 Task: Find connections with filter location Touggourt with filter topic #construction with filter profile language German with filter current company Wonder Cement Ltd. with filter school Pt. Ravishankar Shukla University, Raipur with filter industry Veterinary Services with filter service category Budgeting with filter keywords title Controller
Action: Mouse moved to (716, 91)
Screenshot: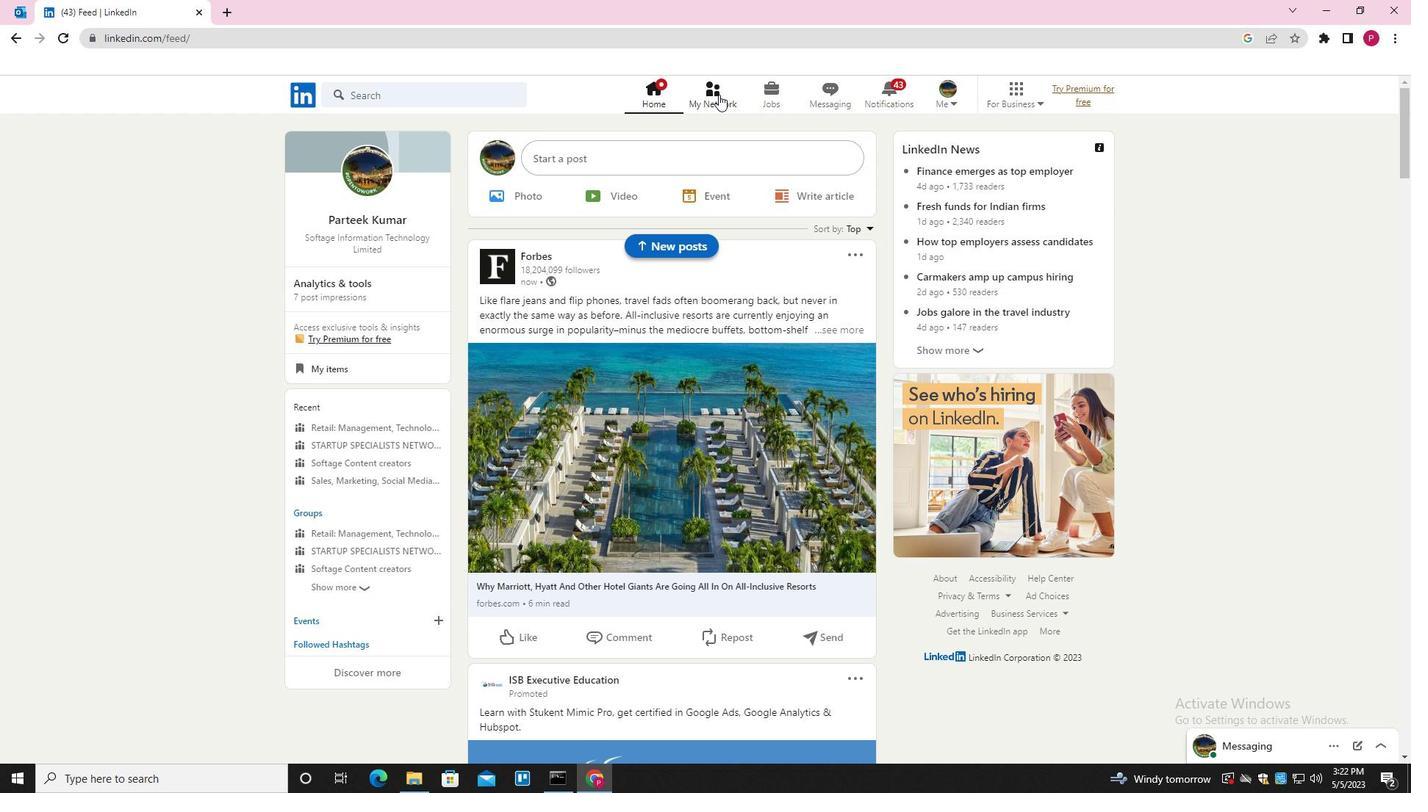 
Action: Mouse pressed left at (716, 91)
Screenshot: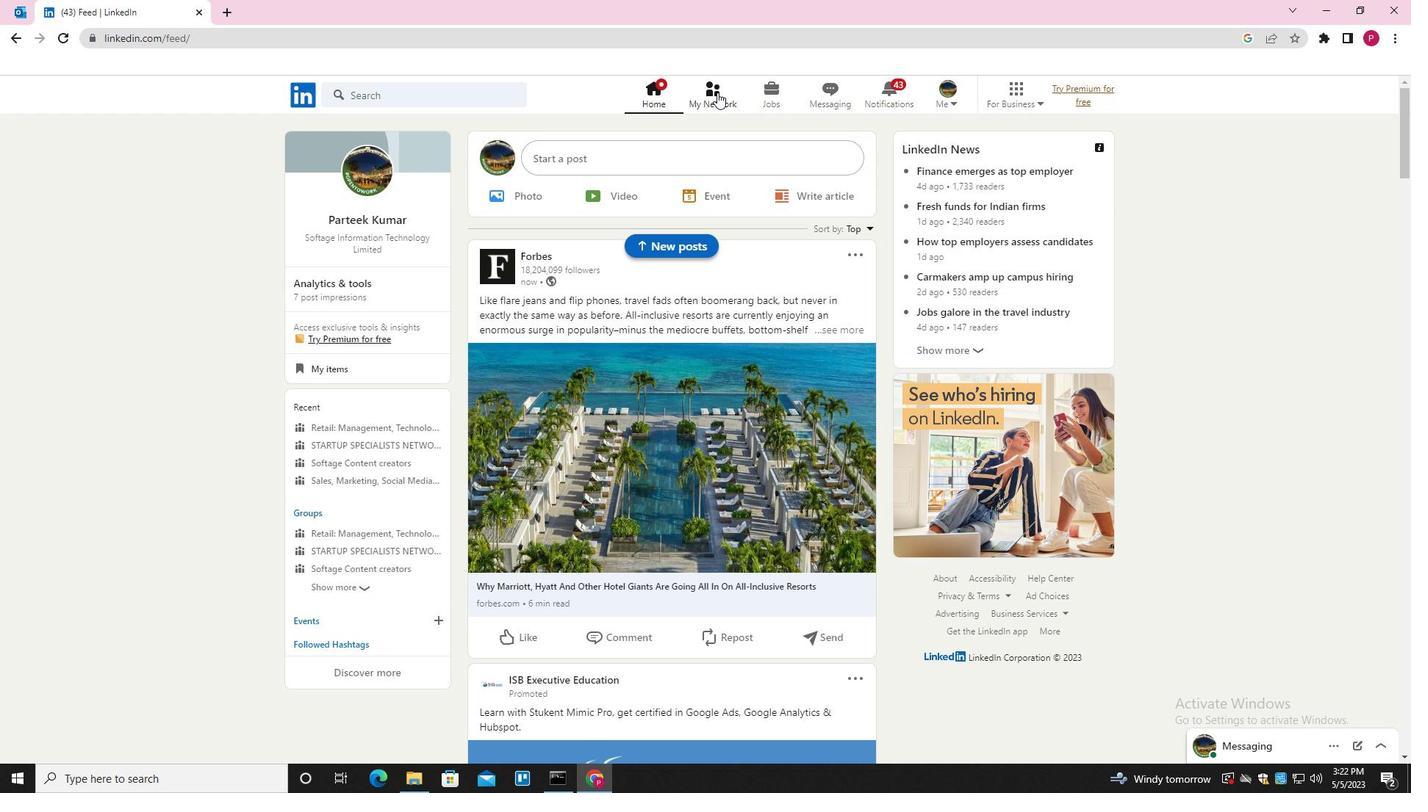 
Action: Mouse moved to (433, 171)
Screenshot: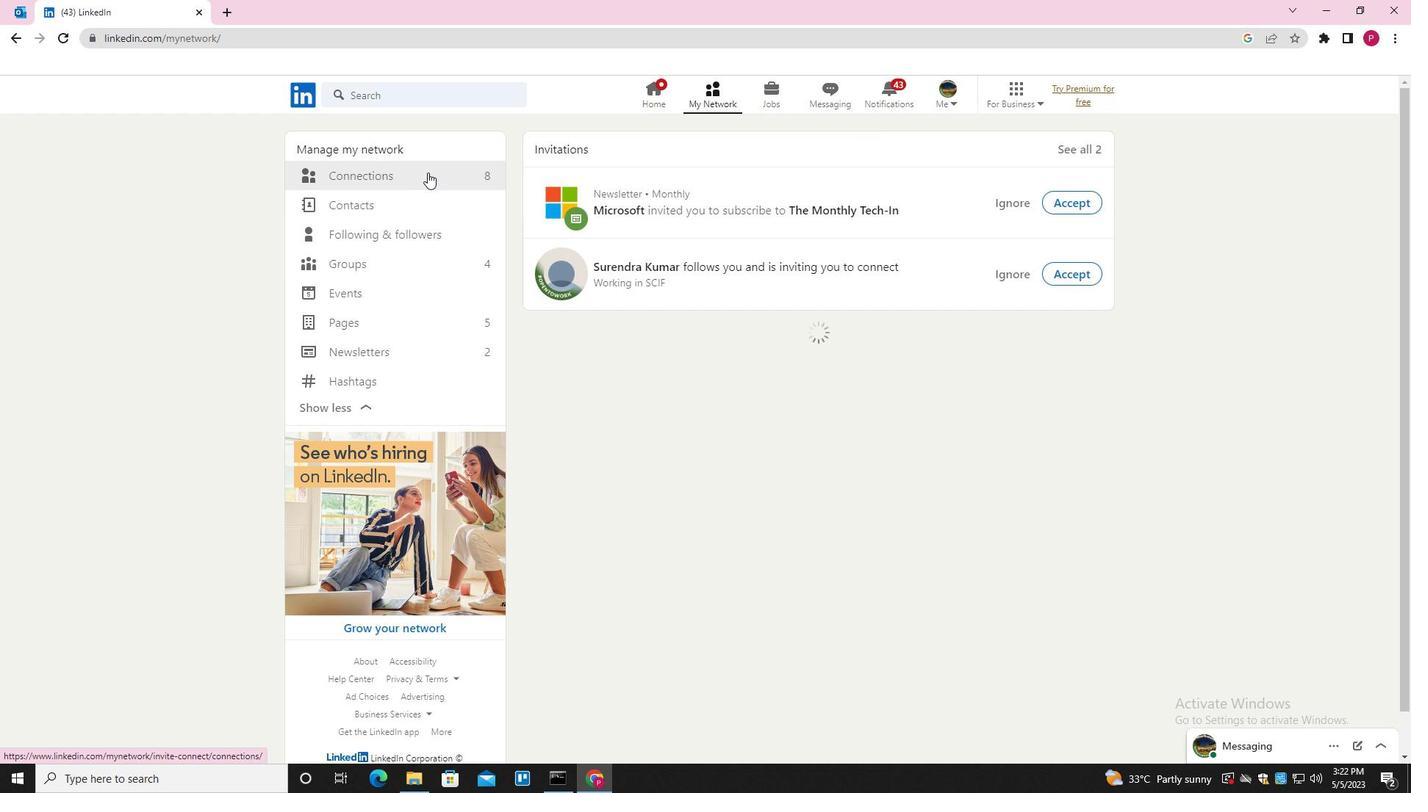 
Action: Mouse pressed left at (433, 171)
Screenshot: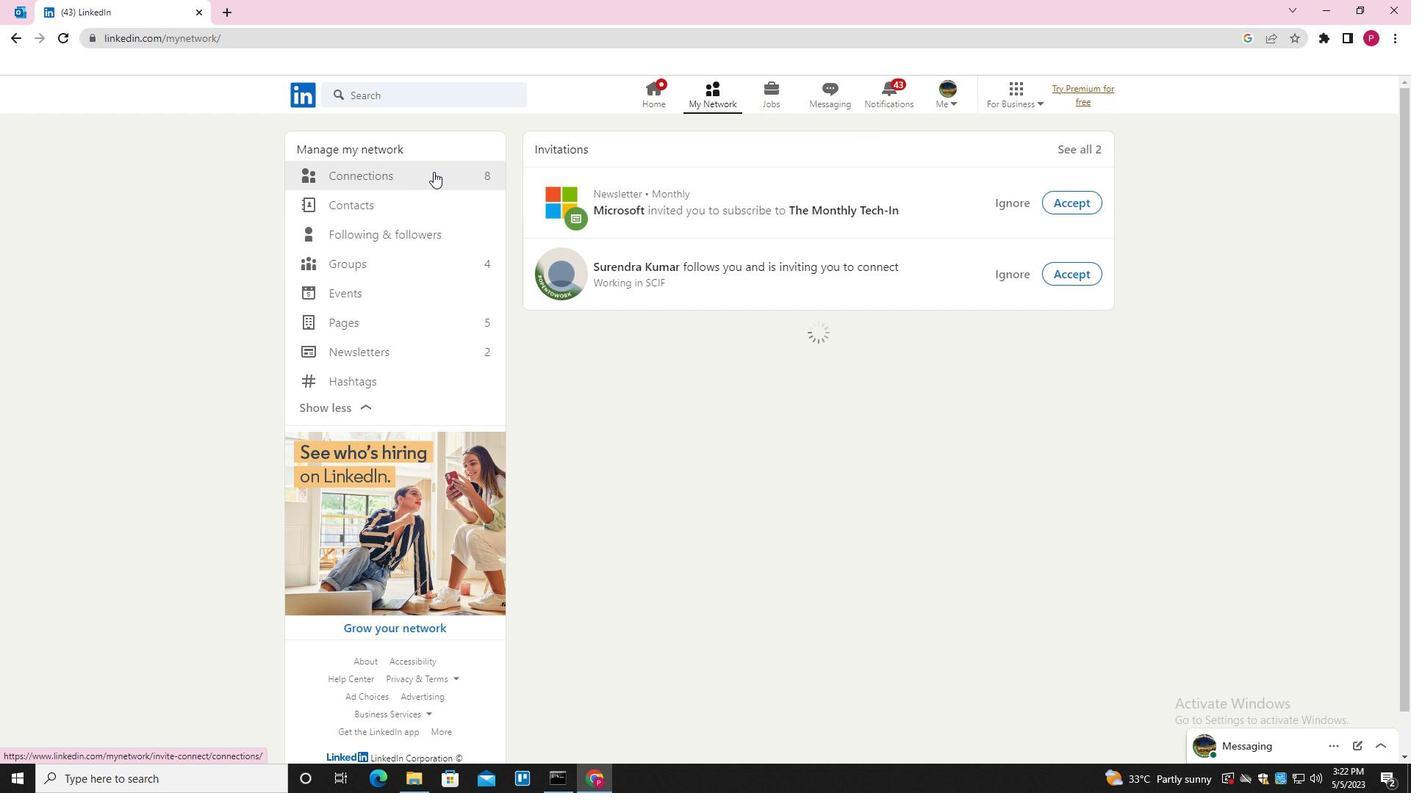 
Action: Mouse moved to (830, 178)
Screenshot: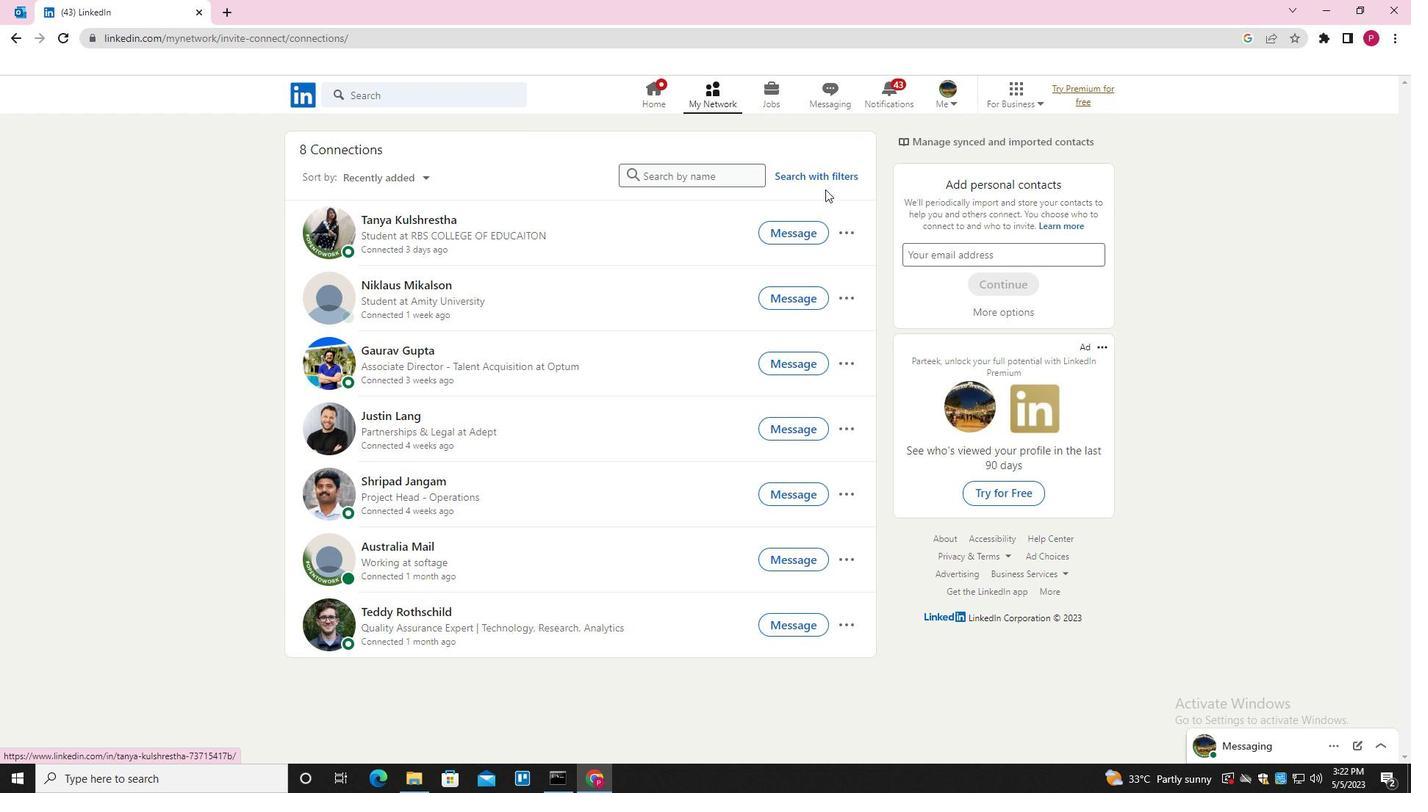 
Action: Mouse pressed left at (830, 178)
Screenshot: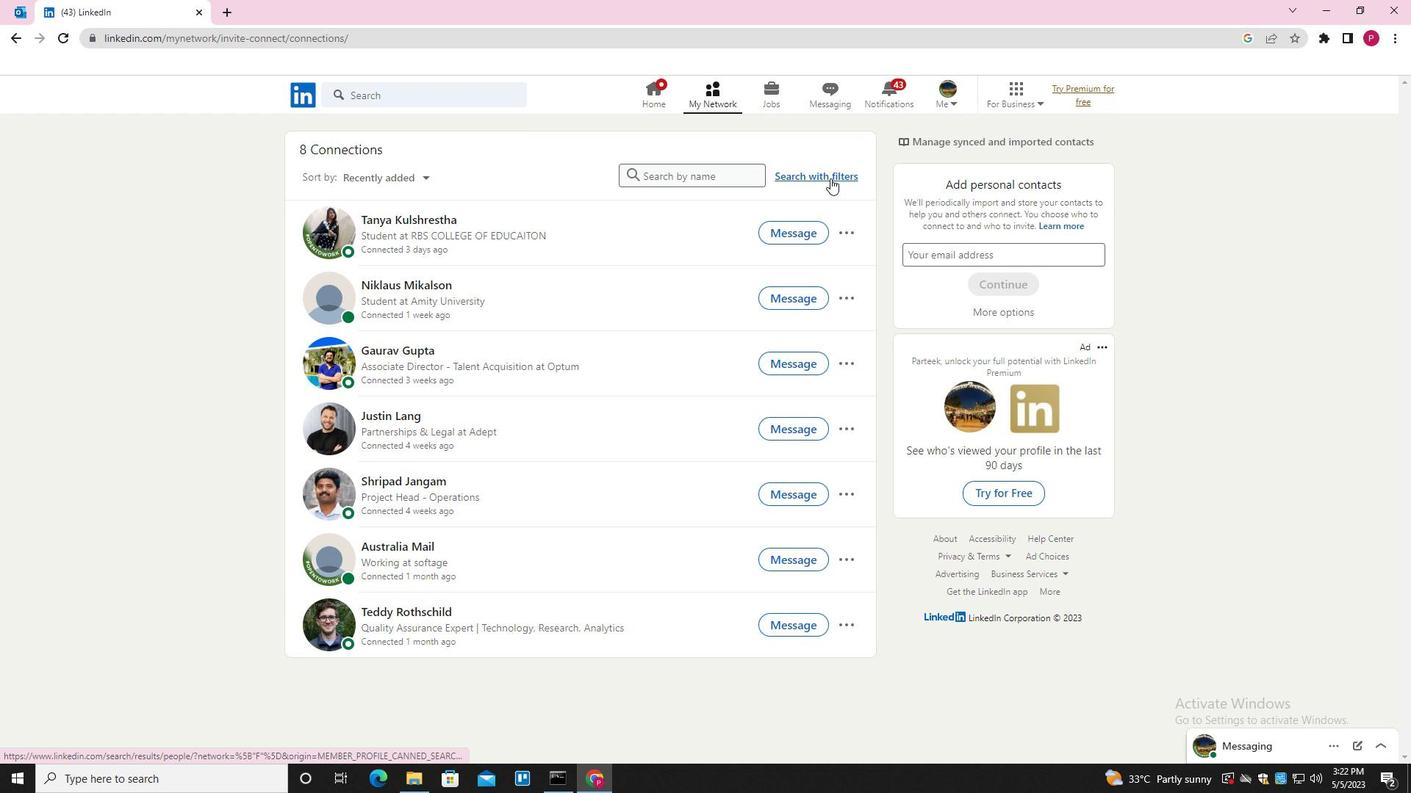 
Action: Mouse moved to (754, 138)
Screenshot: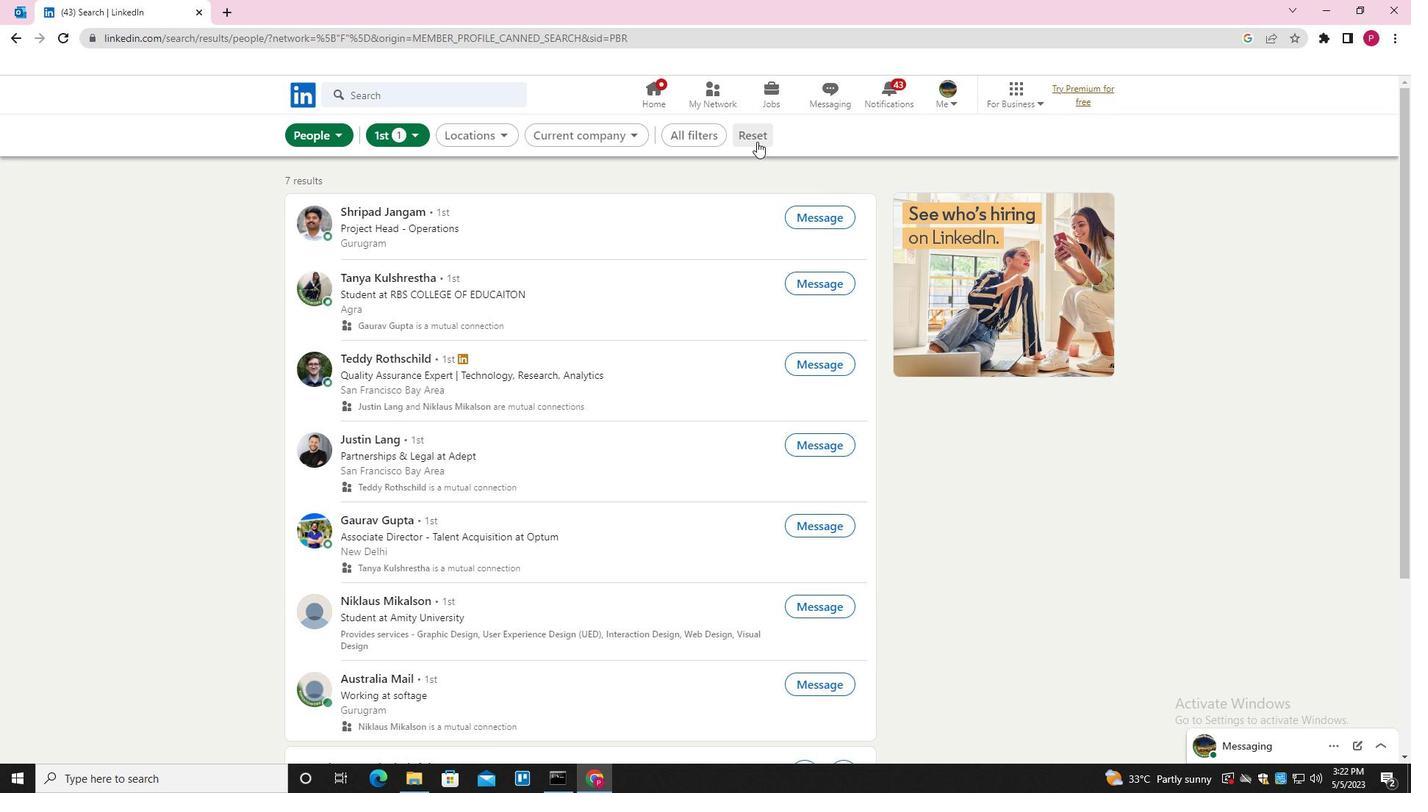 
Action: Mouse pressed left at (754, 138)
Screenshot: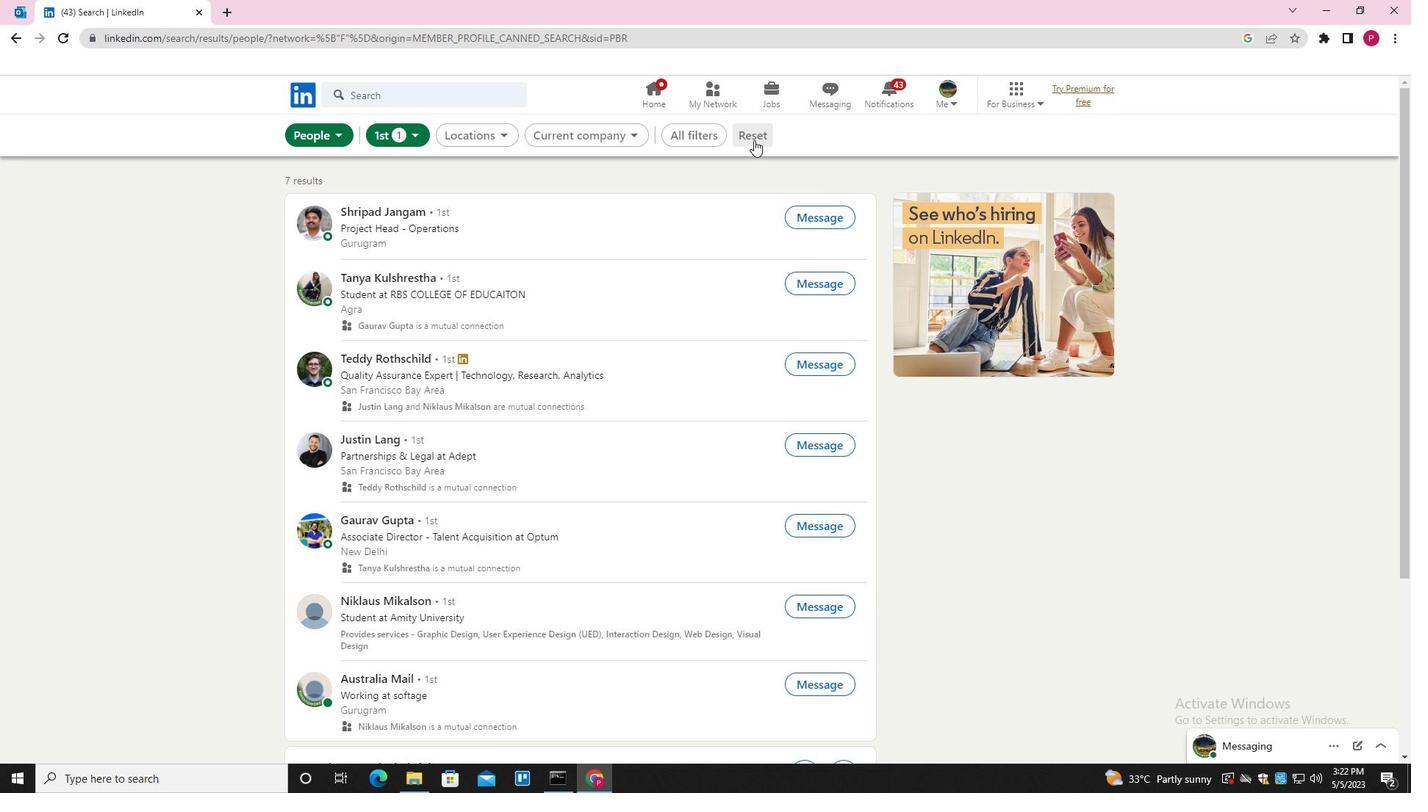 
Action: Mouse moved to (716, 134)
Screenshot: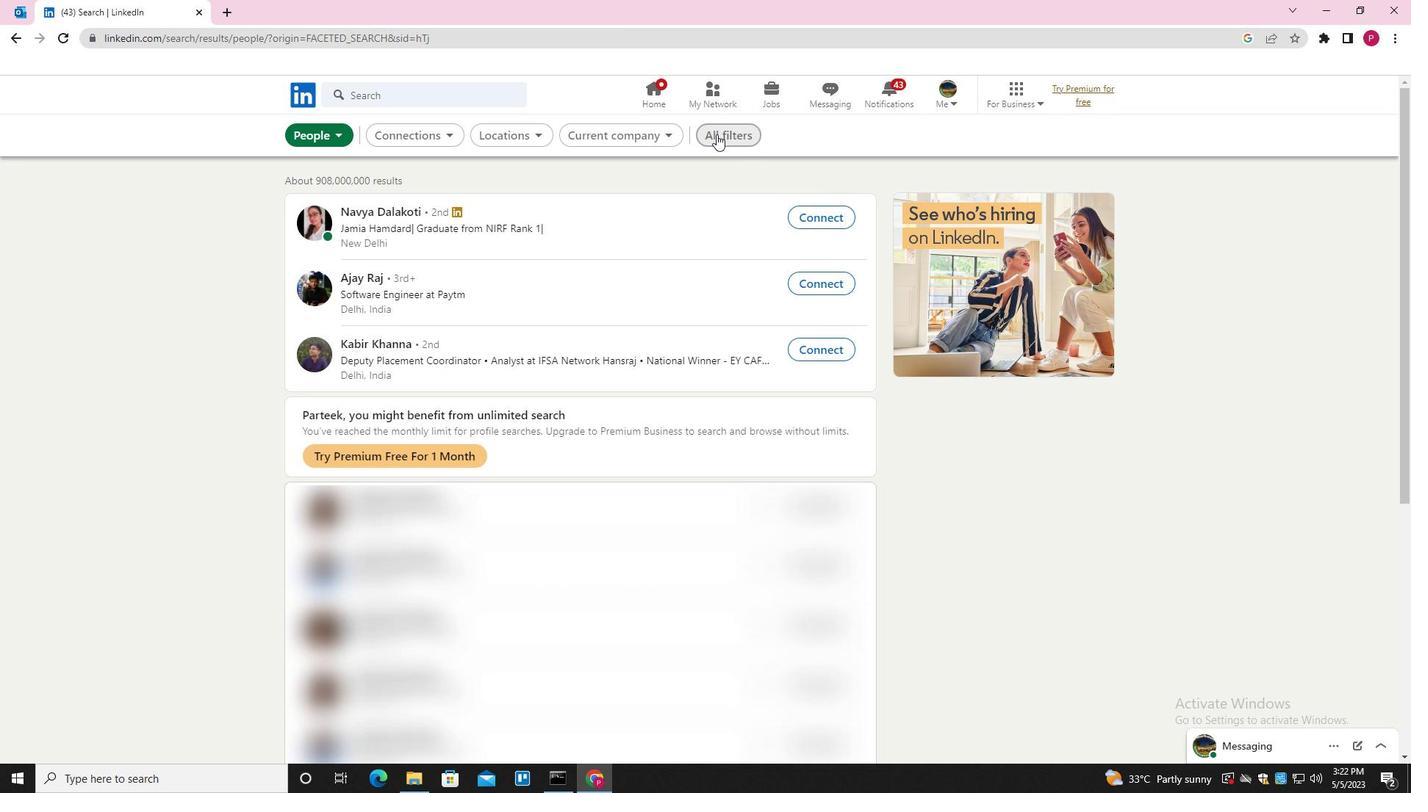 
Action: Mouse pressed left at (716, 134)
Screenshot: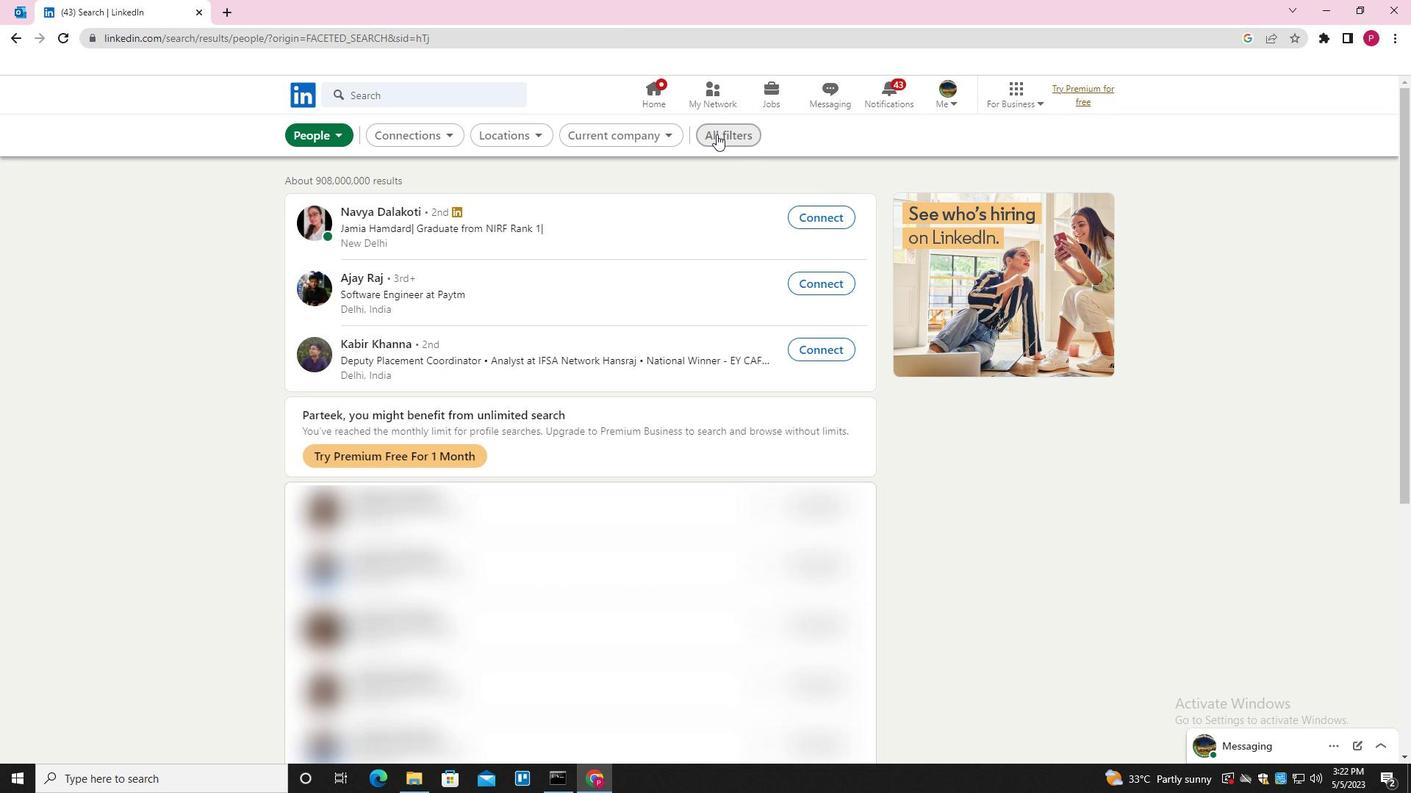
Action: Mouse moved to (1109, 384)
Screenshot: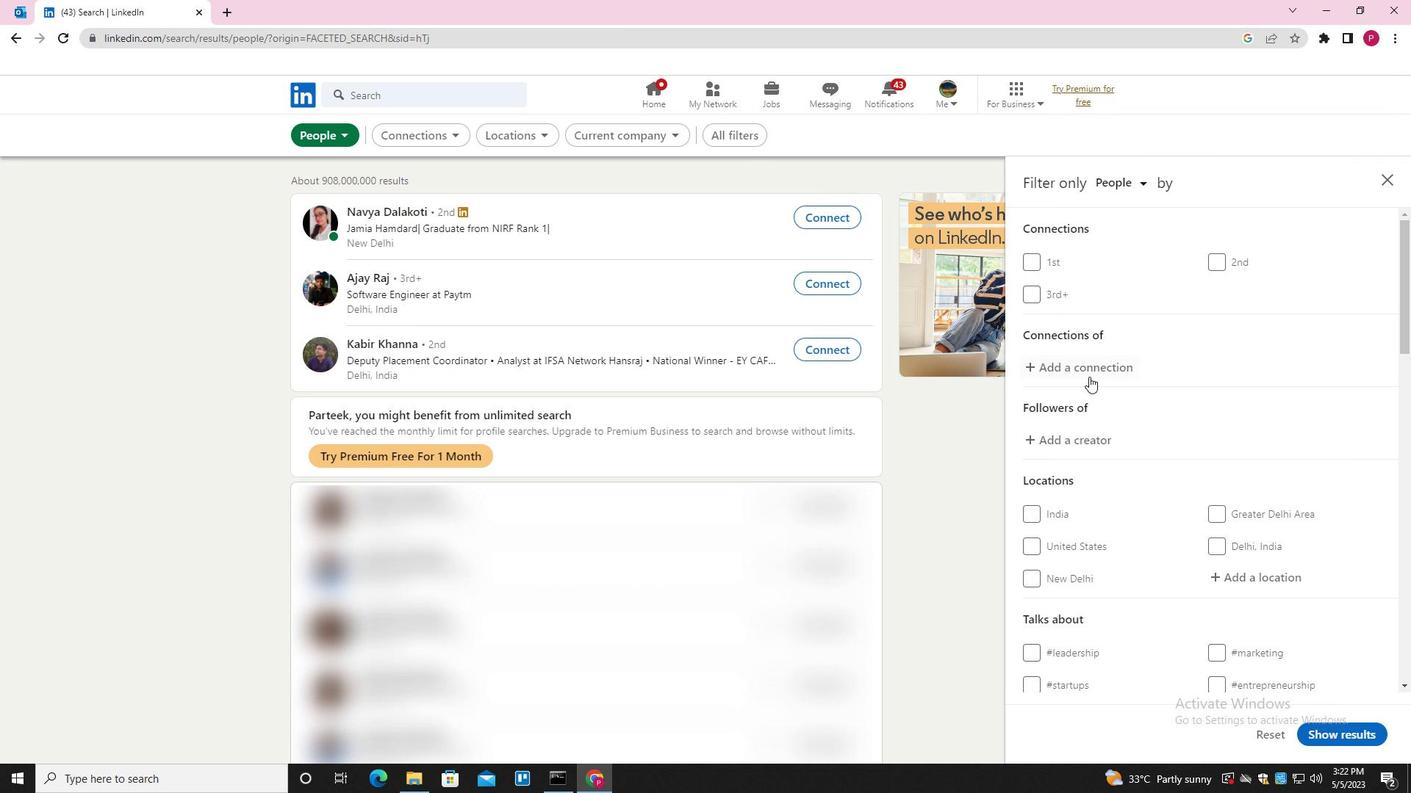 
Action: Mouse scrolled (1109, 383) with delta (0, 0)
Screenshot: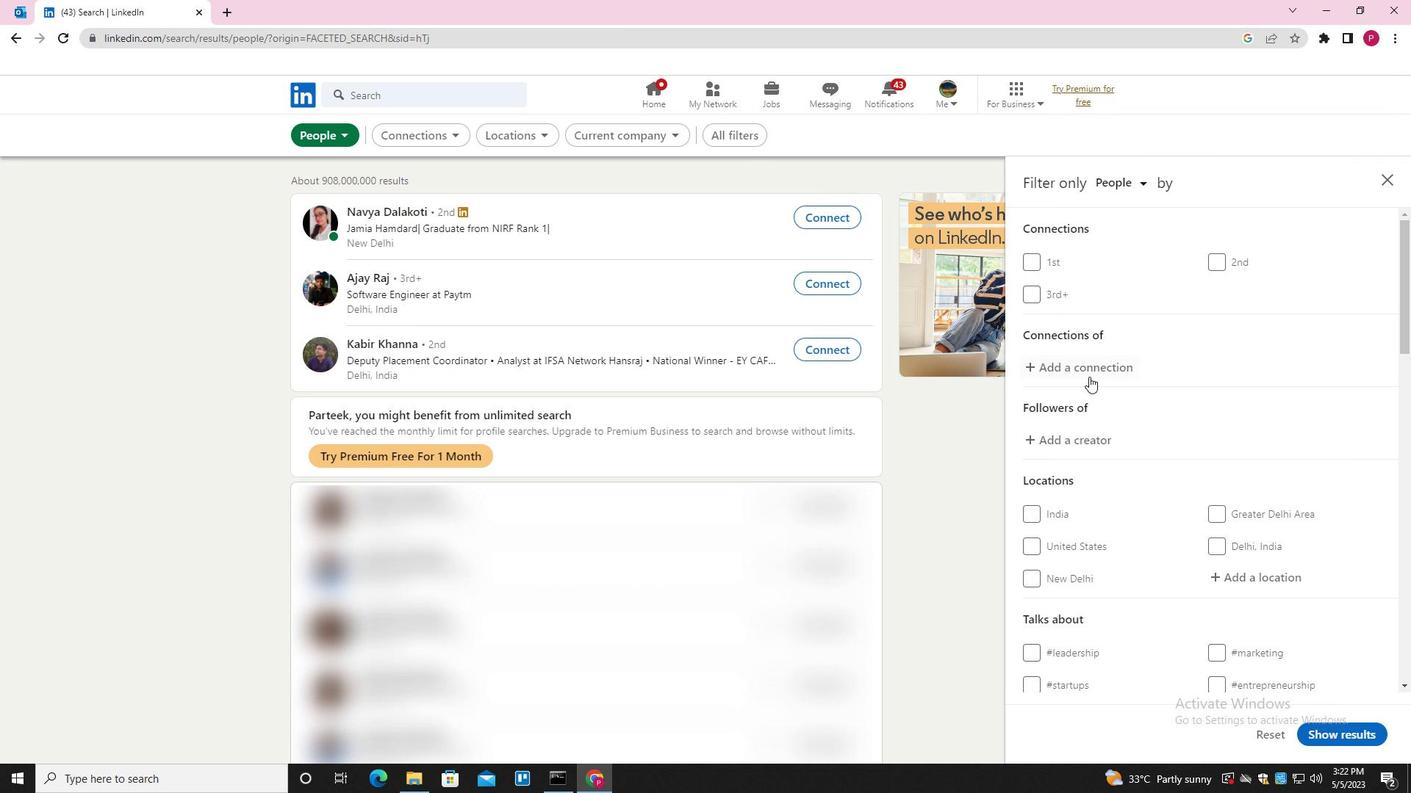 
Action: Mouse moved to (1112, 387)
Screenshot: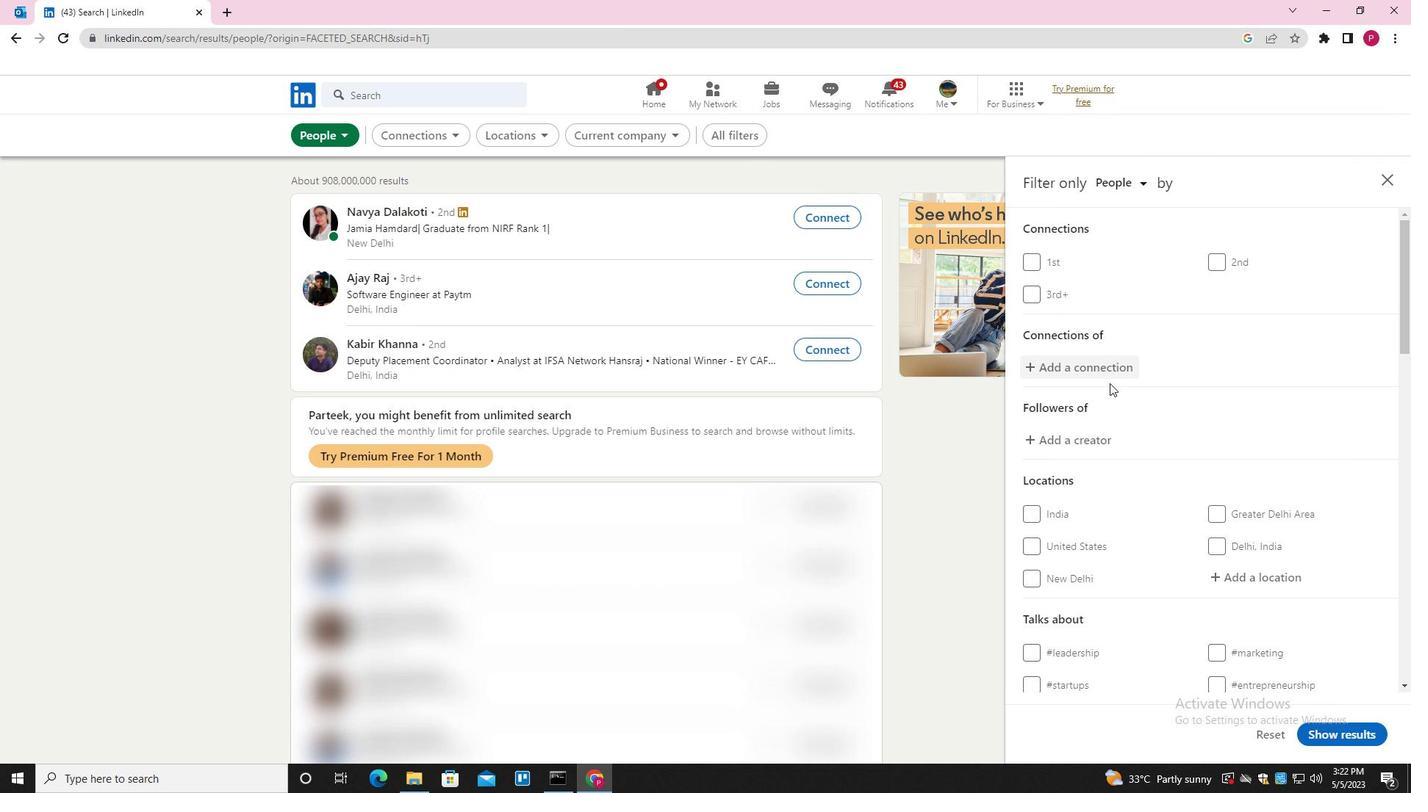 
Action: Mouse scrolled (1112, 386) with delta (0, 0)
Screenshot: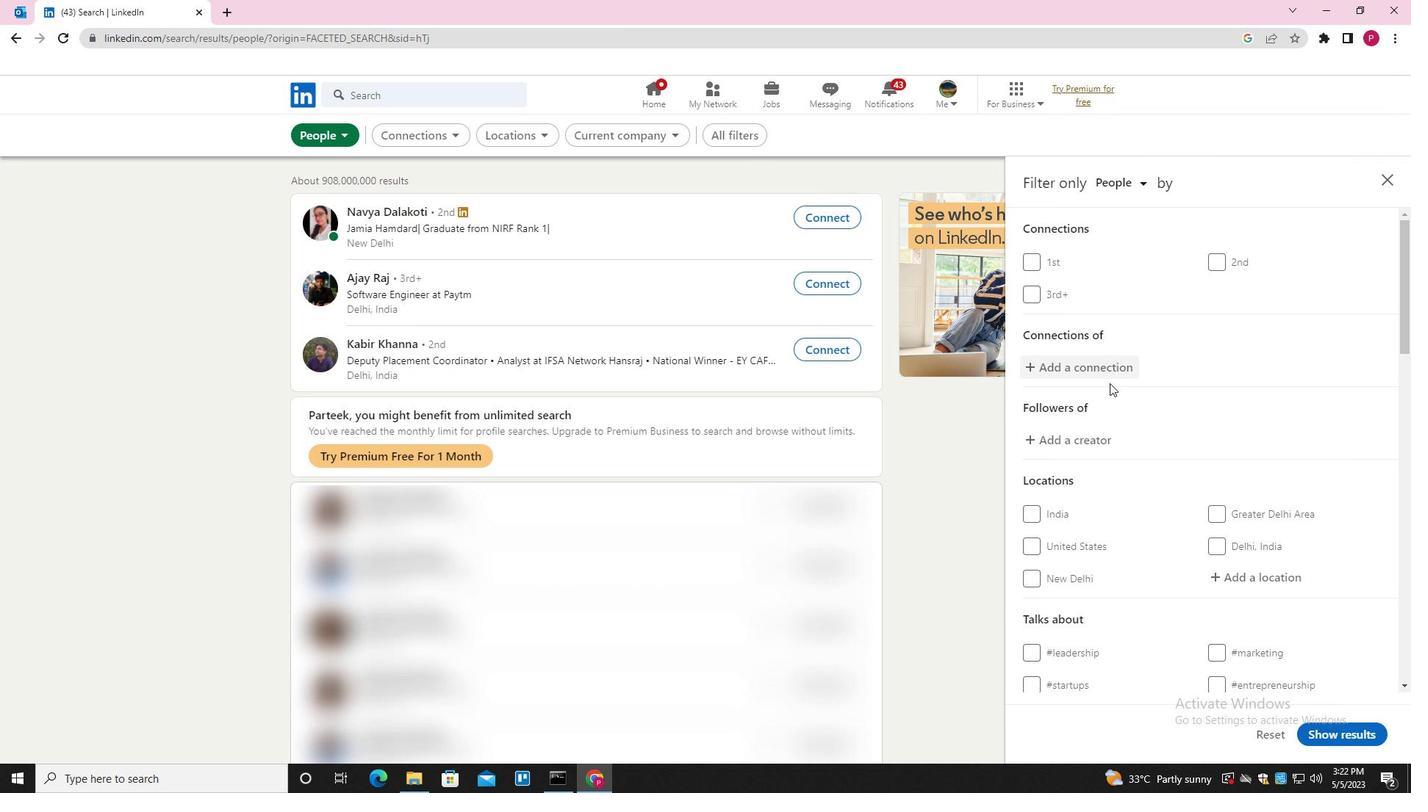 
Action: Mouse moved to (1261, 431)
Screenshot: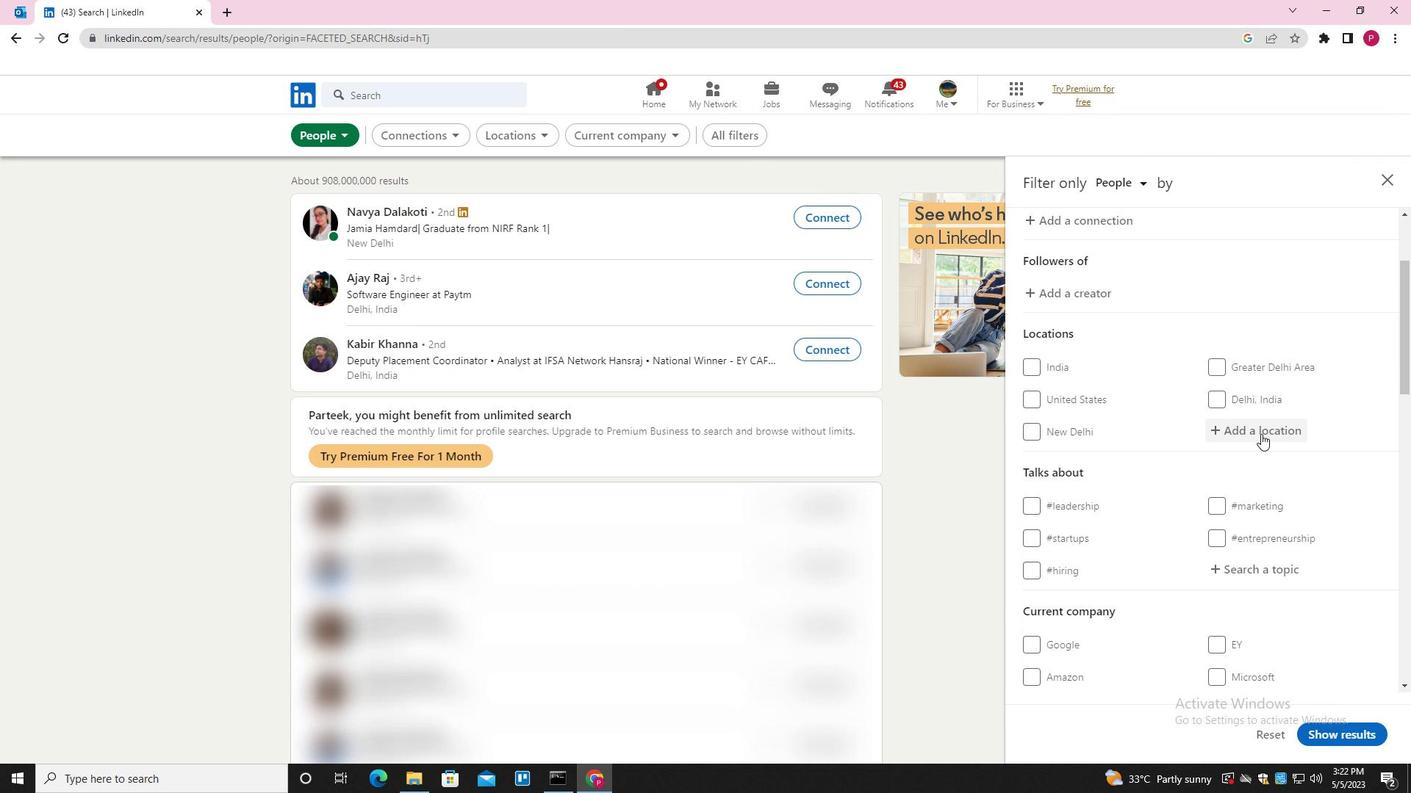 
Action: Mouse pressed left at (1261, 431)
Screenshot: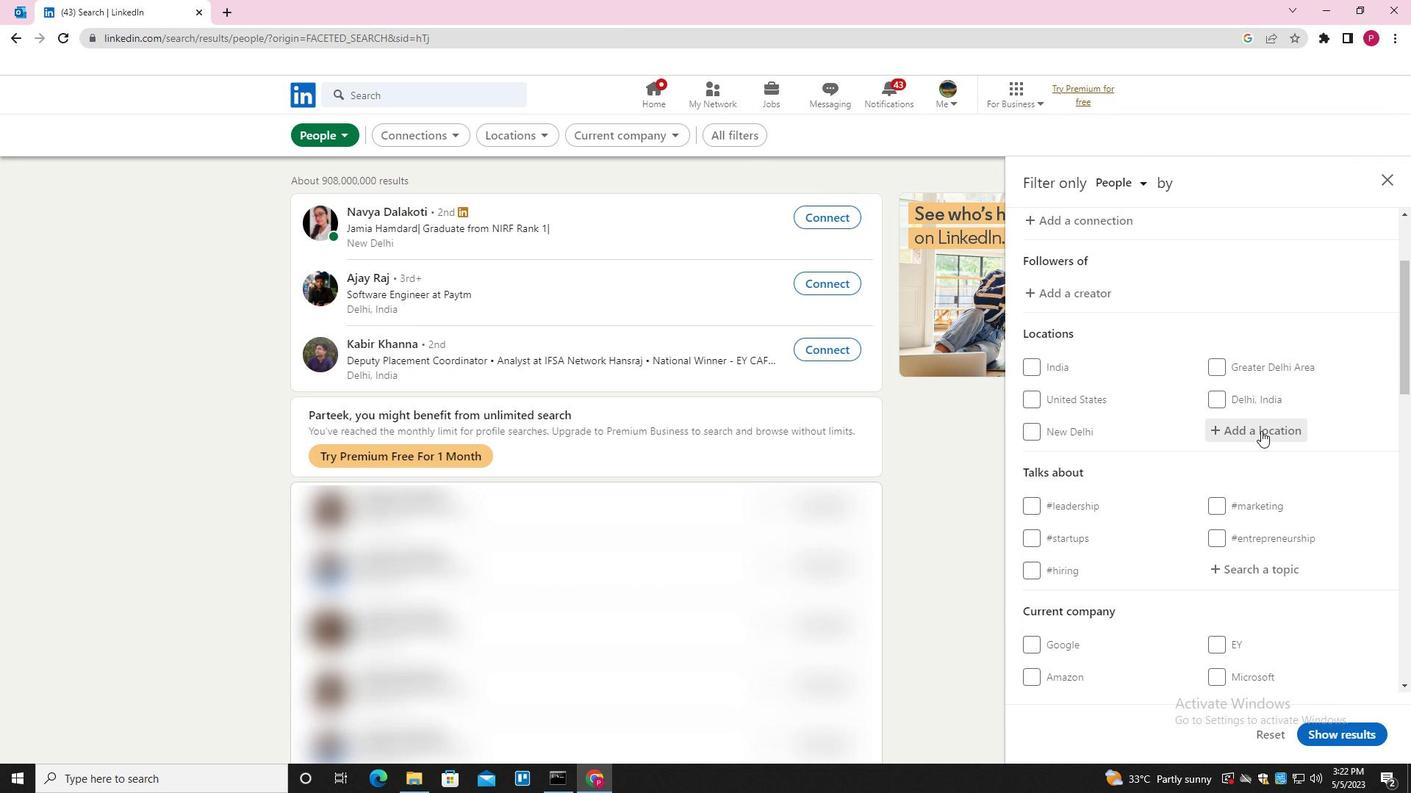 
Action: Key pressed <Key.shift>TOUGGORT
Screenshot: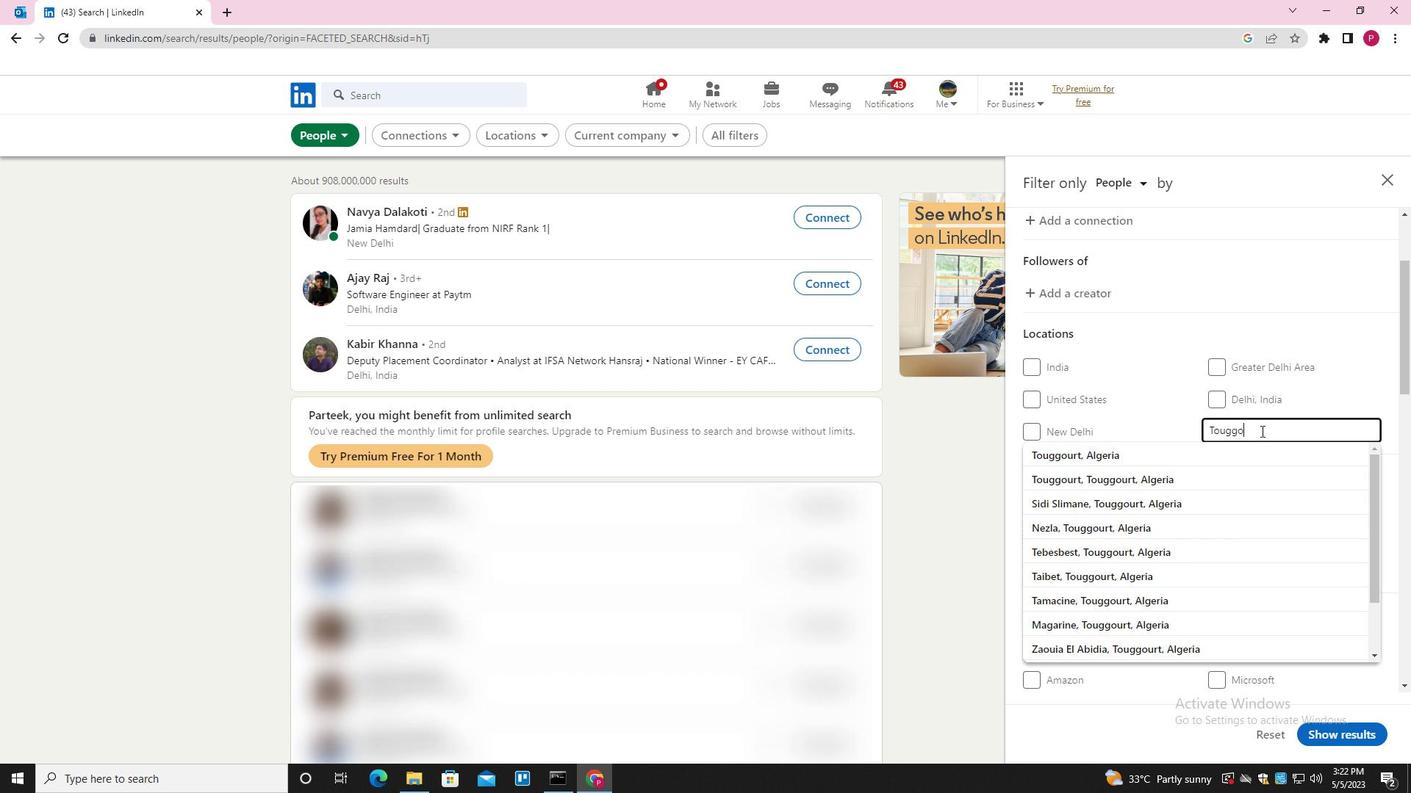 
Action: Mouse moved to (1231, 366)
Screenshot: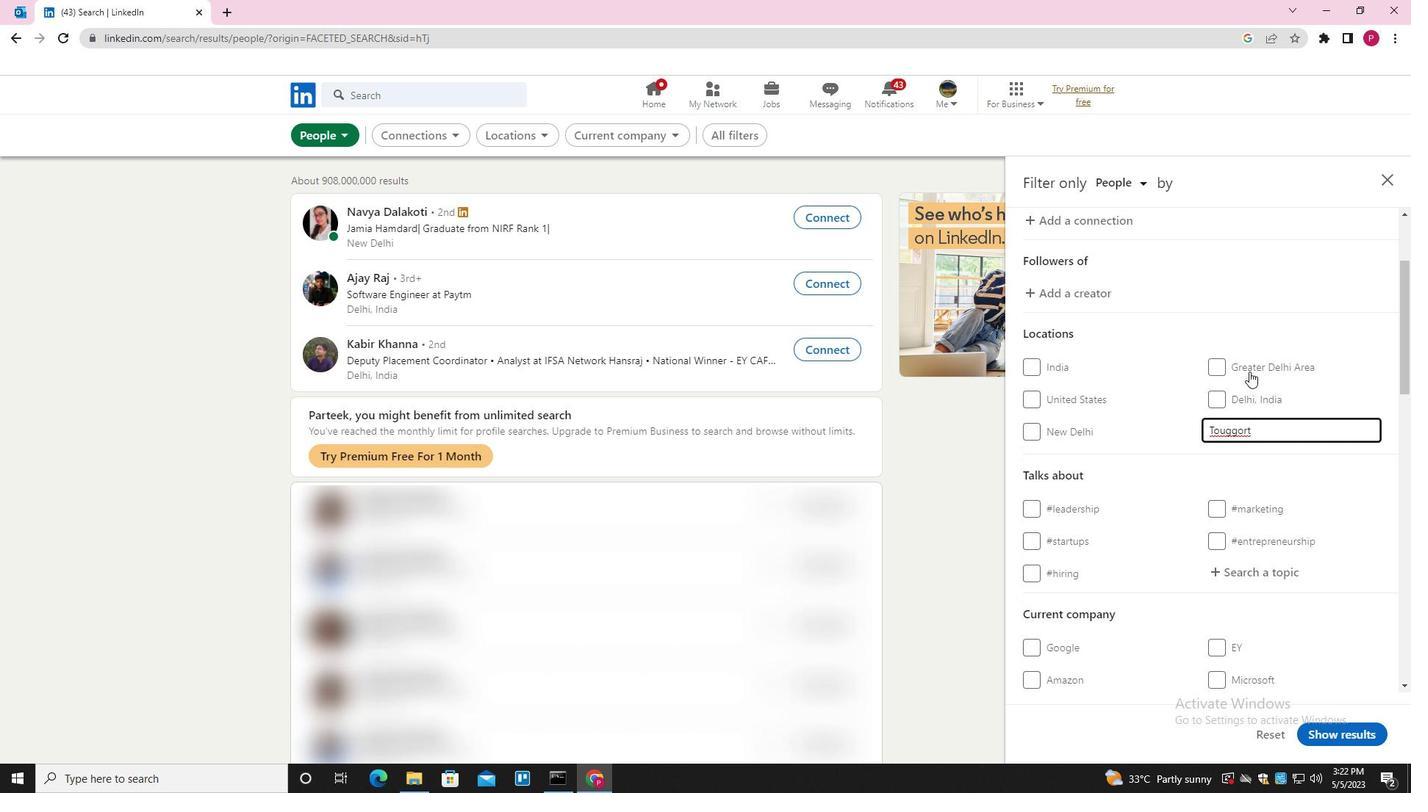 
Action: Mouse scrolled (1231, 366) with delta (0, 0)
Screenshot: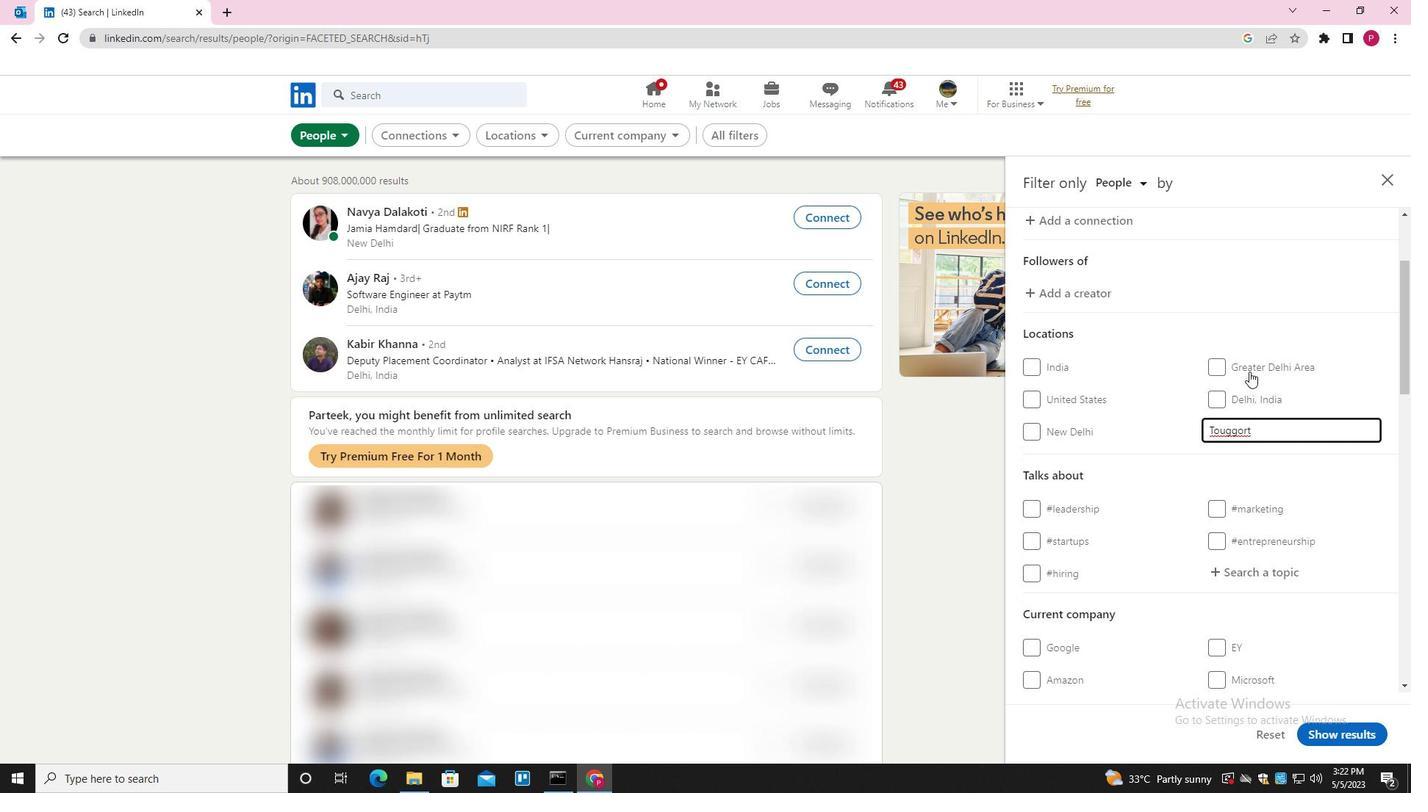 
Action: Mouse scrolled (1231, 366) with delta (0, 0)
Screenshot: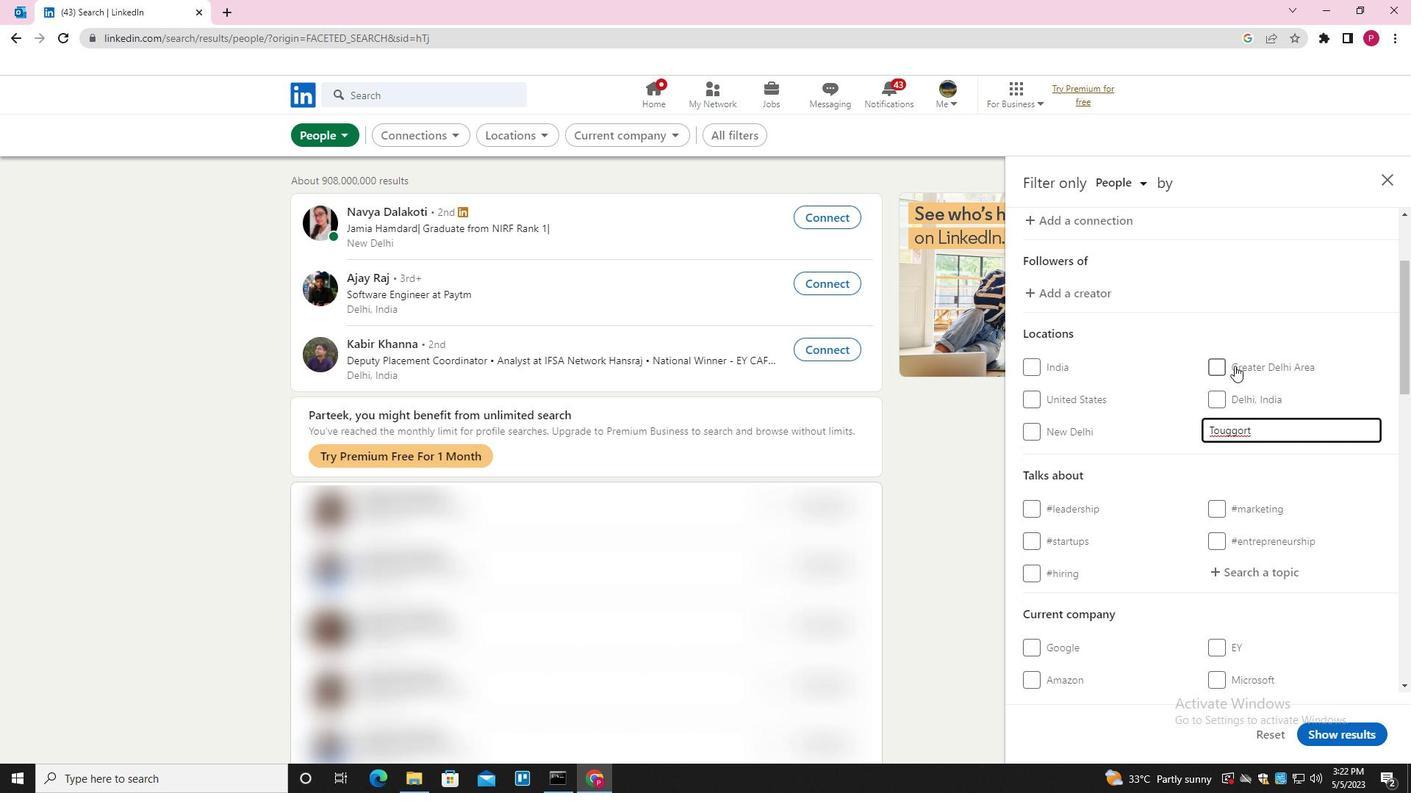 
Action: Mouse scrolled (1231, 366) with delta (0, 0)
Screenshot: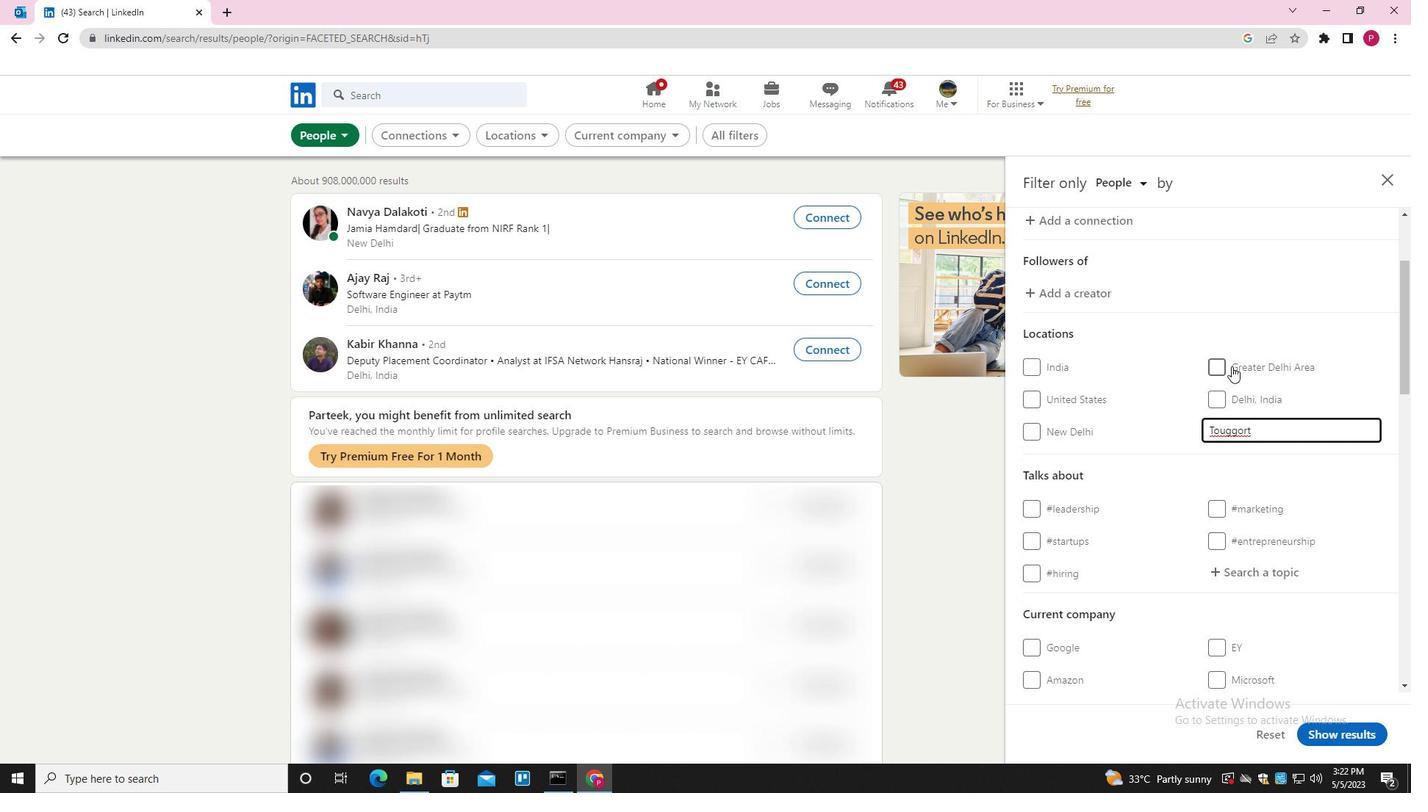 
Action: Mouse moved to (1233, 351)
Screenshot: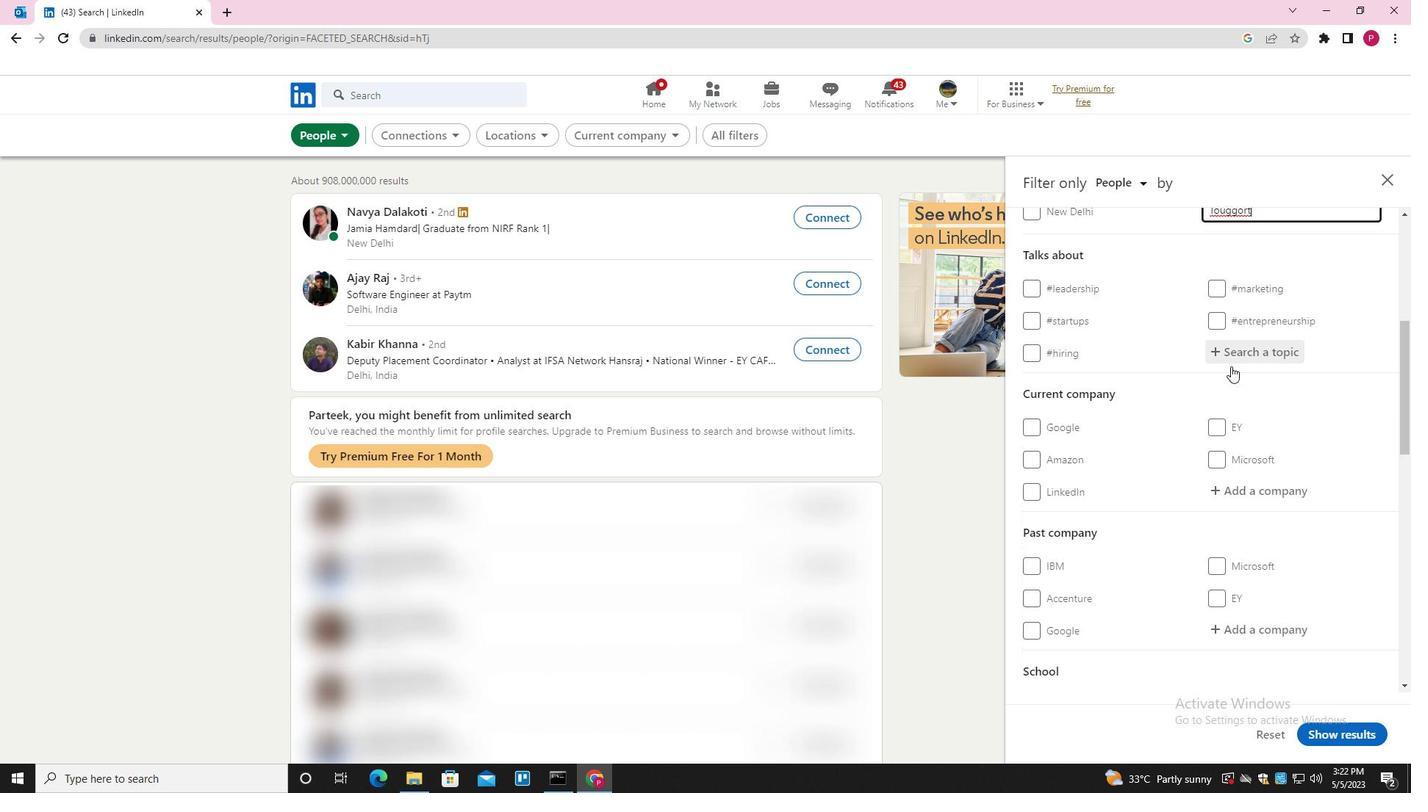
Action: Mouse pressed left at (1233, 351)
Screenshot: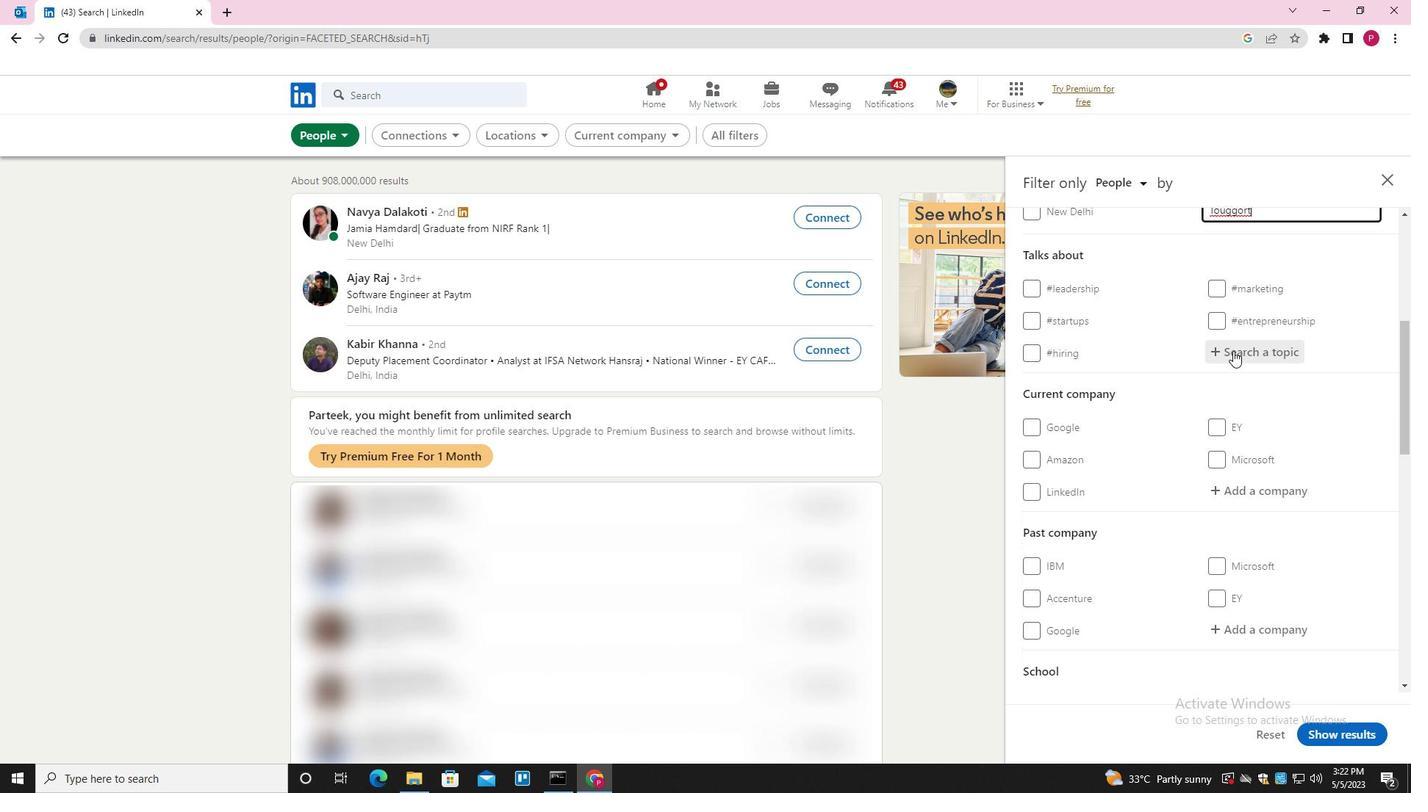 
Action: Key pressed CONSTRUCTION<Key.down><Key.enter>
Screenshot: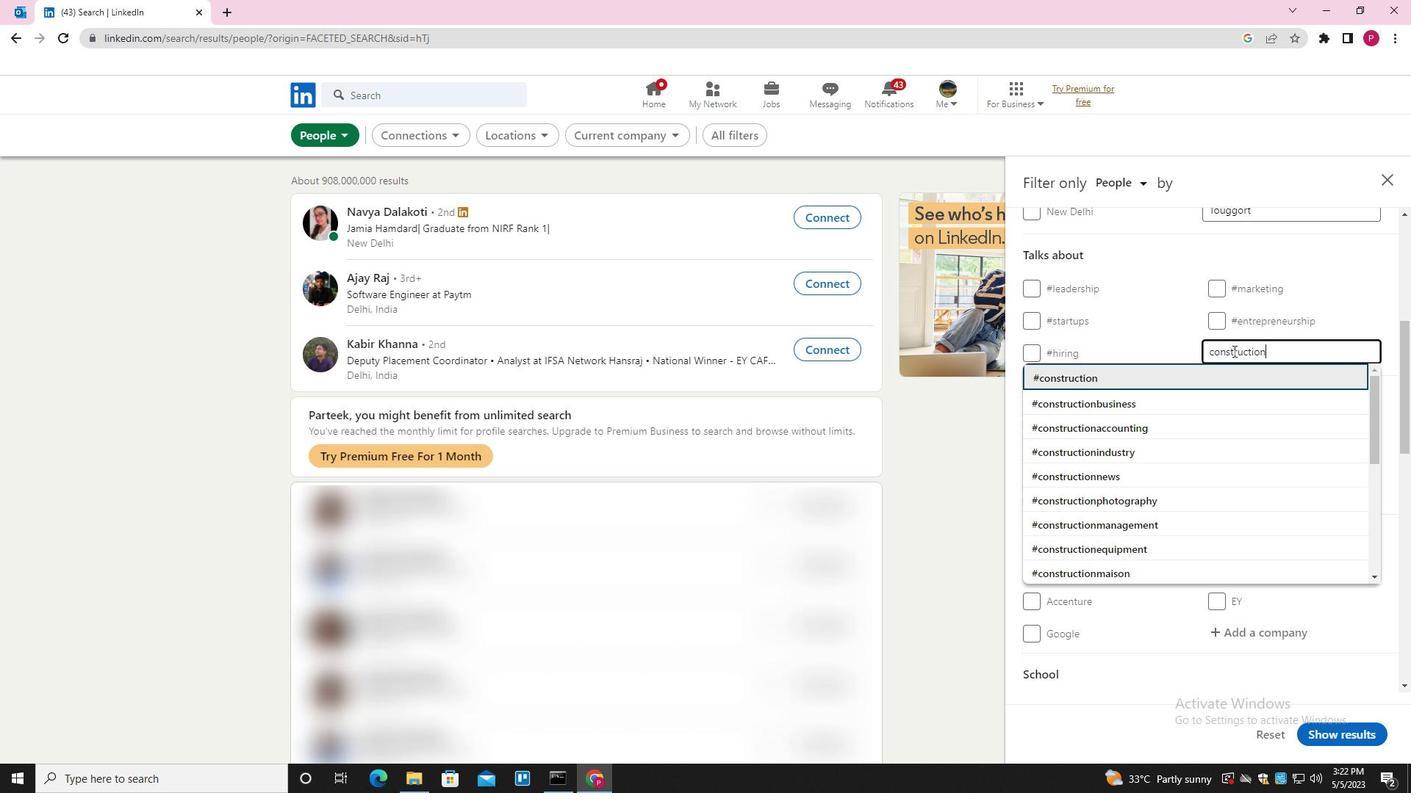 
Action: Mouse moved to (1169, 430)
Screenshot: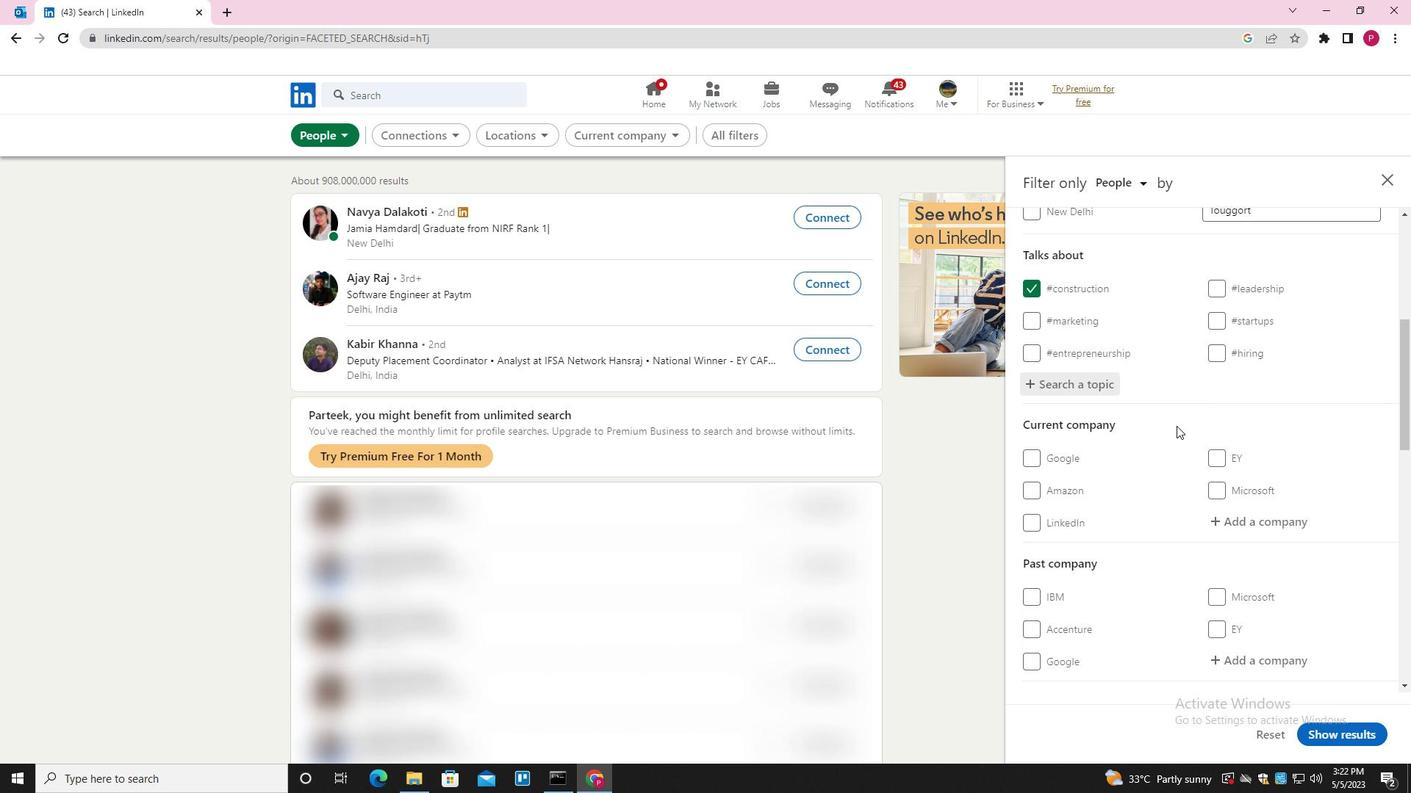 
Action: Mouse scrolled (1169, 429) with delta (0, 0)
Screenshot: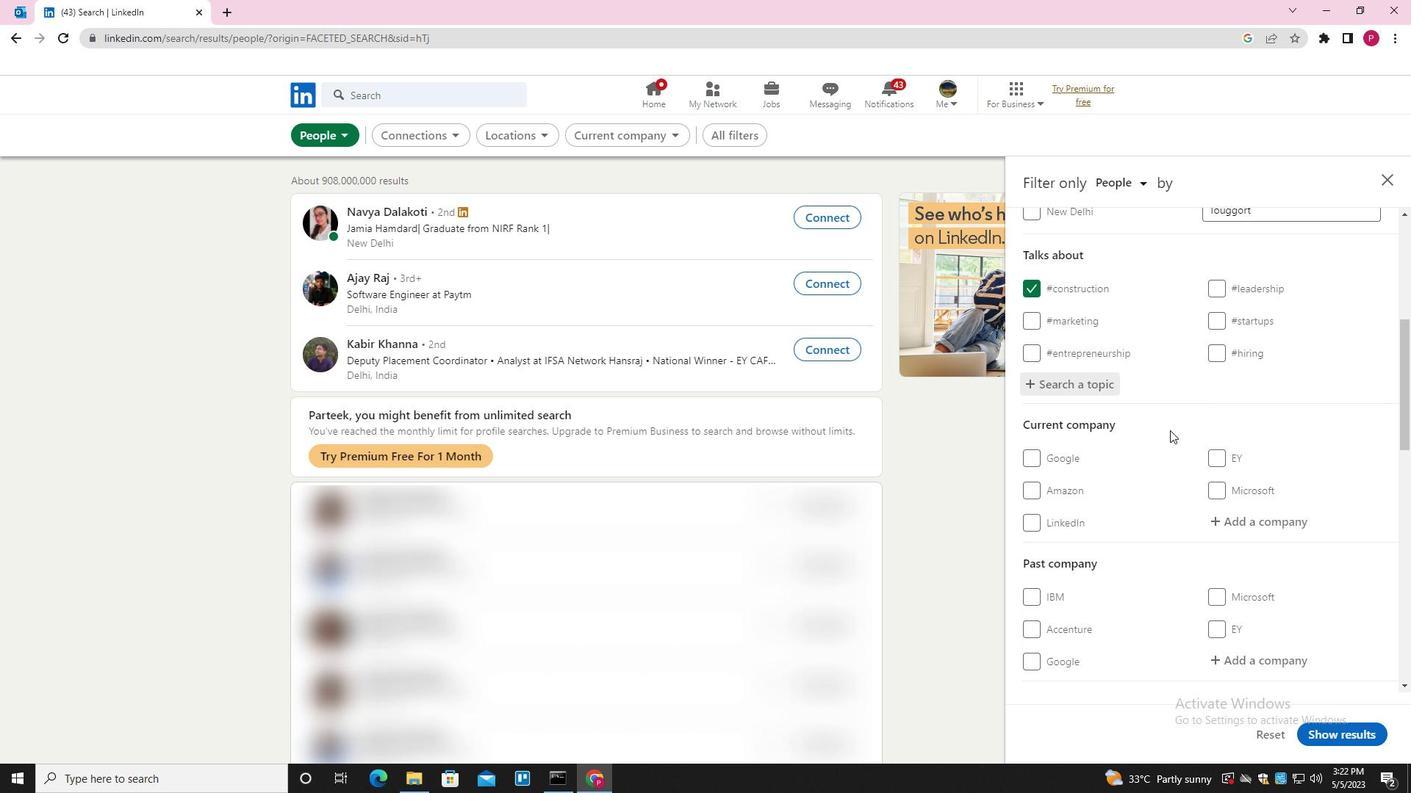 
Action: Mouse scrolled (1169, 429) with delta (0, 0)
Screenshot: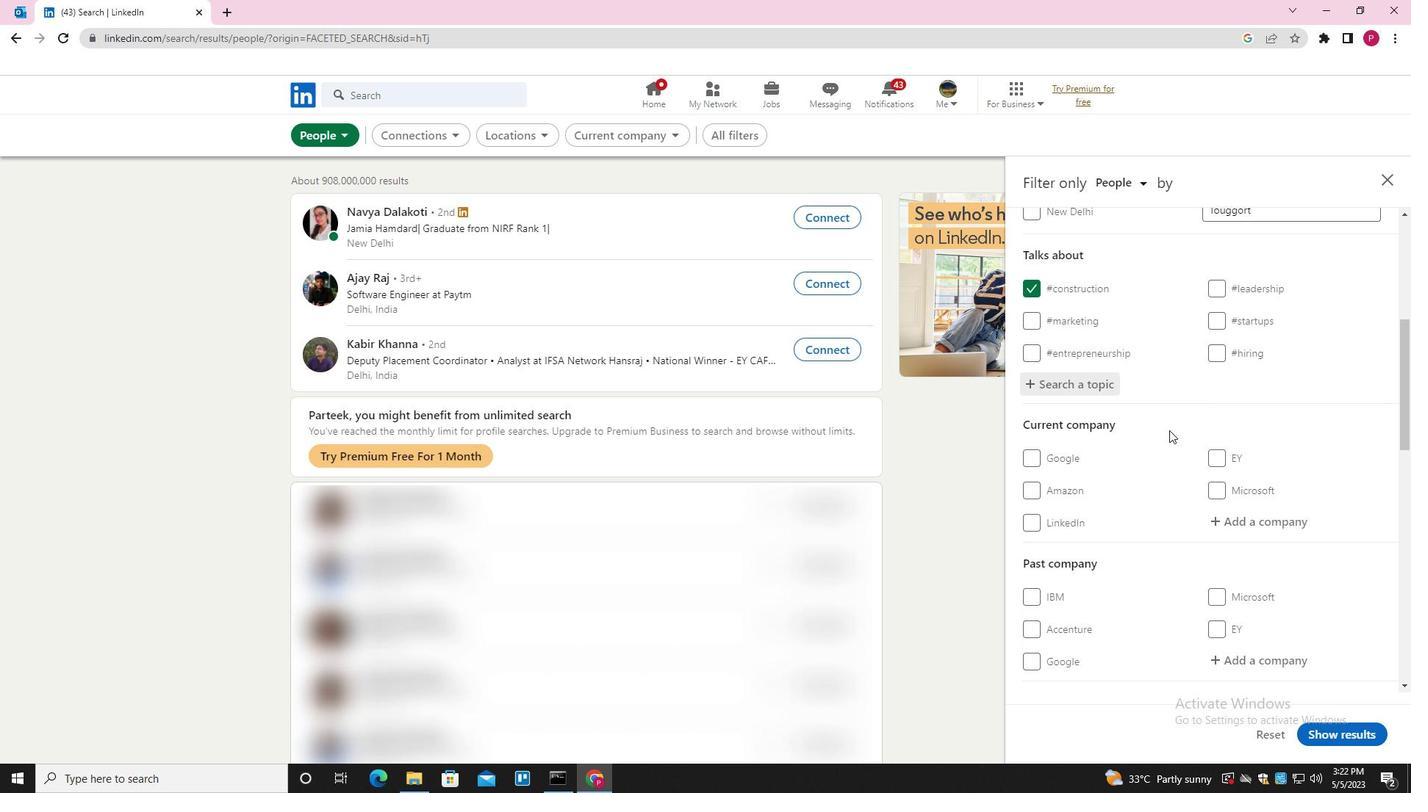 
Action: Mouse scrolled (1169, 429) with delta (0, 0)
Screenshot: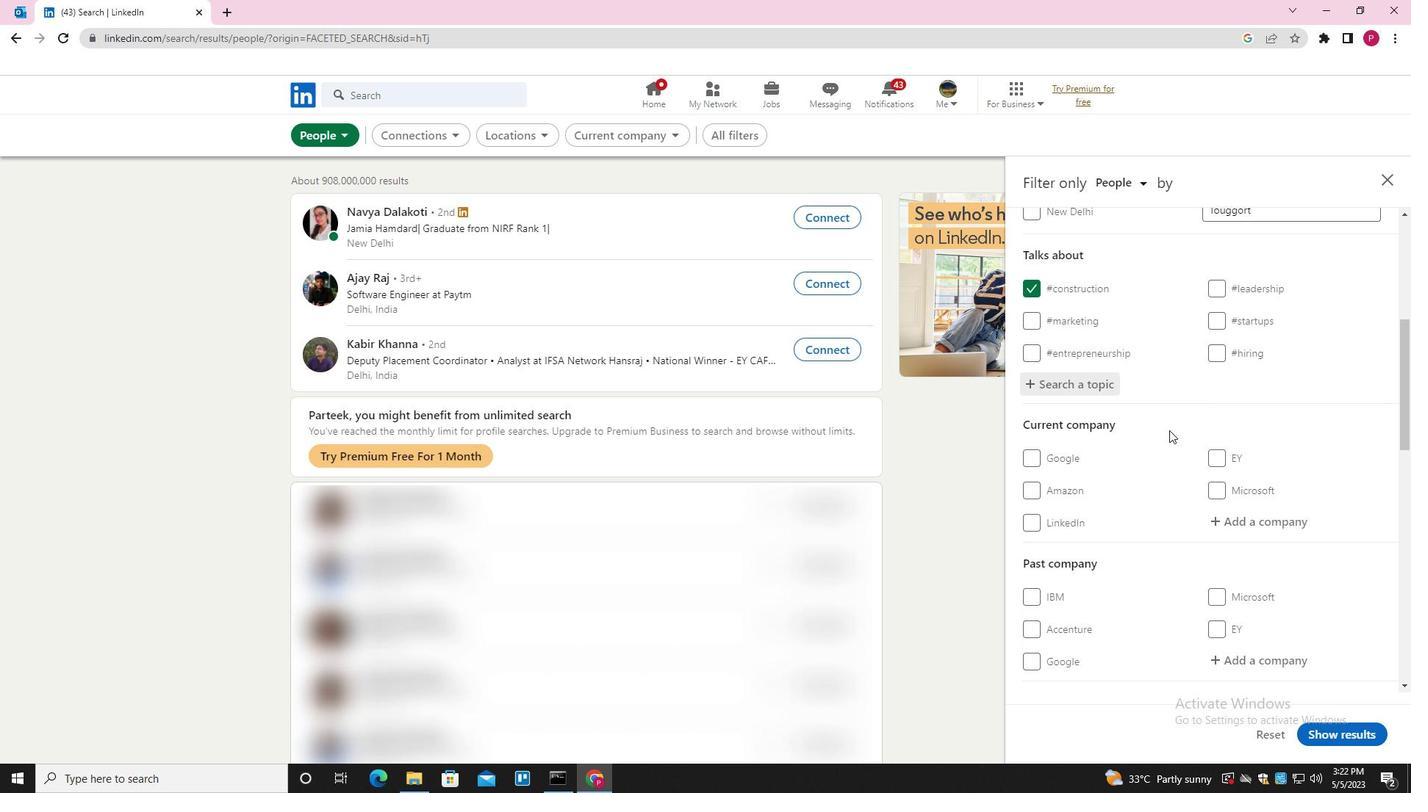 
Action: Mouse scrolled (1169, 429) with delta (0, 0)
Screenshot: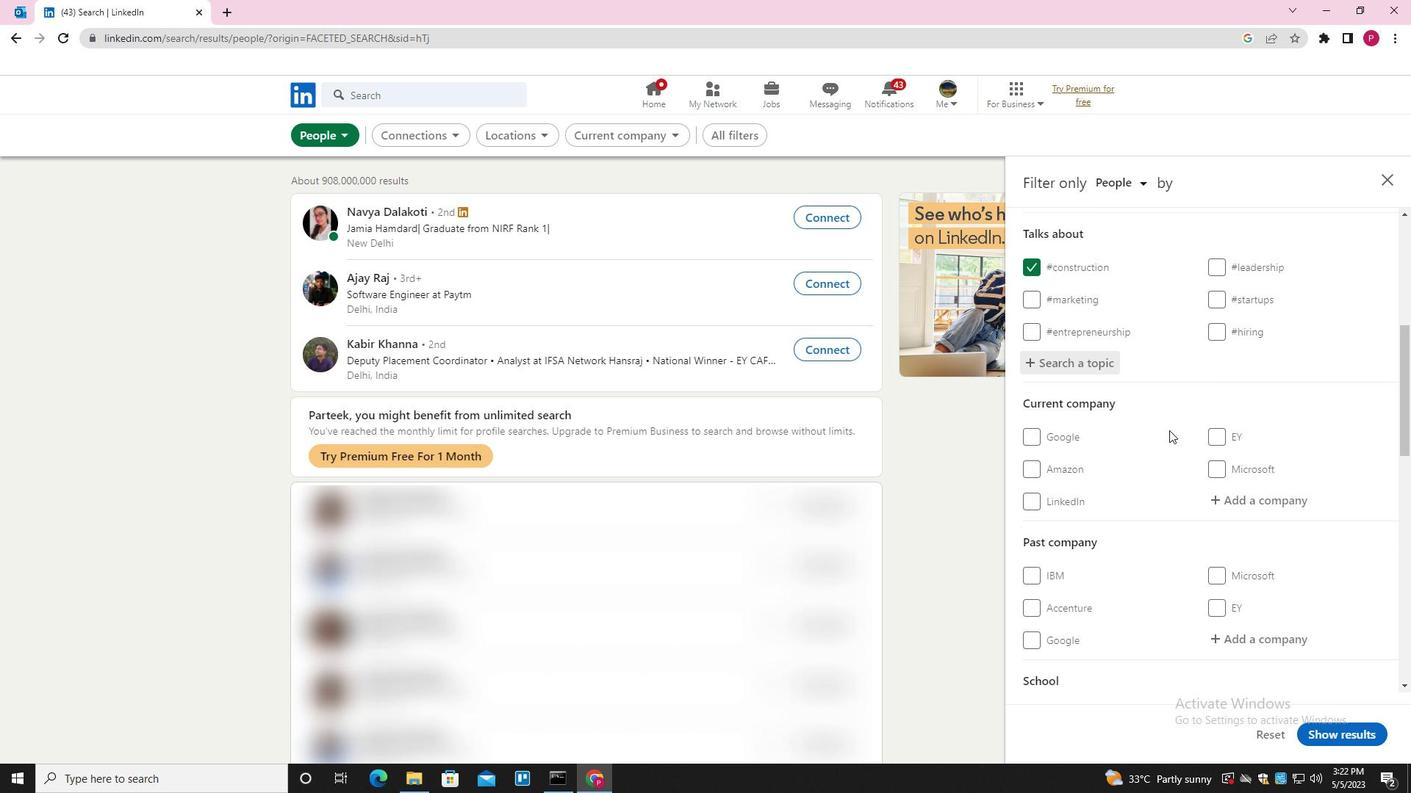 
Action: Mouse moved to (1167, 432)
Screenshot: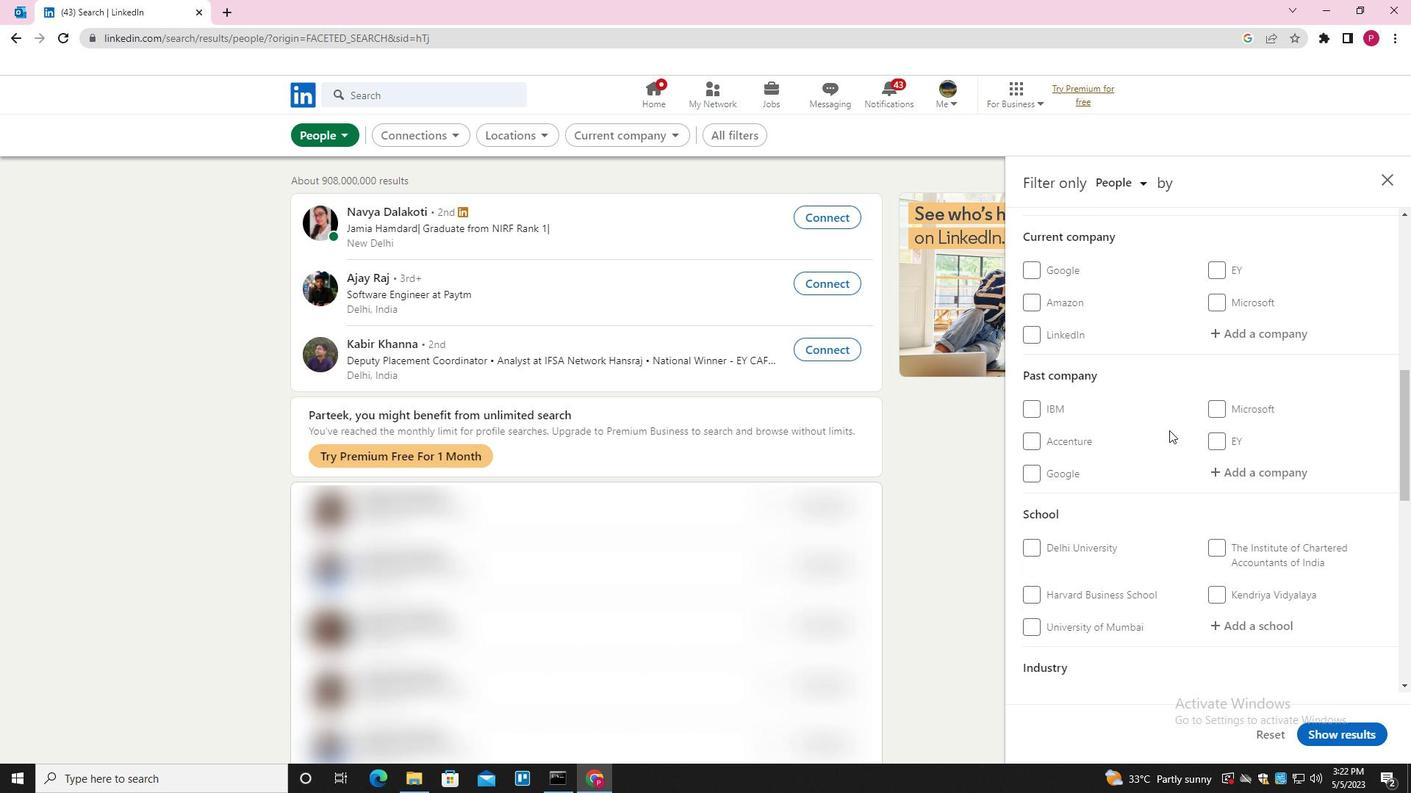 
Action: Mouse scrolled (1167, 432) with delta (0, 0)
Screenshot: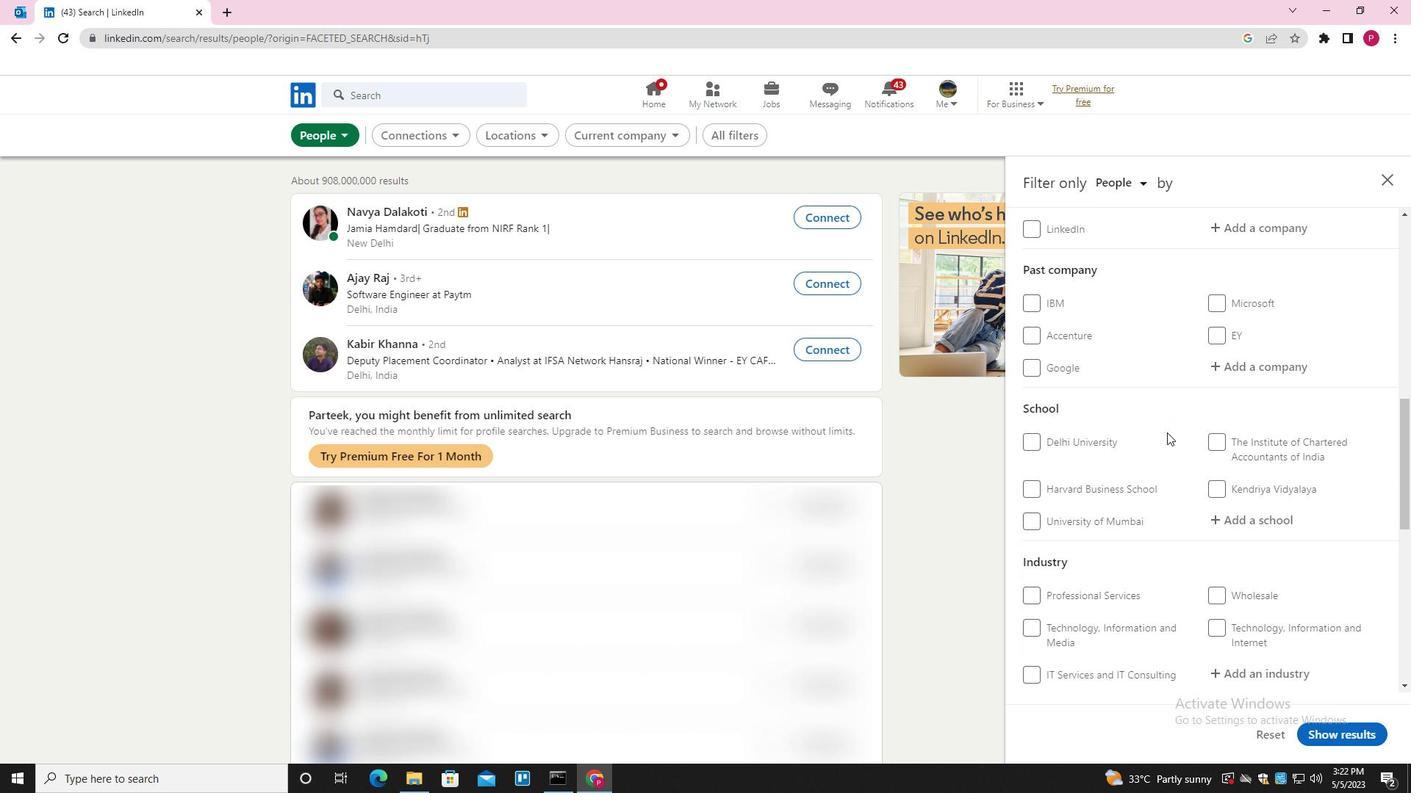 
Action: Mouse scrolled (1167, 432) with delta (0, 0)
Screenshot: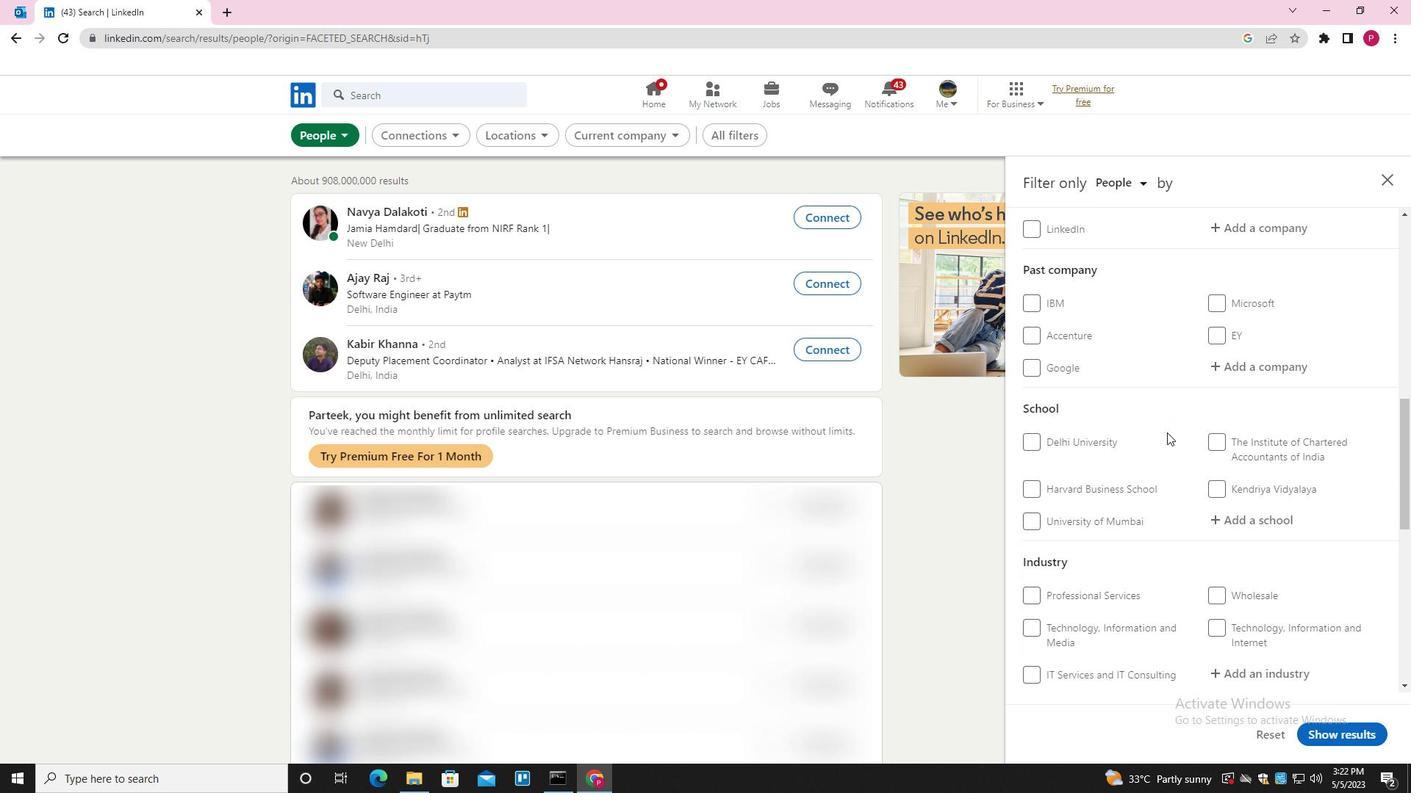
Action: Mouse scrolled (1167, 432) with delta (0, 0)
Screenshot: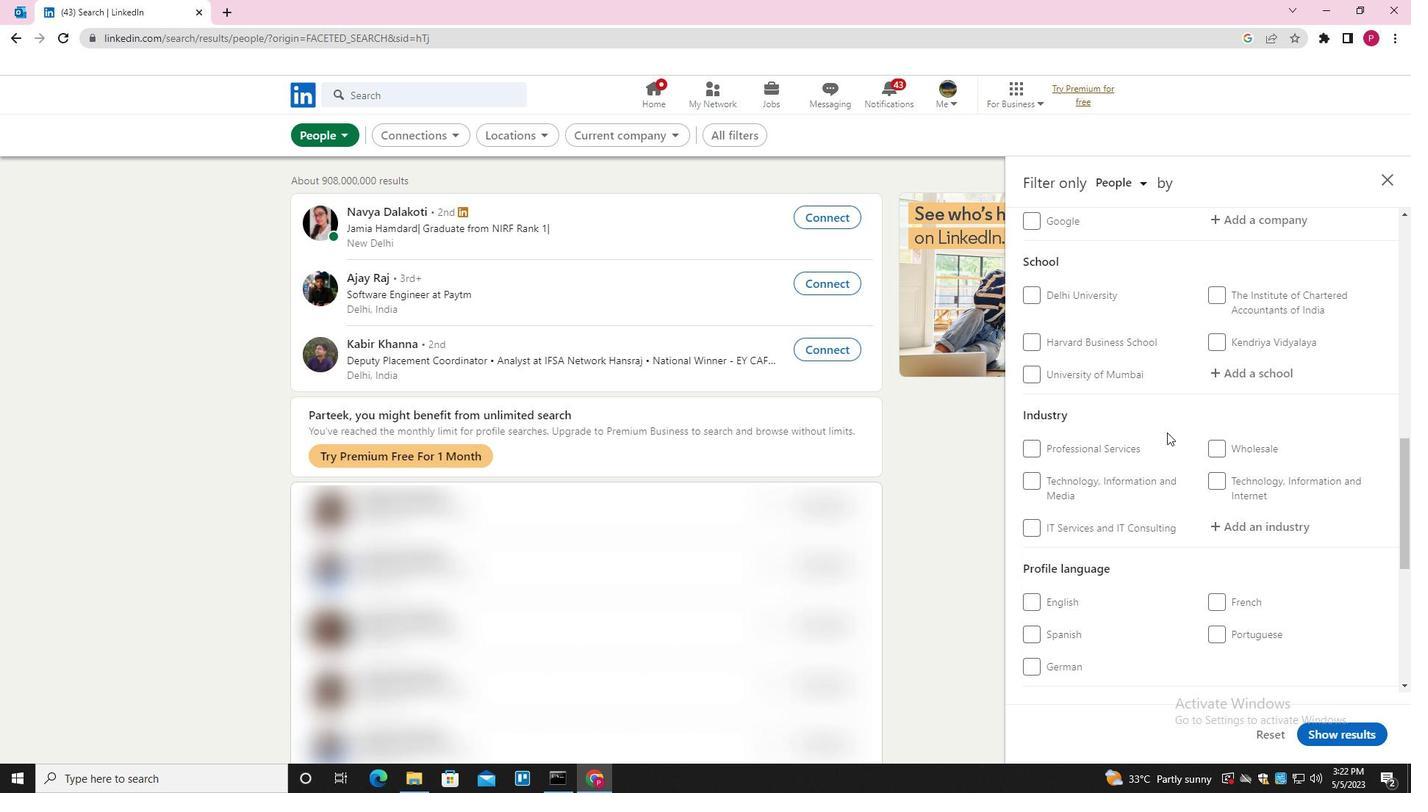 
Action: Mouse scrolled (1167, 432) with delta (0, 0)
Screenshot: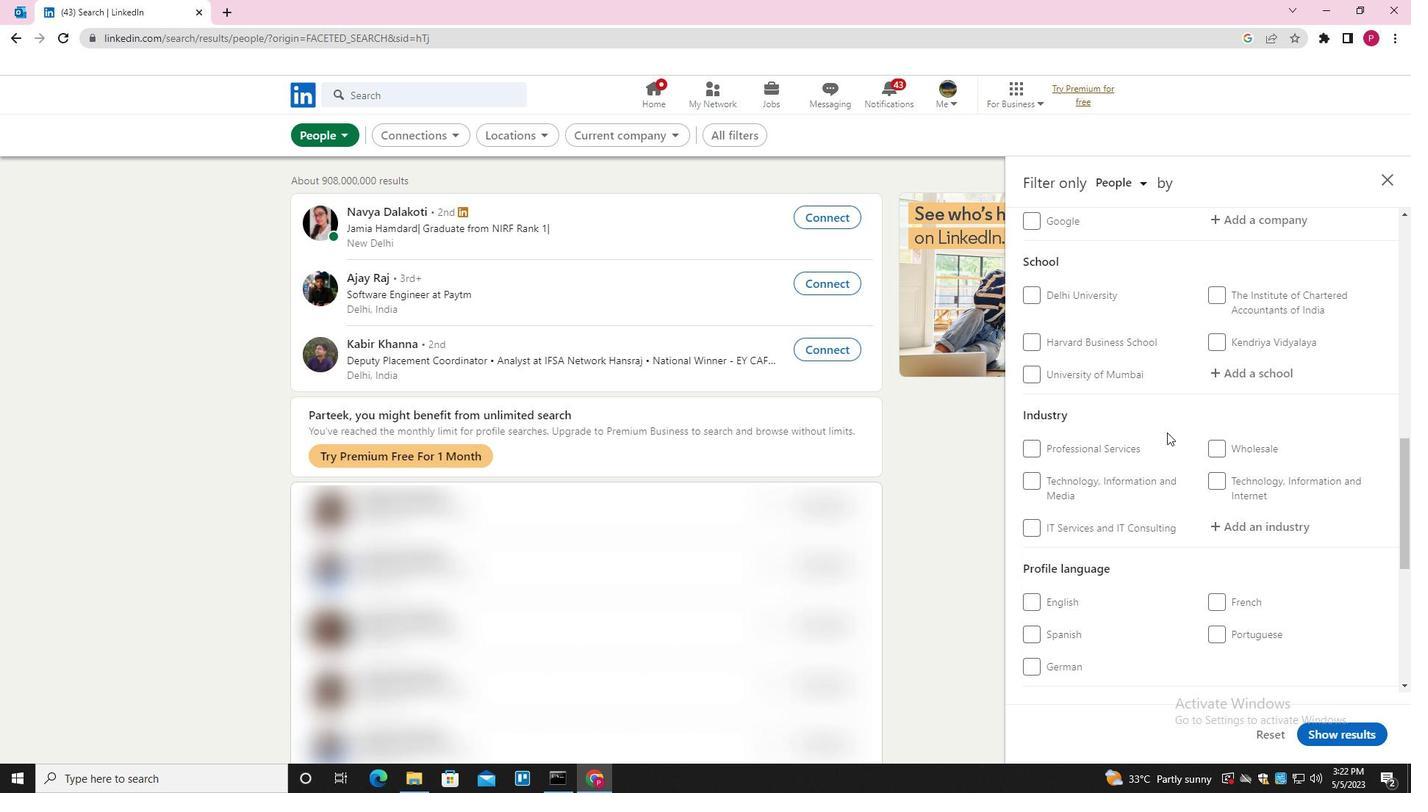 
Action: Mouse scrolled (1167, 432) with delta (0, 0)
Screenshot: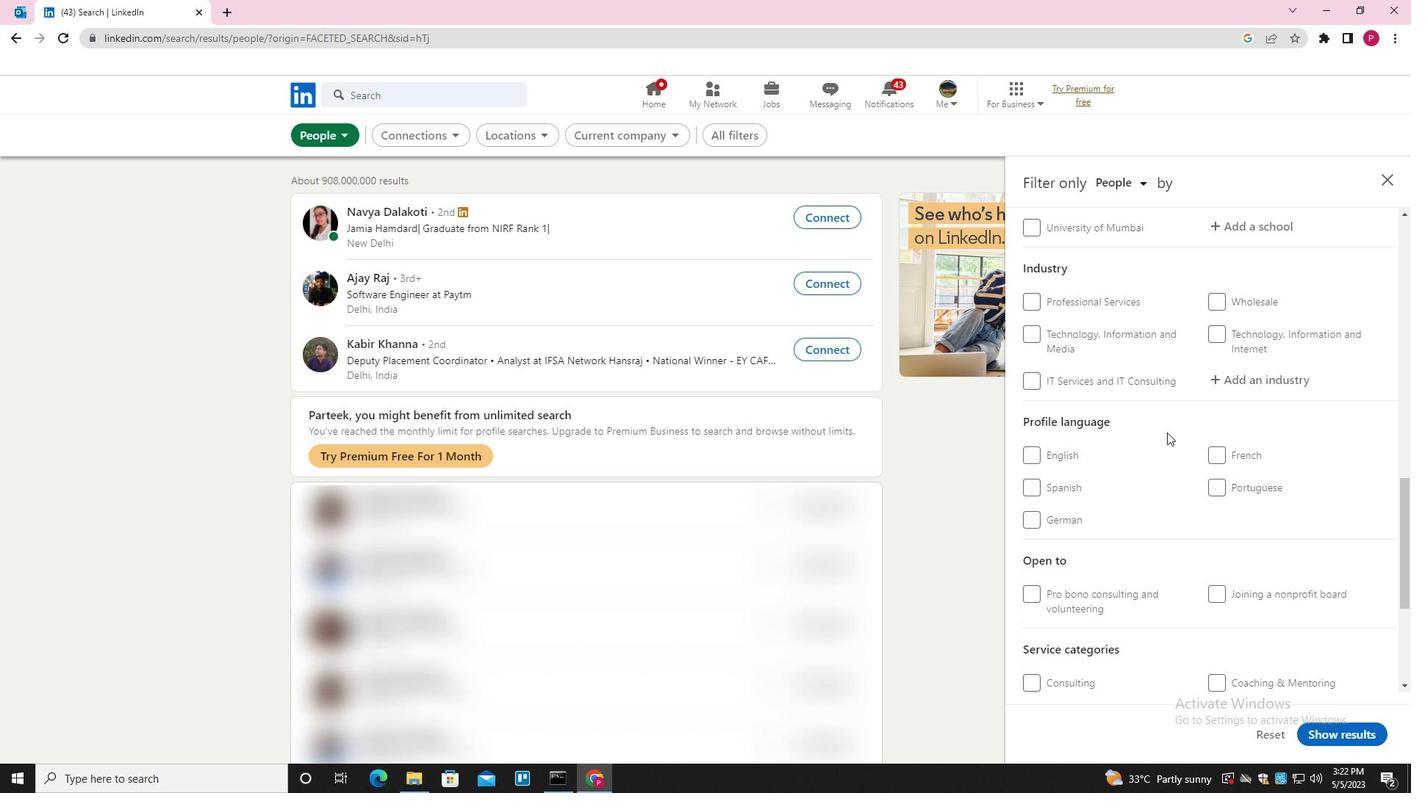 
Action: Mouse moved to (1061, 447)
Screenshot: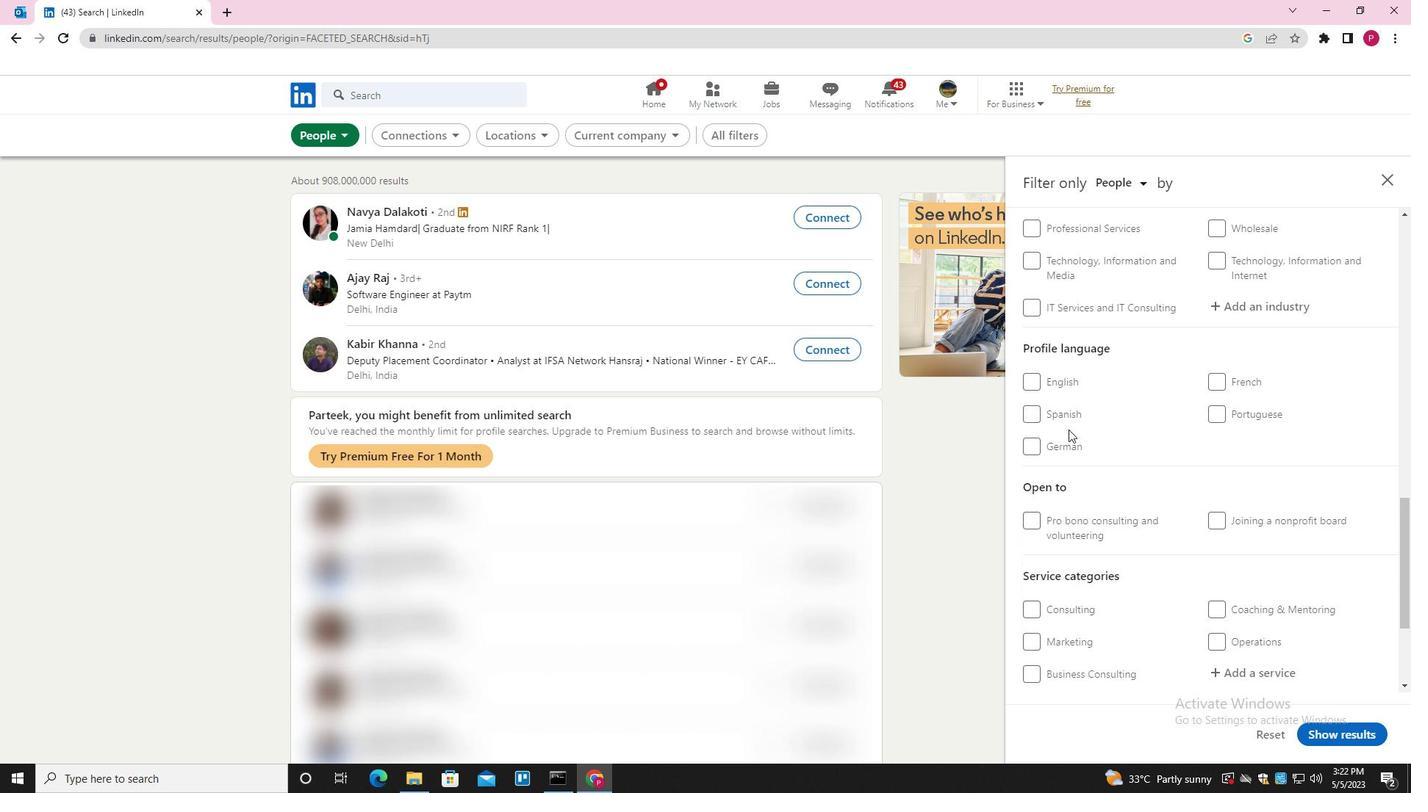 
Action: Mouse pressed left at (1061, 447)
Screenshot: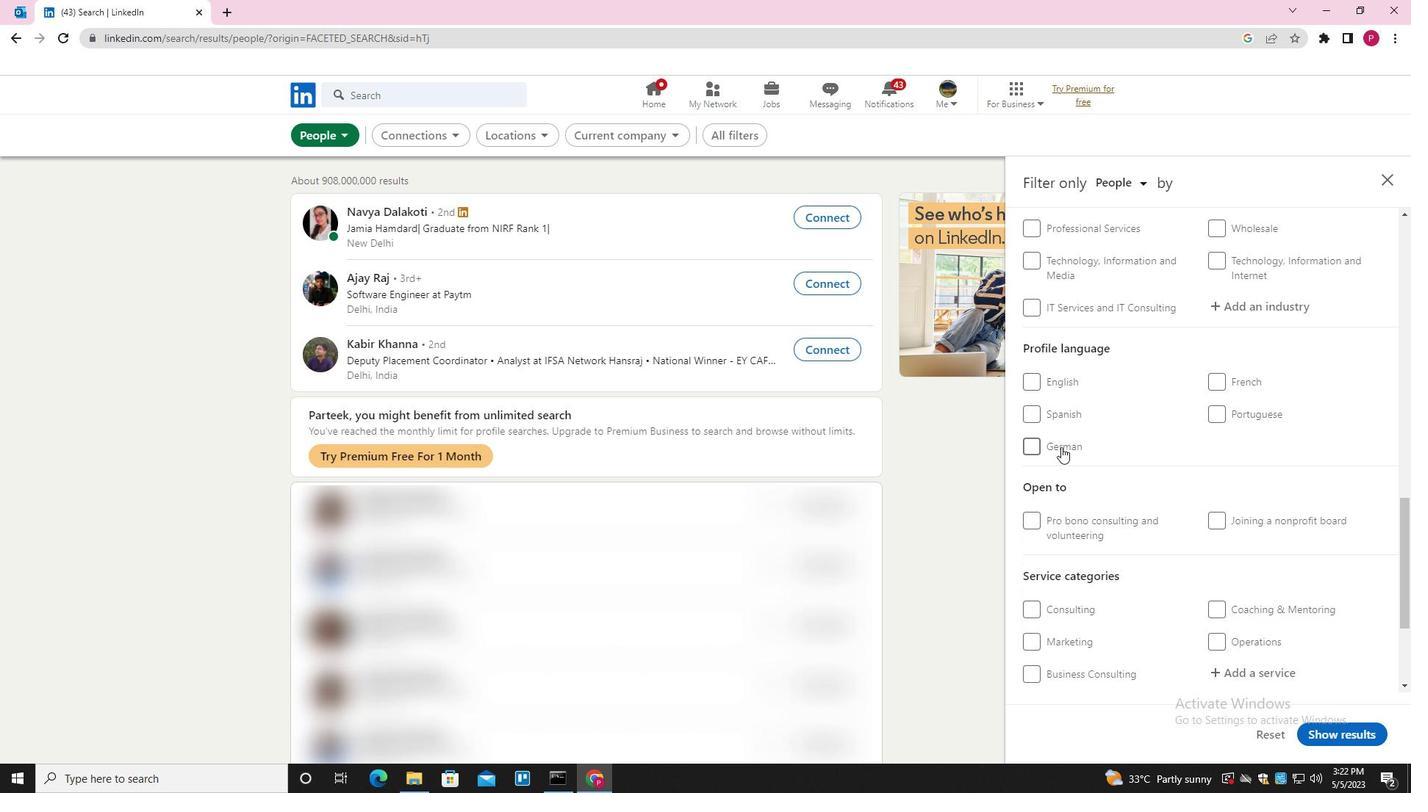 
Action: Mouse moved to (1126, 476)
Screenshot: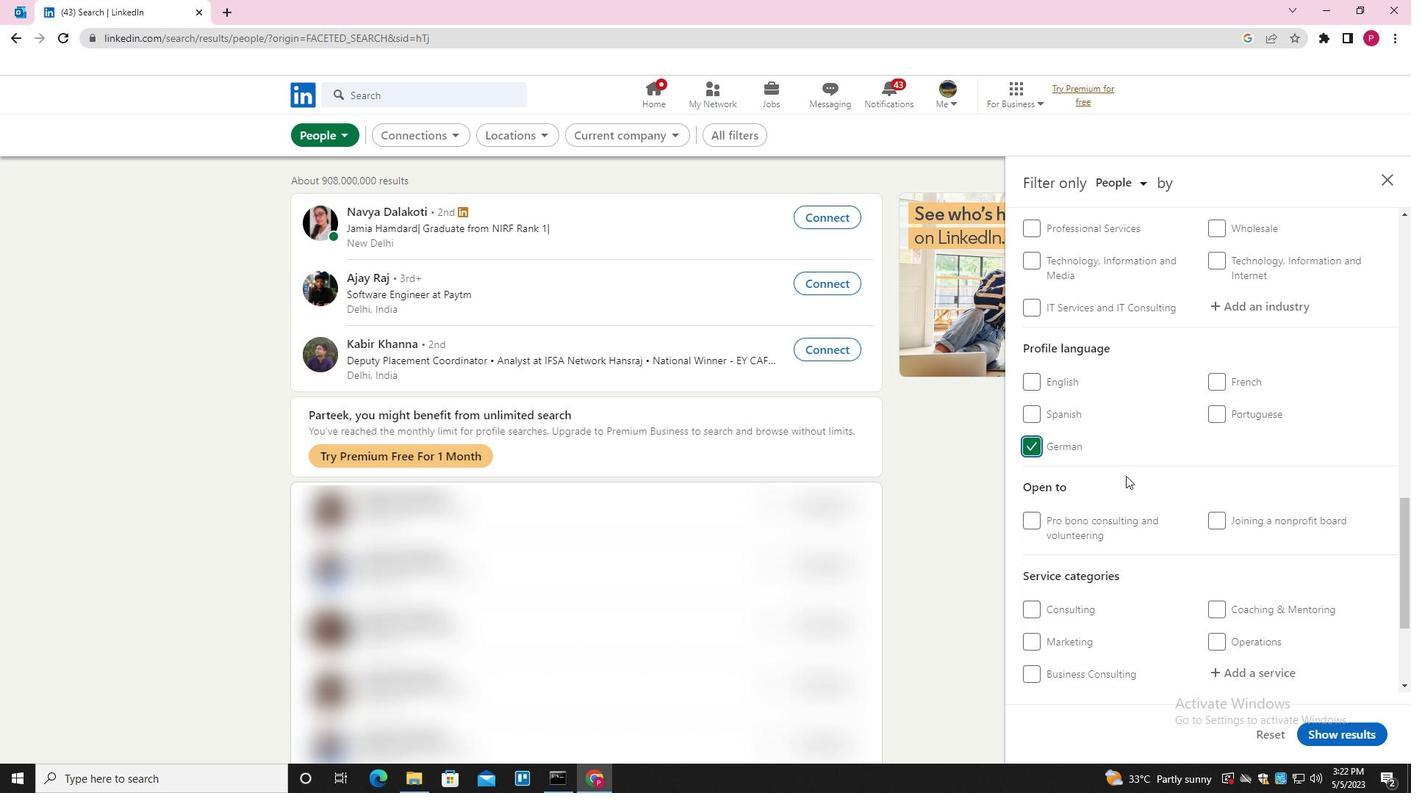 
Action: Mouse scrolled (1126, 477) with delta (0, 0)
Screenshot: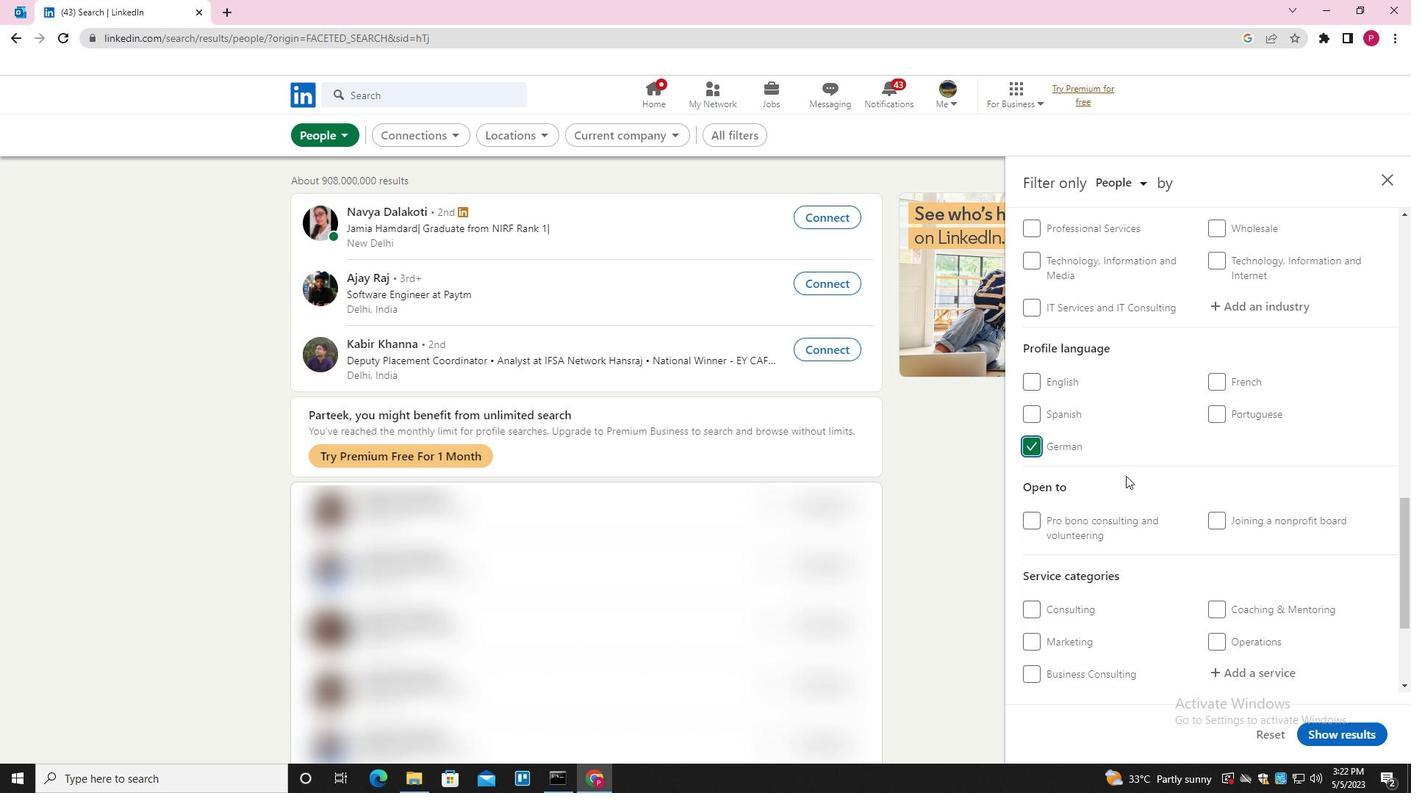 
Action: Mouse scrolled (1126, 477) with delta (0, 0)
Screenshot: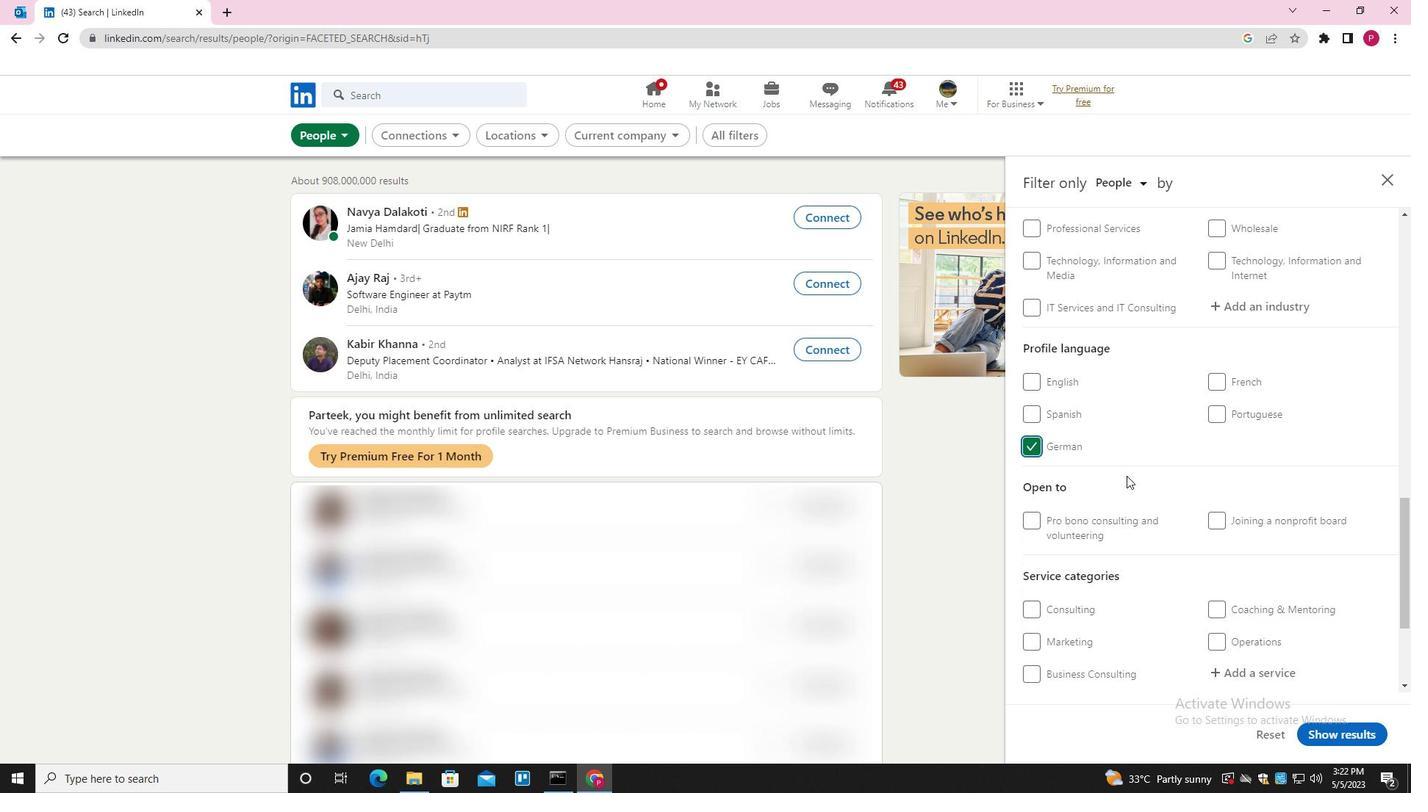 
Action: Mouse scrolled (1126, 477) with delta (0, 0)
Screenshot: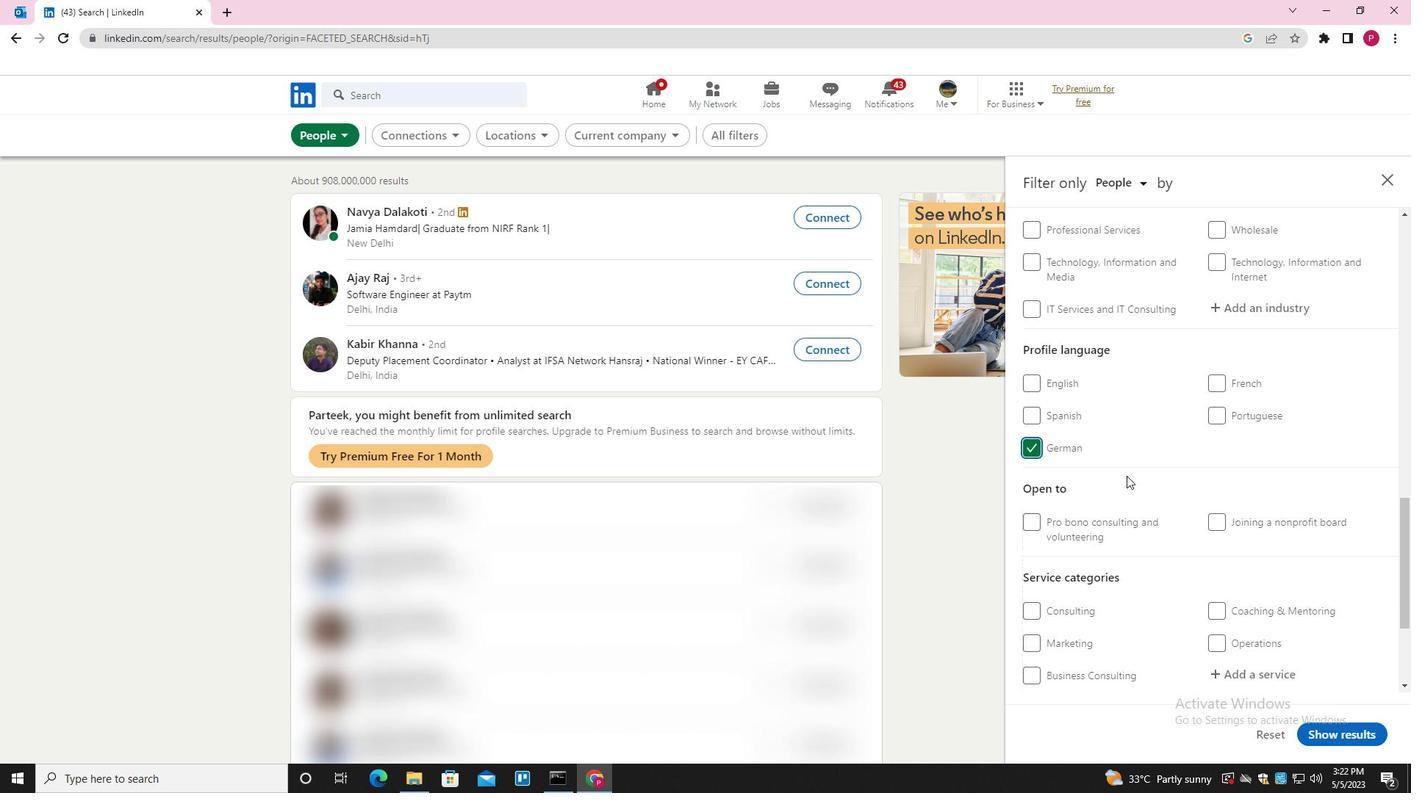 
Action: Mouse scrolled (1126, 477) with delta (0, 0)
Screenshot: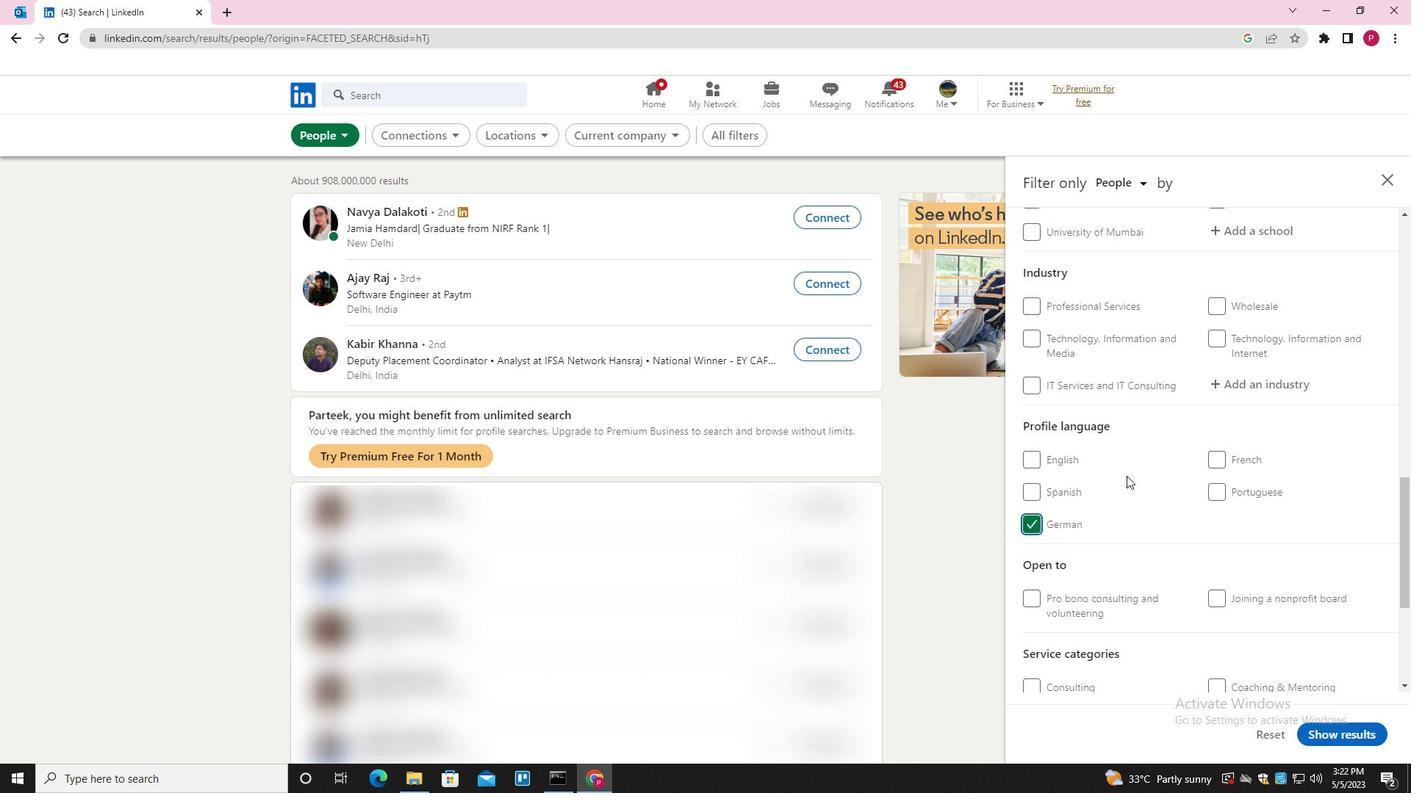 
Action: Mouse scrolled (1126, 477) with delta (0, 0)
Screenshot: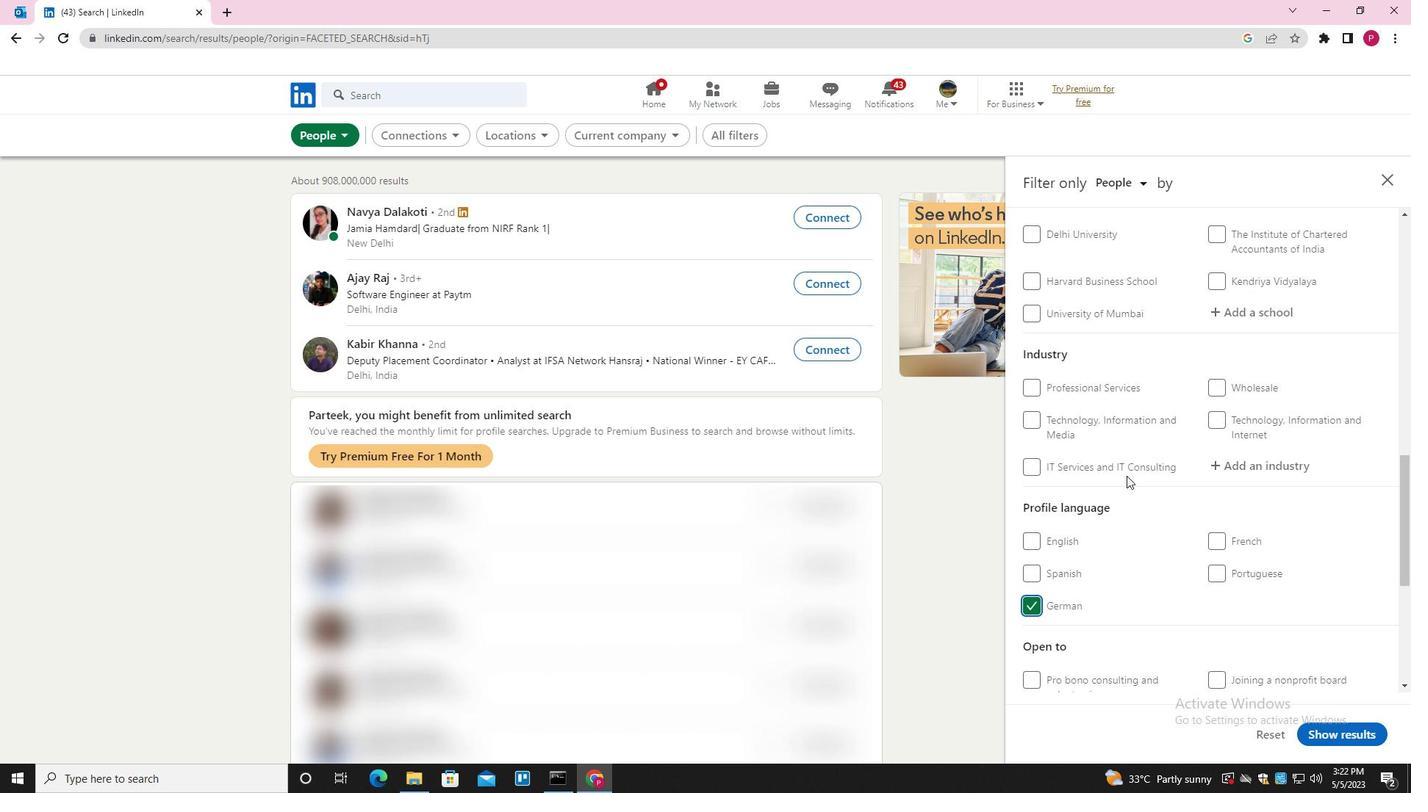 
Action: Mouse scrolled (1126, 477) with delta (0, 0)
Screenshot: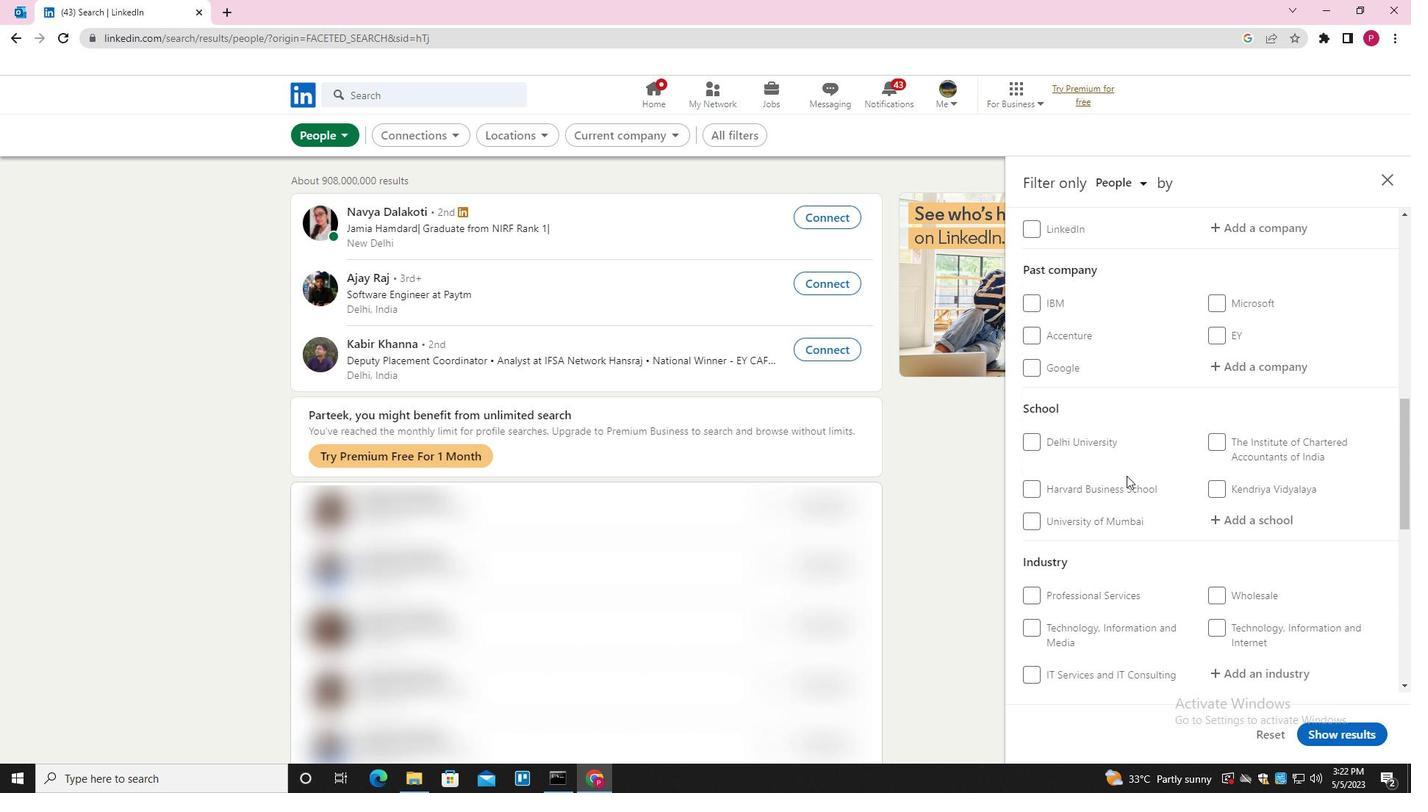 
Action: Mouse moved to (1152, 444)
Screenshot: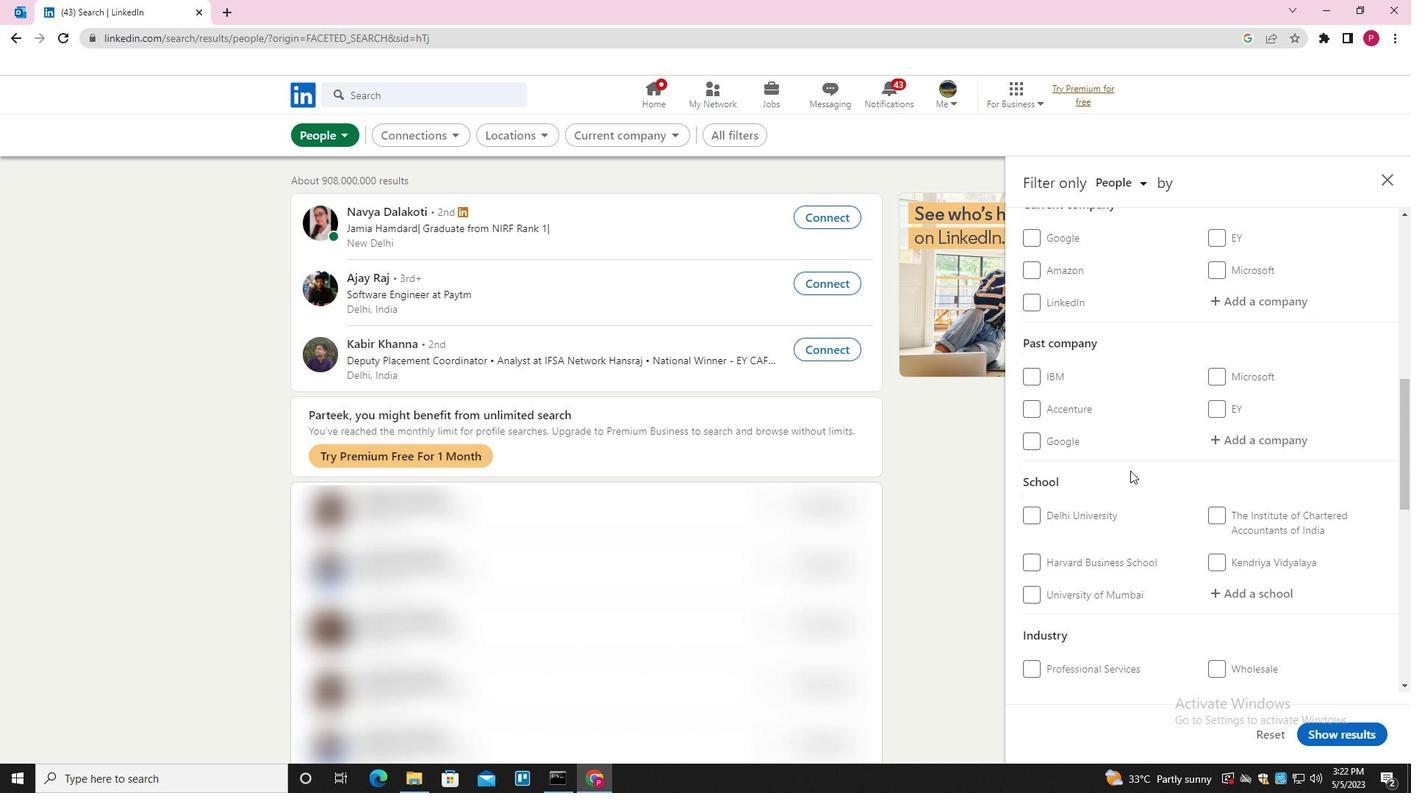 
Action: Mouse scrolled (1152, 445) with delta (0, 0)
Screenshot: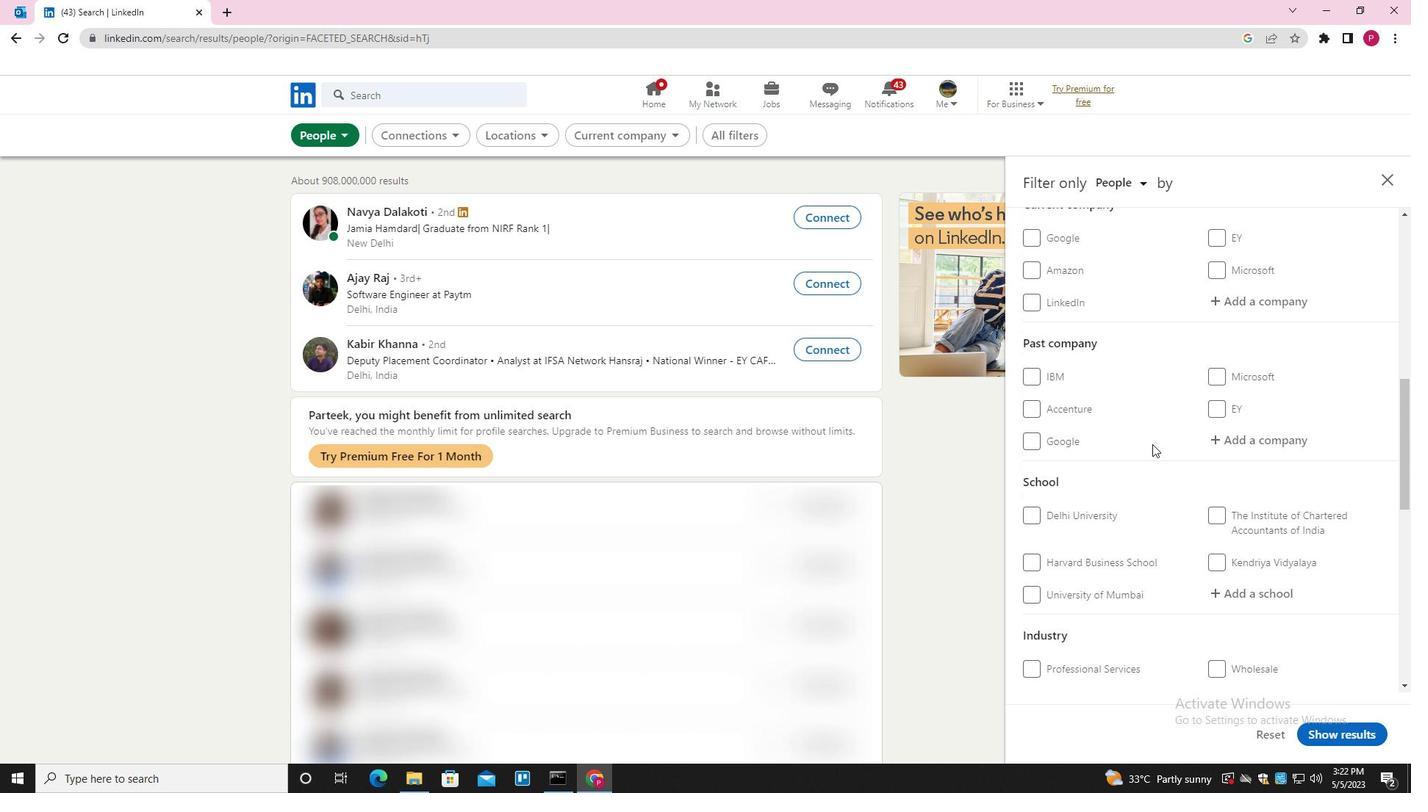 
Action: Mouse scrolled (1152, 445) with delta (0, 0)
Screenshot: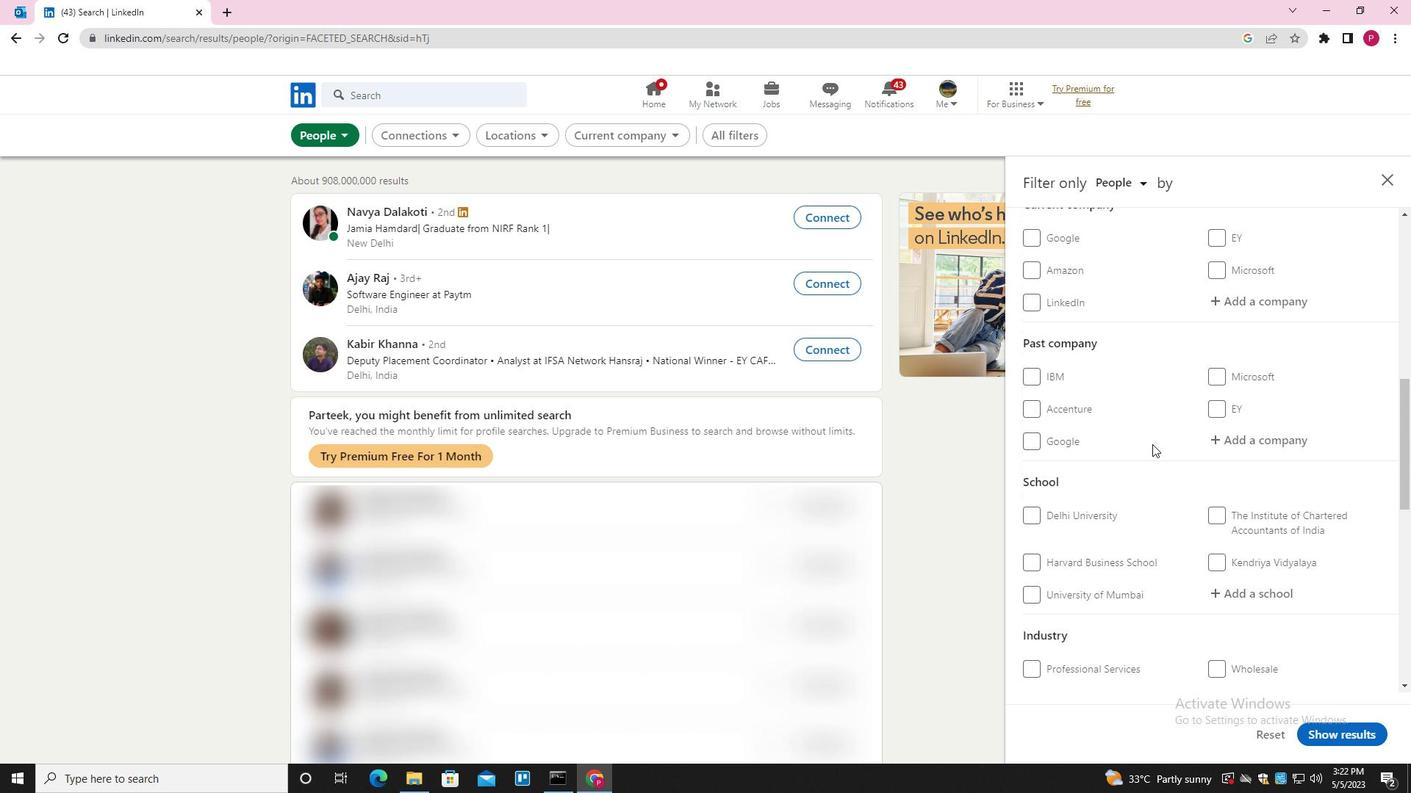 
Action: Mouse moved to (1258, 443)
Screenshot: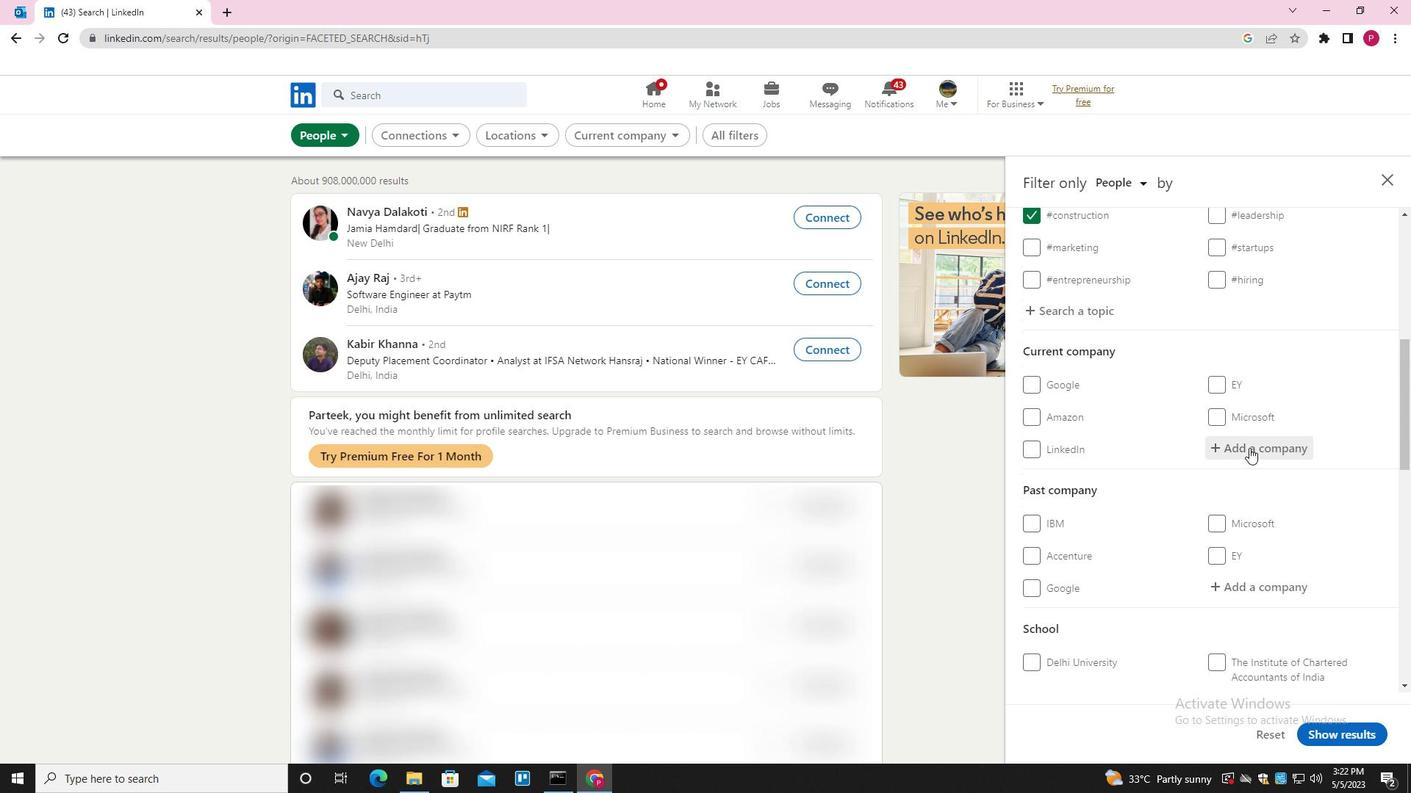 
Action: Mouse pressed left at (1258, 443)
Screenshot: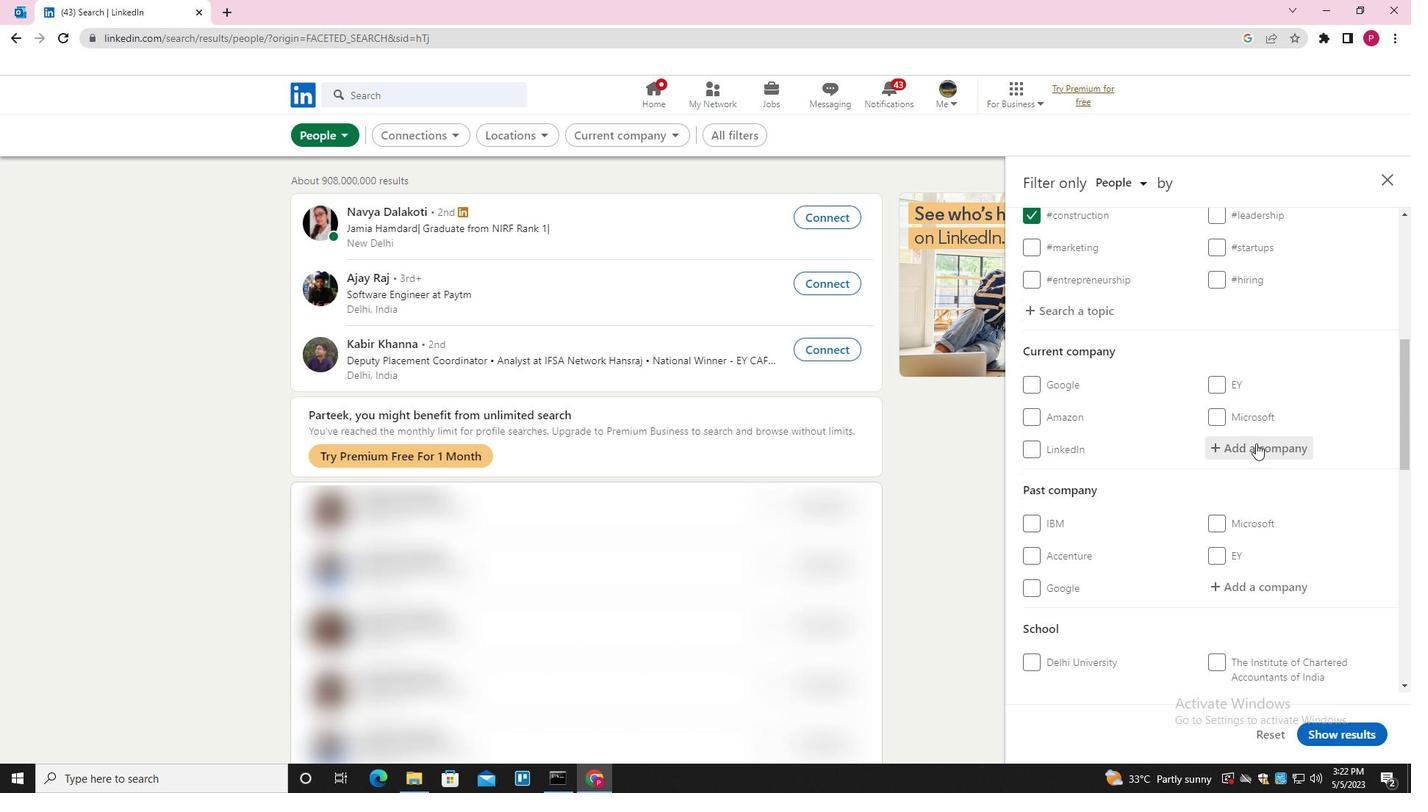
Action: Key pressed <Key.shift>WONDER<Key.space><Key.shift><Key.shift><Key.shift><Key.shift><Key.shift><Key.shift><Key.shift><Key.shift>CEMENT<Key.space><Key.down><Key.enter>
Screenshot: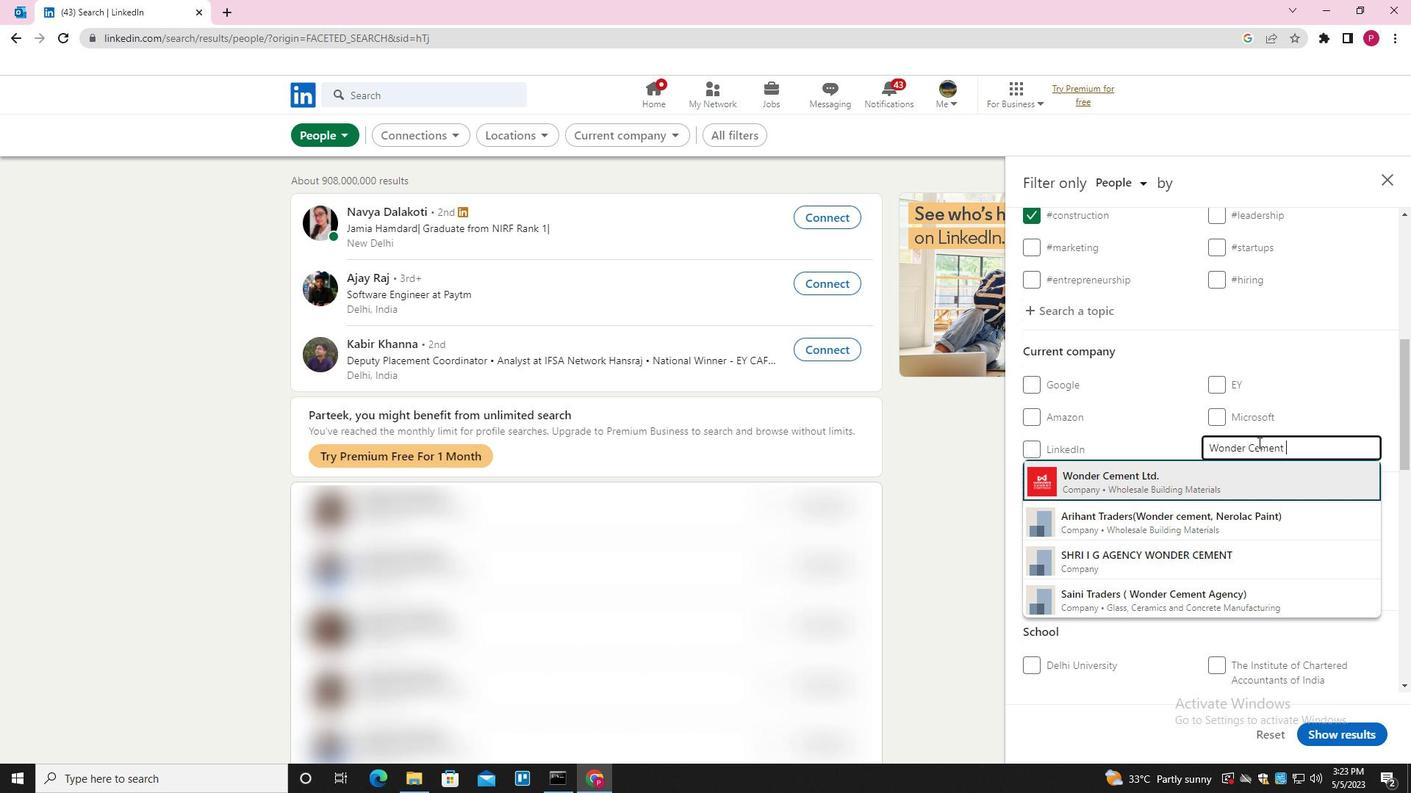 
Action: Mouse moved to (1195, 478)
Screenshot: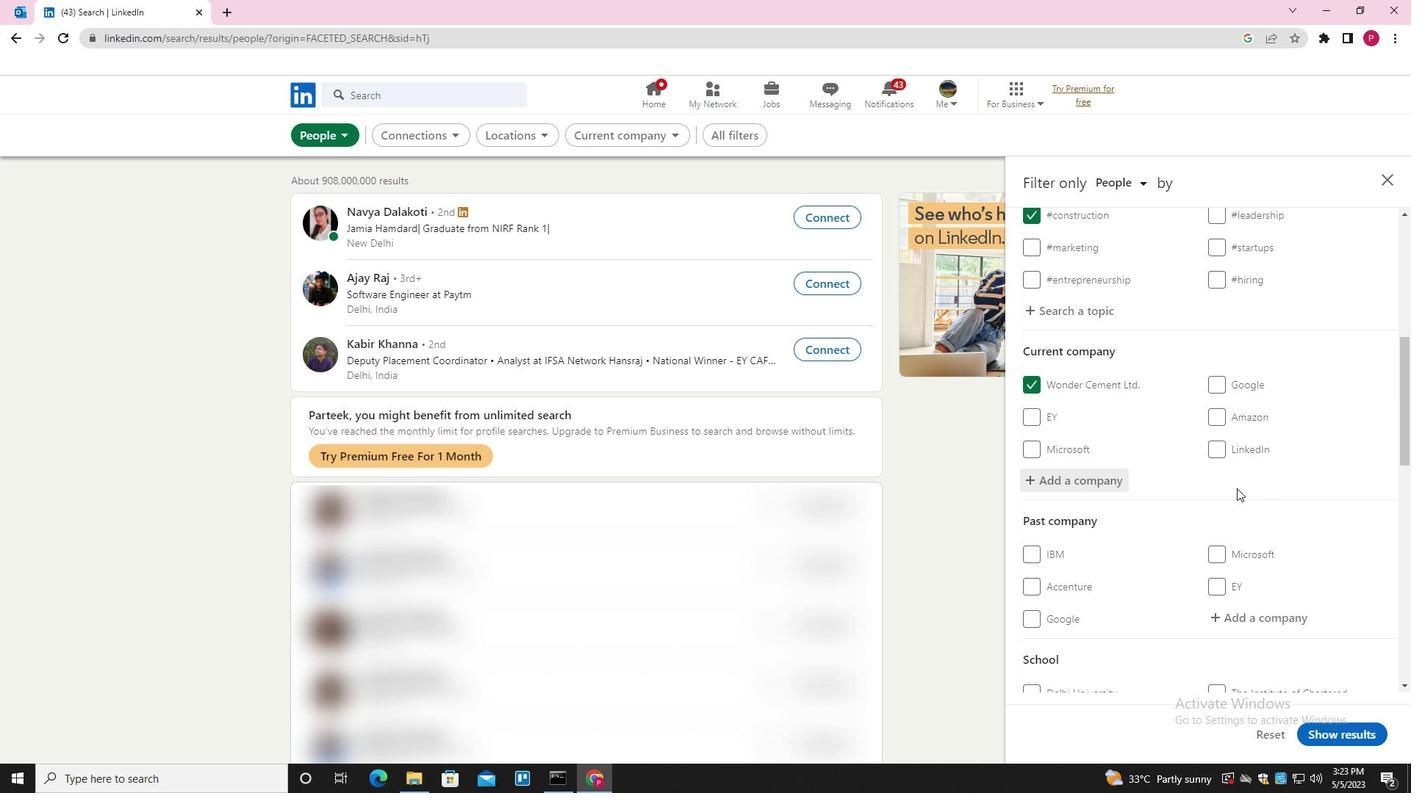 
Action: Mouse scrolled (1195, 477) with delta (0, 0)
Screenshot: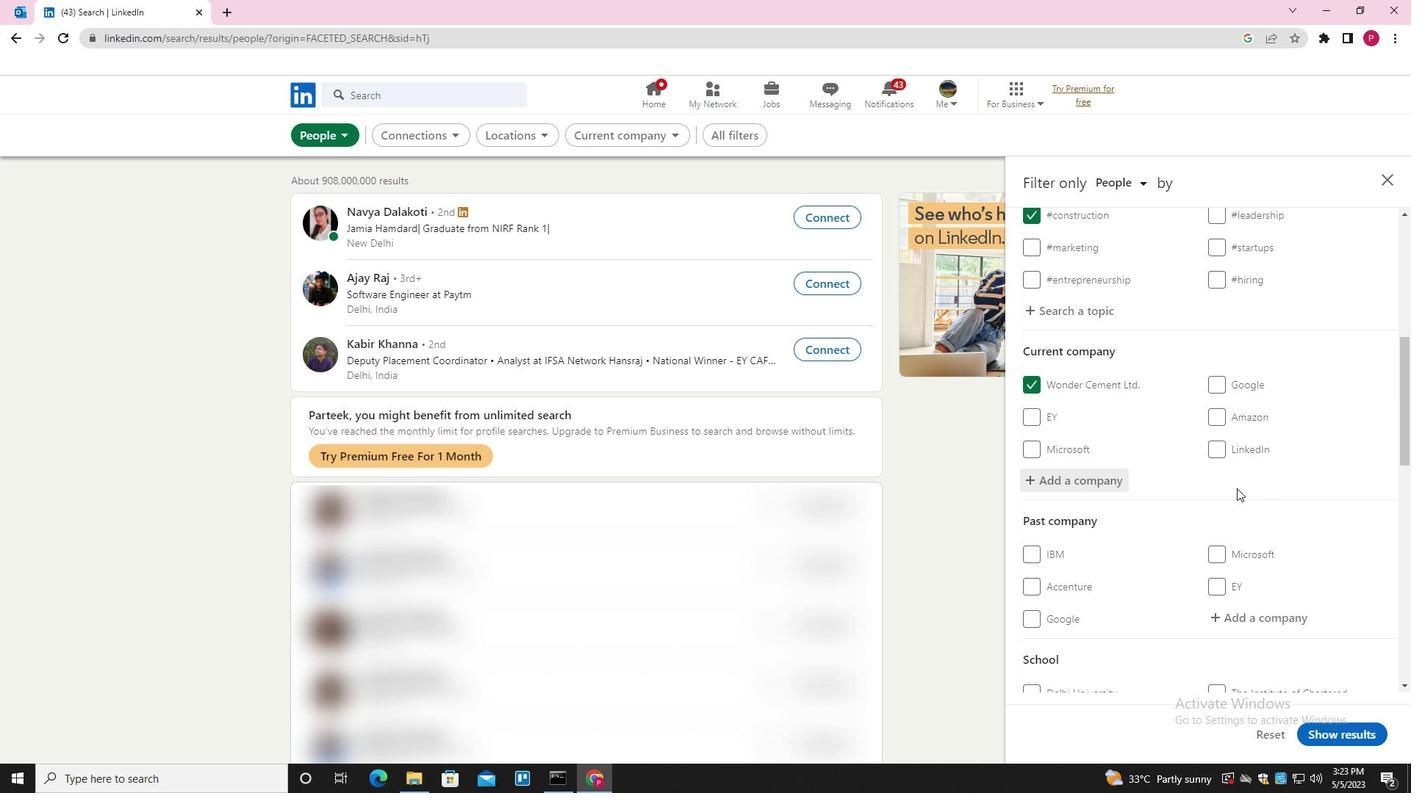 
Action: Mouse moved to (1184, 478)
Screenshot: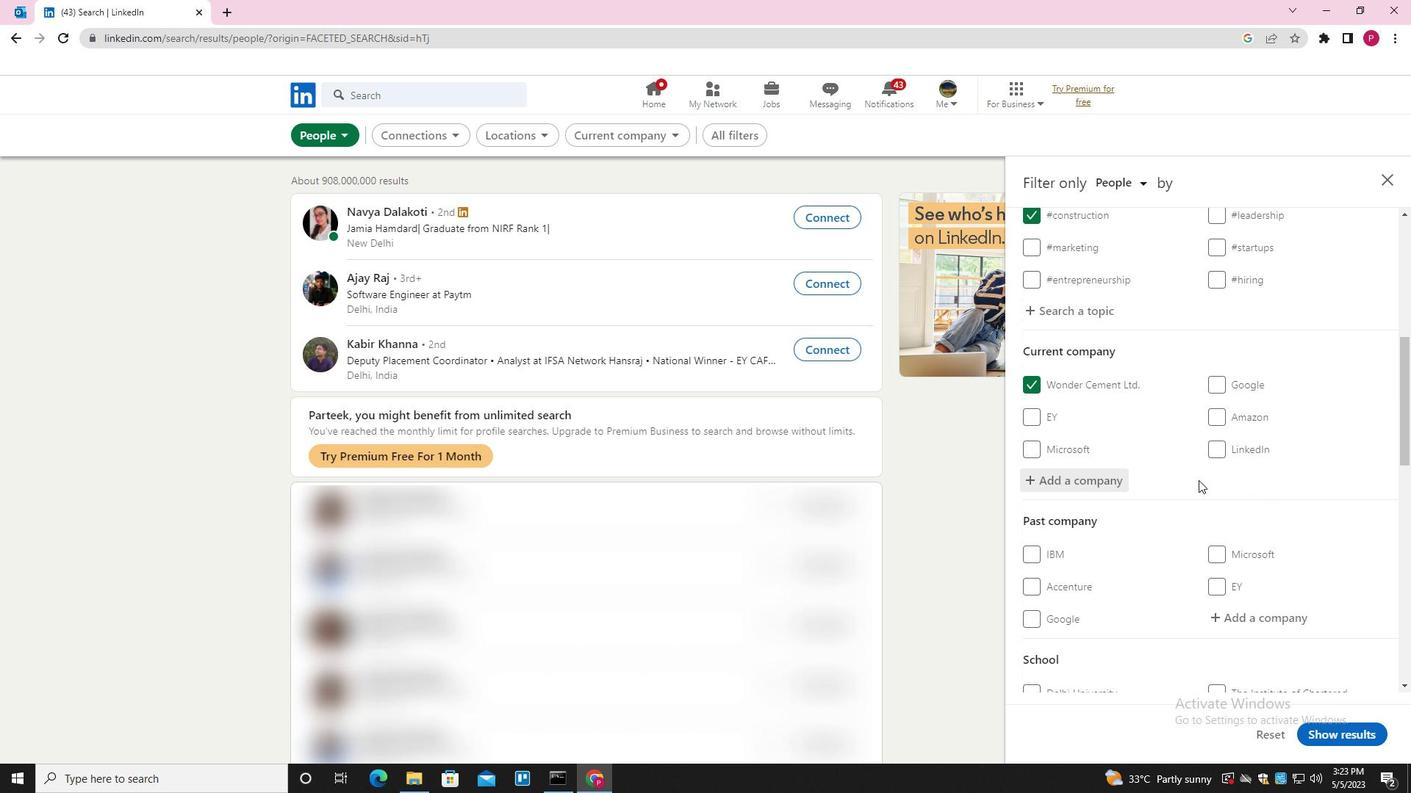 
Action: Mouse scrolled (1184, 477) with delta (0, 0)
Screenshot: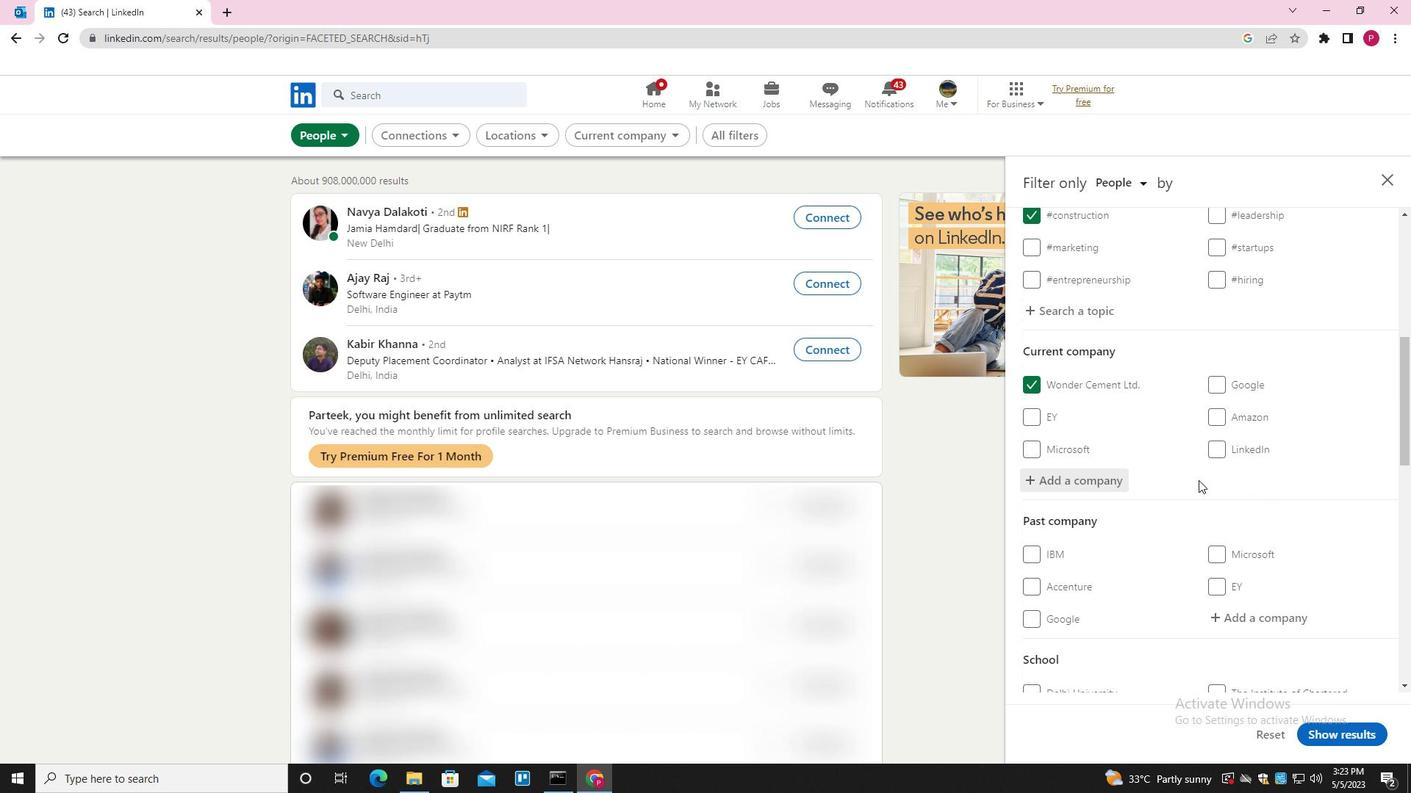 
Action: Mouse moved to (1183, 478)
Screenshot: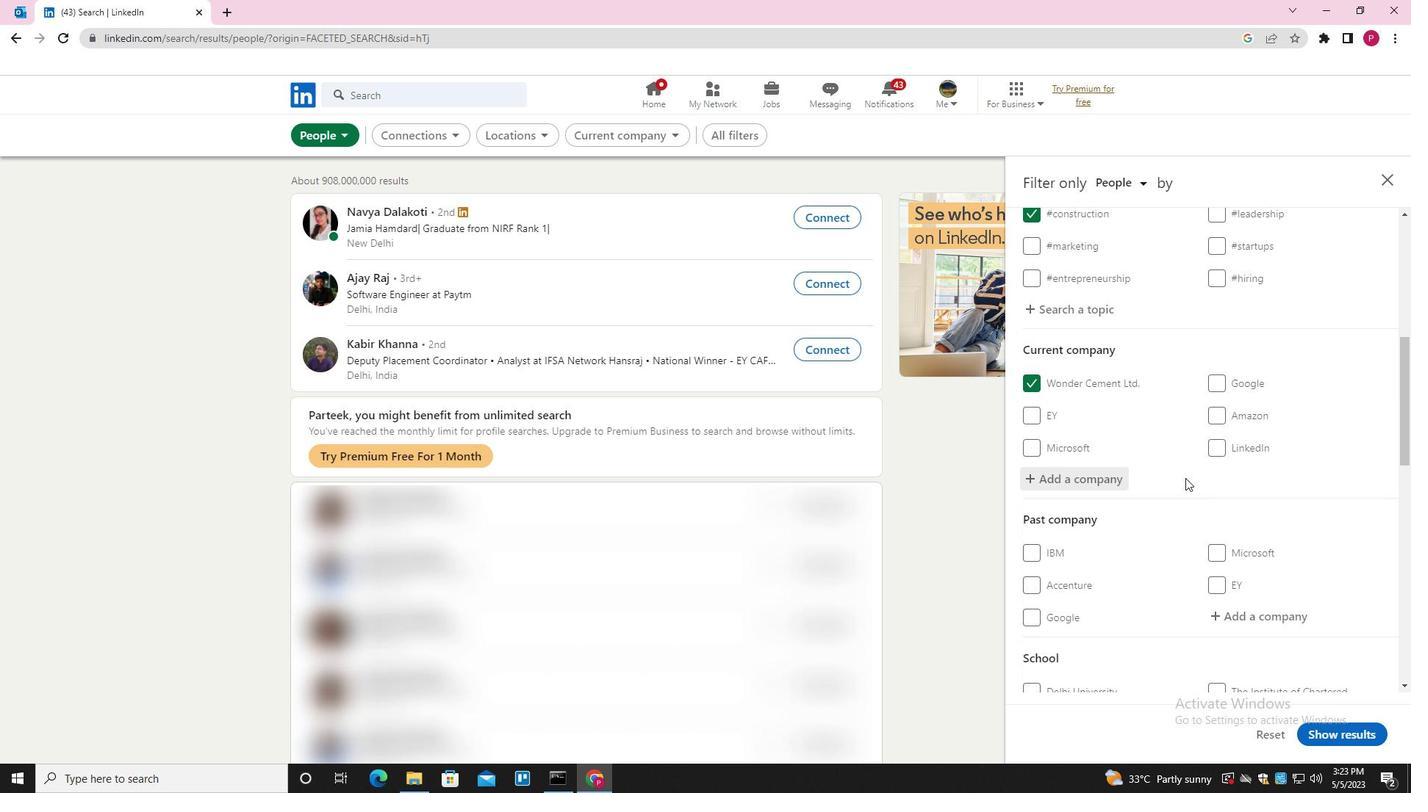 
Action: Mouse scrolled (1183, 477) with delta (0, 0)
Screenshot: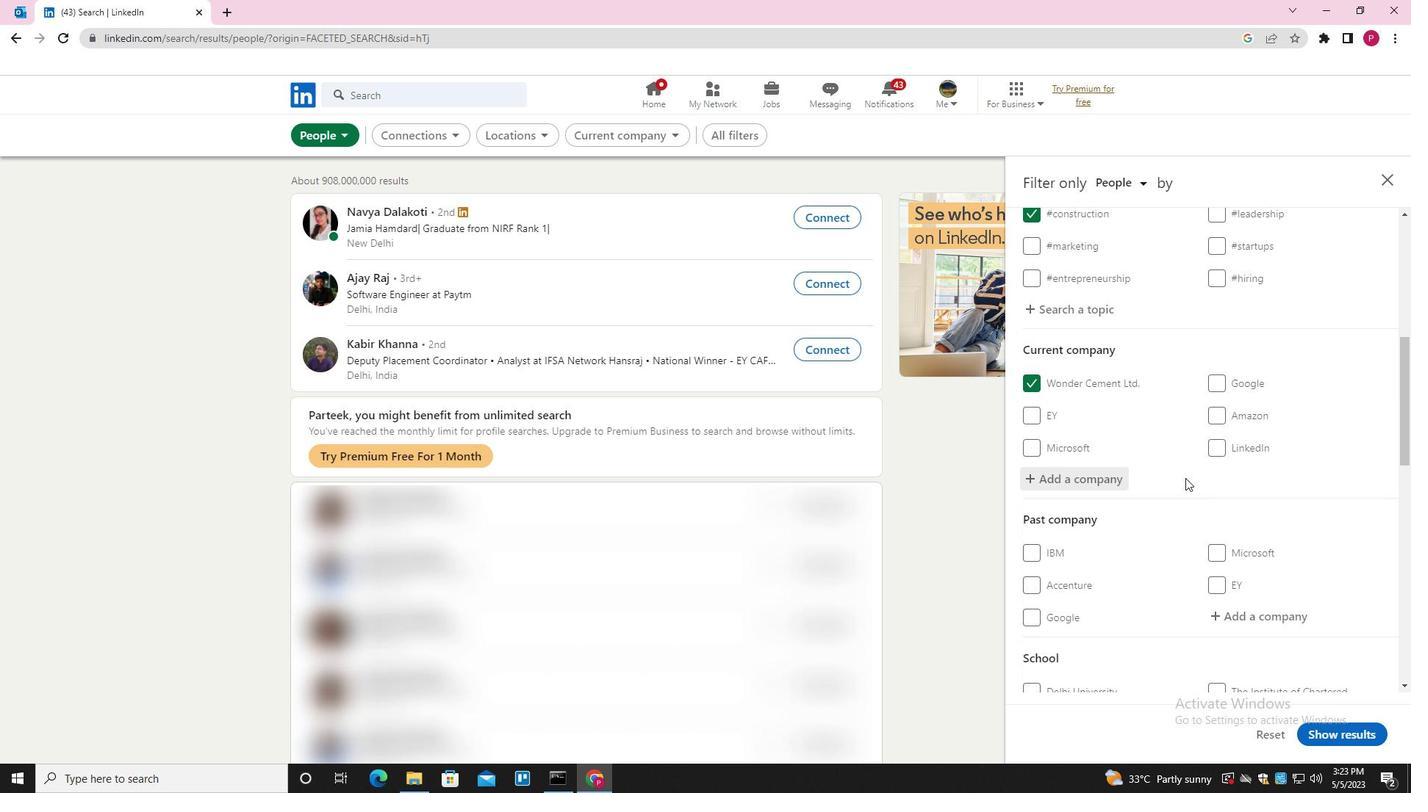 
Action: Mouse moved to (1175, 472)
Screenshot: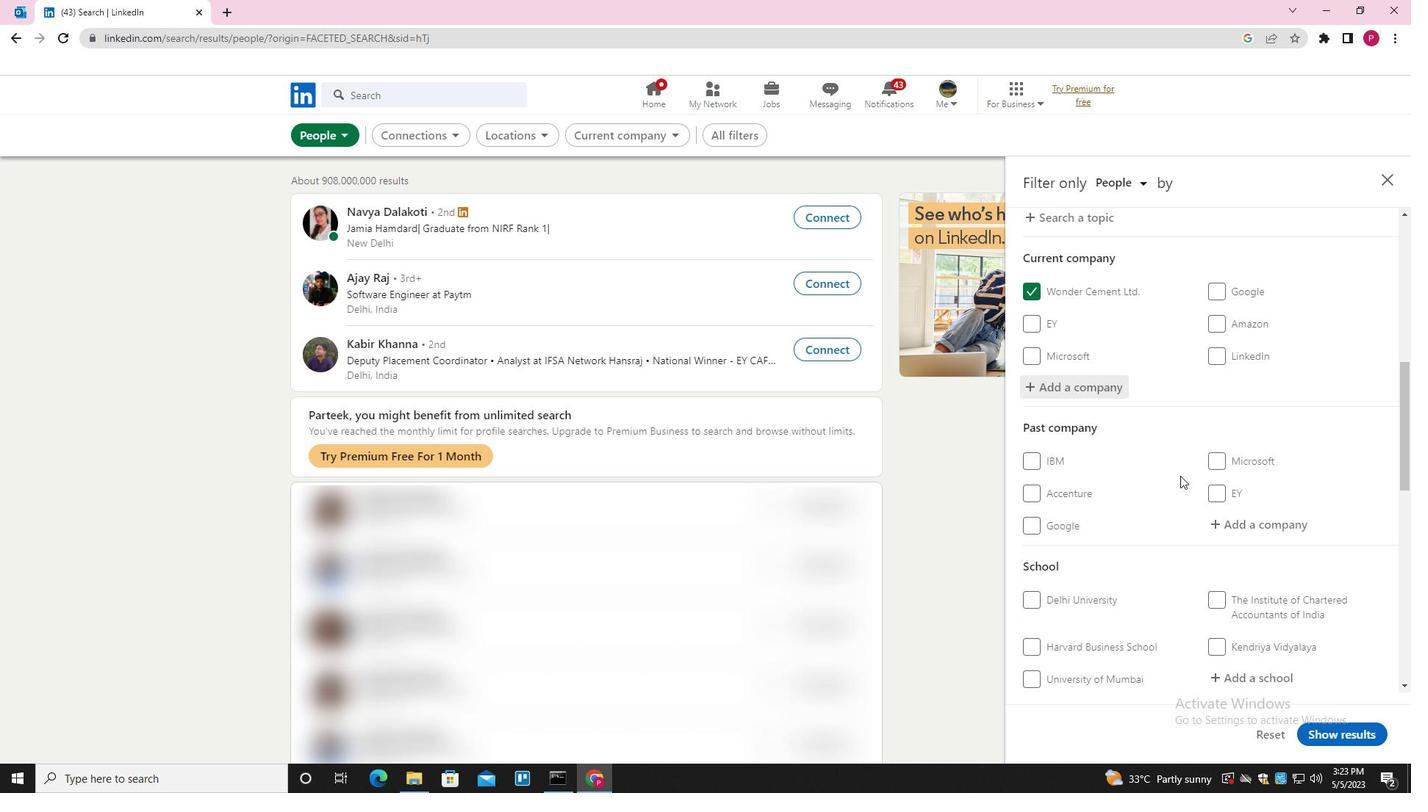 
Action: Mouse scrolled (1175, 471) with delta (0, 0)
Screenshot: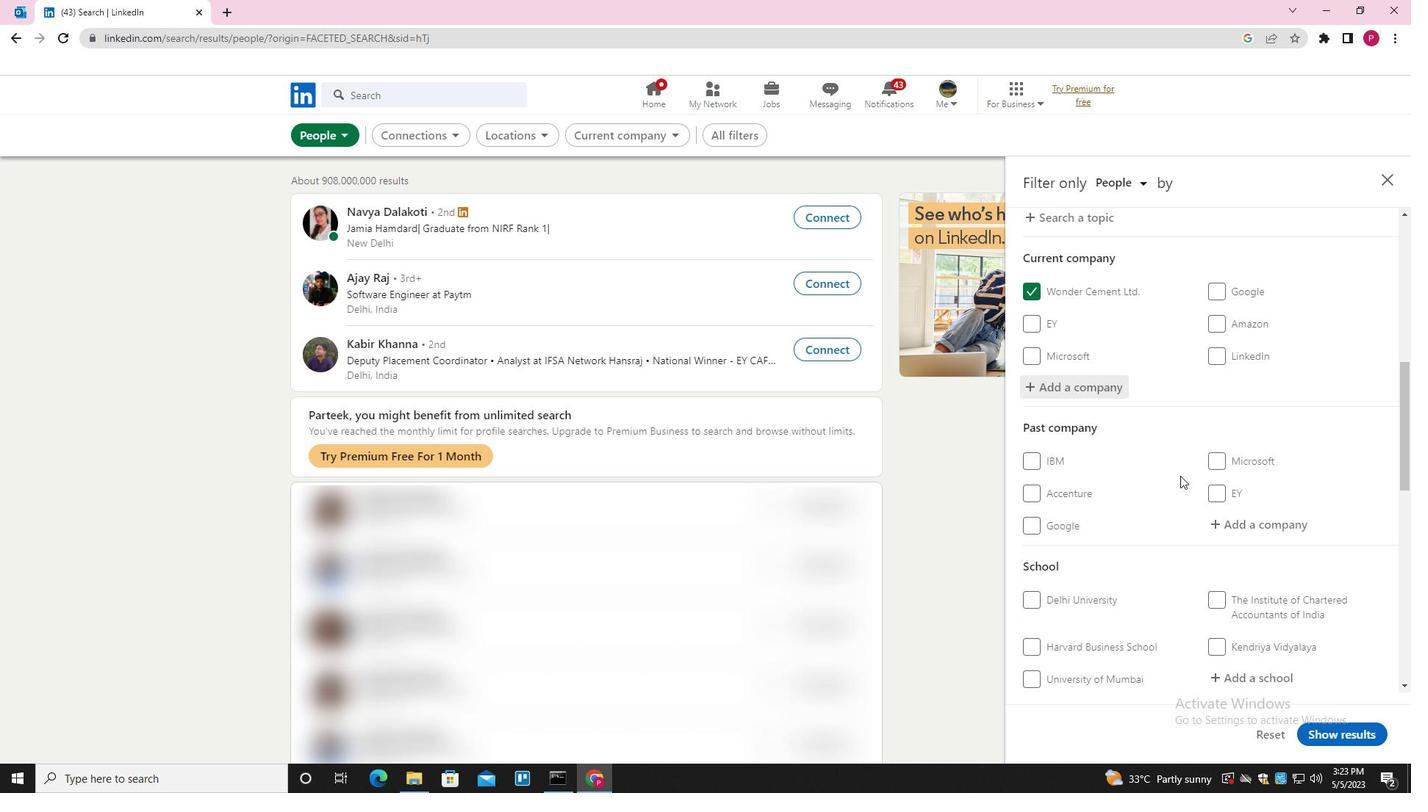 
Action: Mouse moved to (1175, 468)
Screenshot: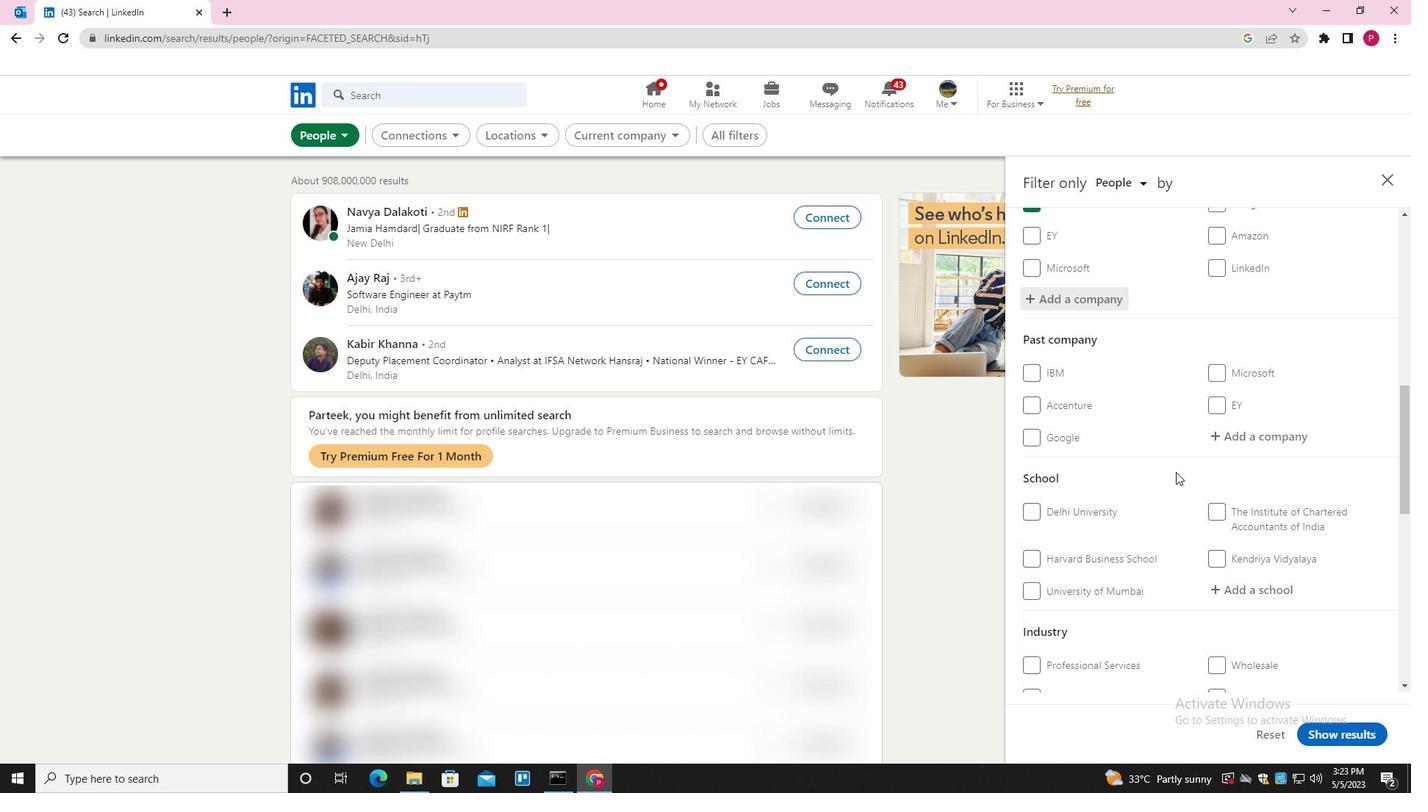 
Action: Mouse scrolled (1175, 468) with delta (0, 0)
Screenshot: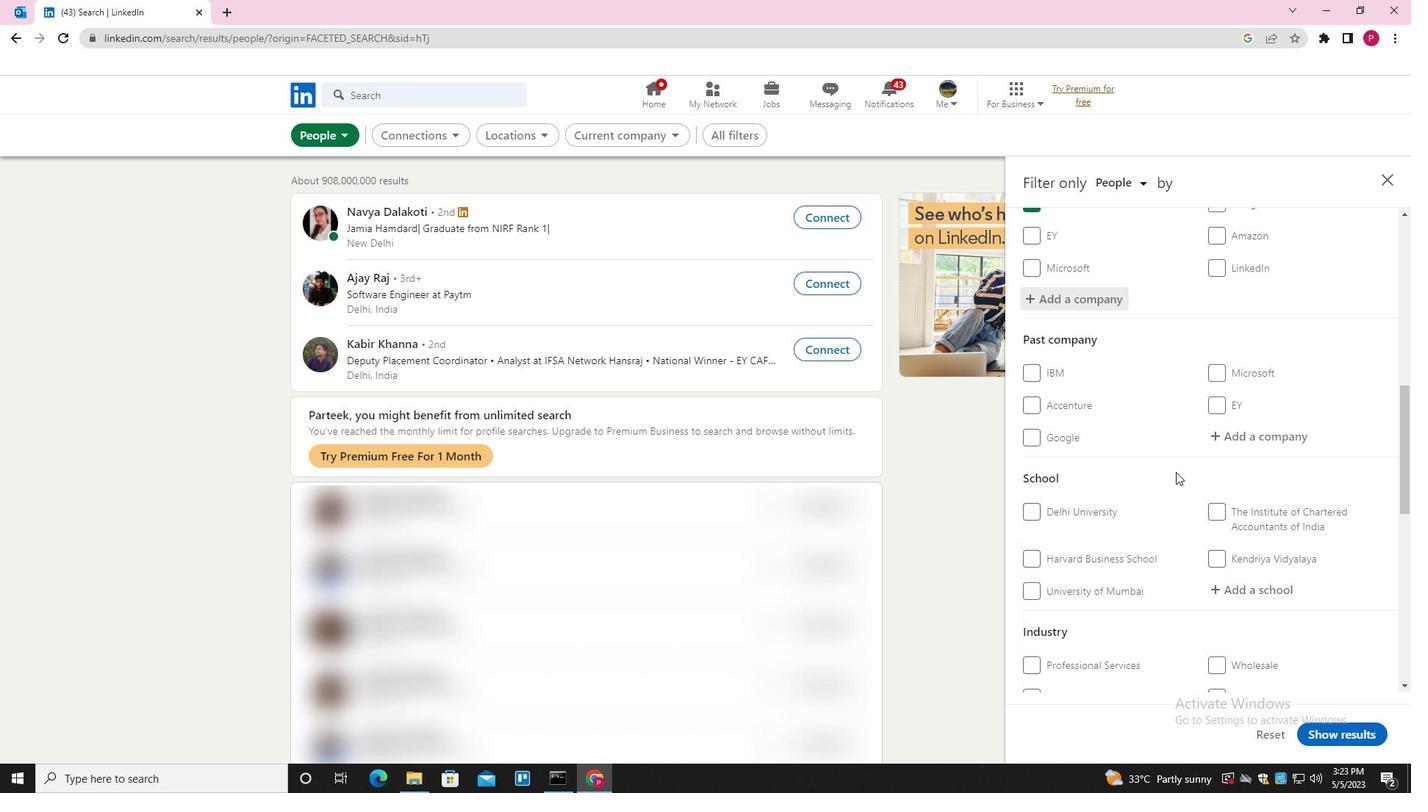 
Action: Mouse moved to (1239, 406)
Screenshot: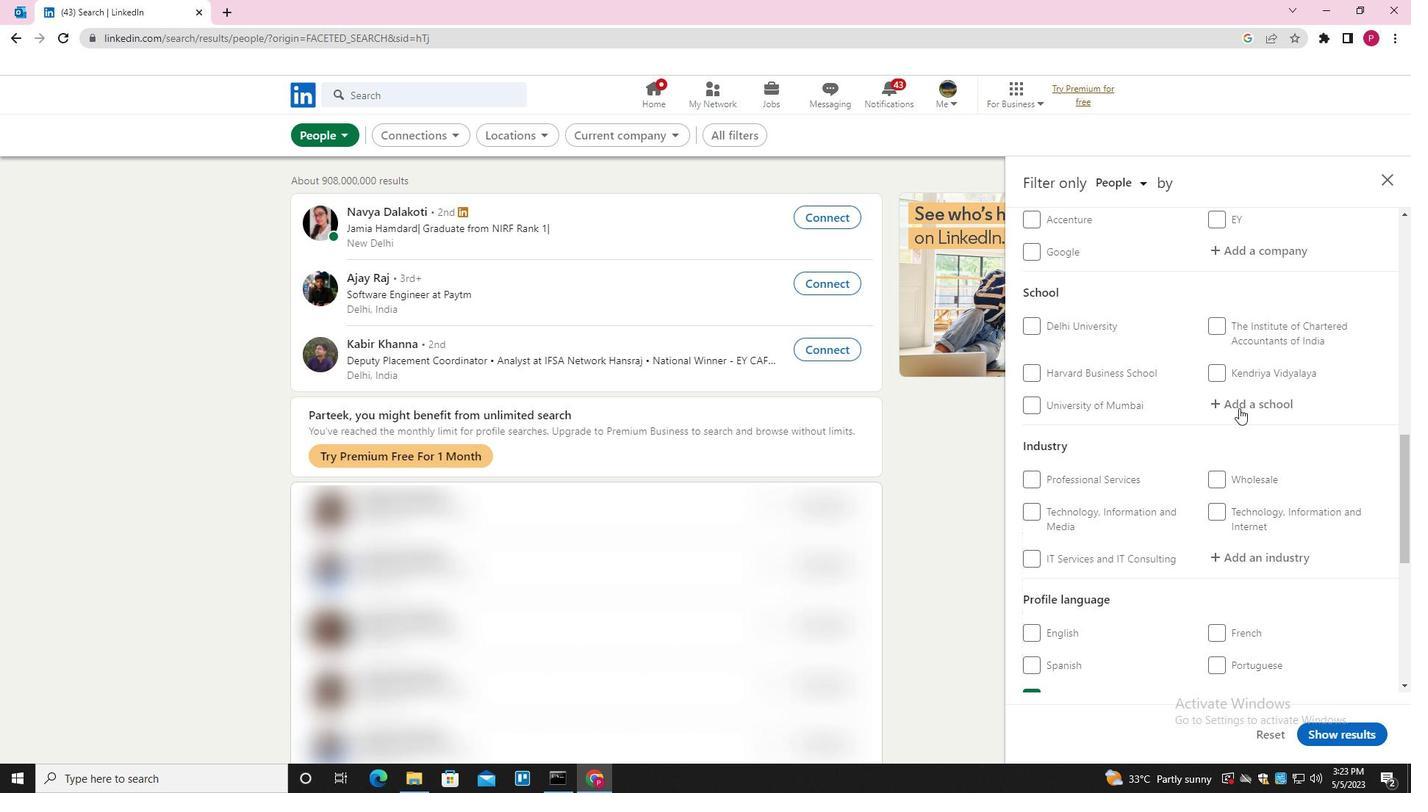 
Action: Mouse pressed left at (1239, 406)
Screenshot: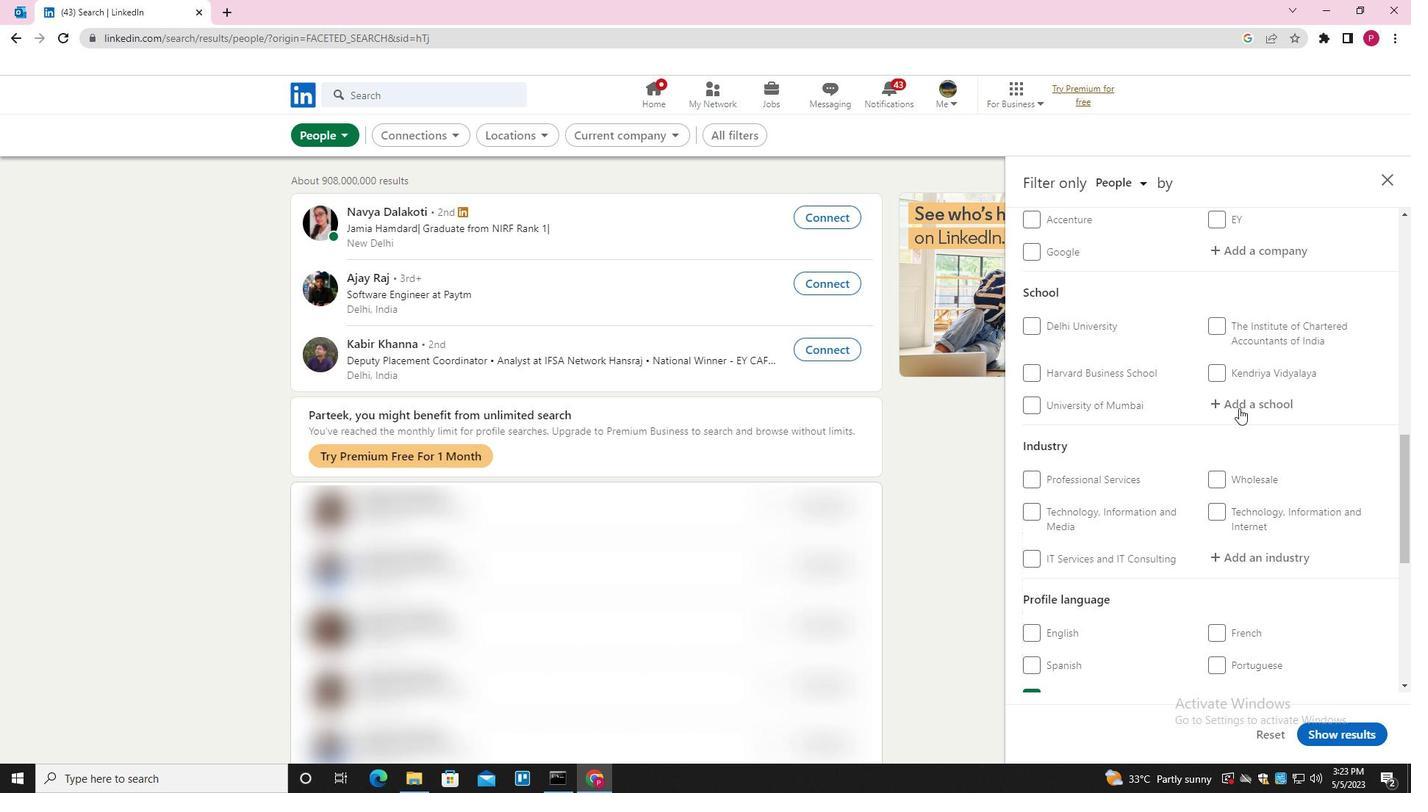 
Action: Key pressed <Key.shift><Key.shift><Key.shift><Key.shift><Key.shift><Key.shift><Key.shift><Key.shift><Key.shift><Key.shift><Key.shift><Key.shift><Key.shift><Key.shift><Key.shift><Key.shift><Key.shift><Key.shift><Key.shift><Key.shift>PT.<Key.space><Key.shift><Key.shift><Key.shift><Key.shift><Key.shift><Key.shift><Key.shift><Key.shift><Key.shift><Key.shift><Key.shift><Key.shift><Key.shift><Key.shift><Key.shift><Key.shift><Key.shift><Key.shift><Key.shift><Key.shift><Key.shift><Key.shift><Key.shift><Key.shift><Key.shift><Key.shift><Key.shift><Key.shift><Key.shift>RAVISHANKARA<Key.space><Key.shift><Key.shift><Key.shift><Key.shift><Key.shift><Key.shift><Key.shift><Key.shift>S<Key.backspace><Key.backspace><Key.backspace><Key.backspace><Key.backspace>AR<Key.space><Key.shift><Key.shift><Key.shift>SHUKLA<Key.space><Key.shift>UNIVERSITY<Key.space><Key.down><Key.enter>
Screenshot: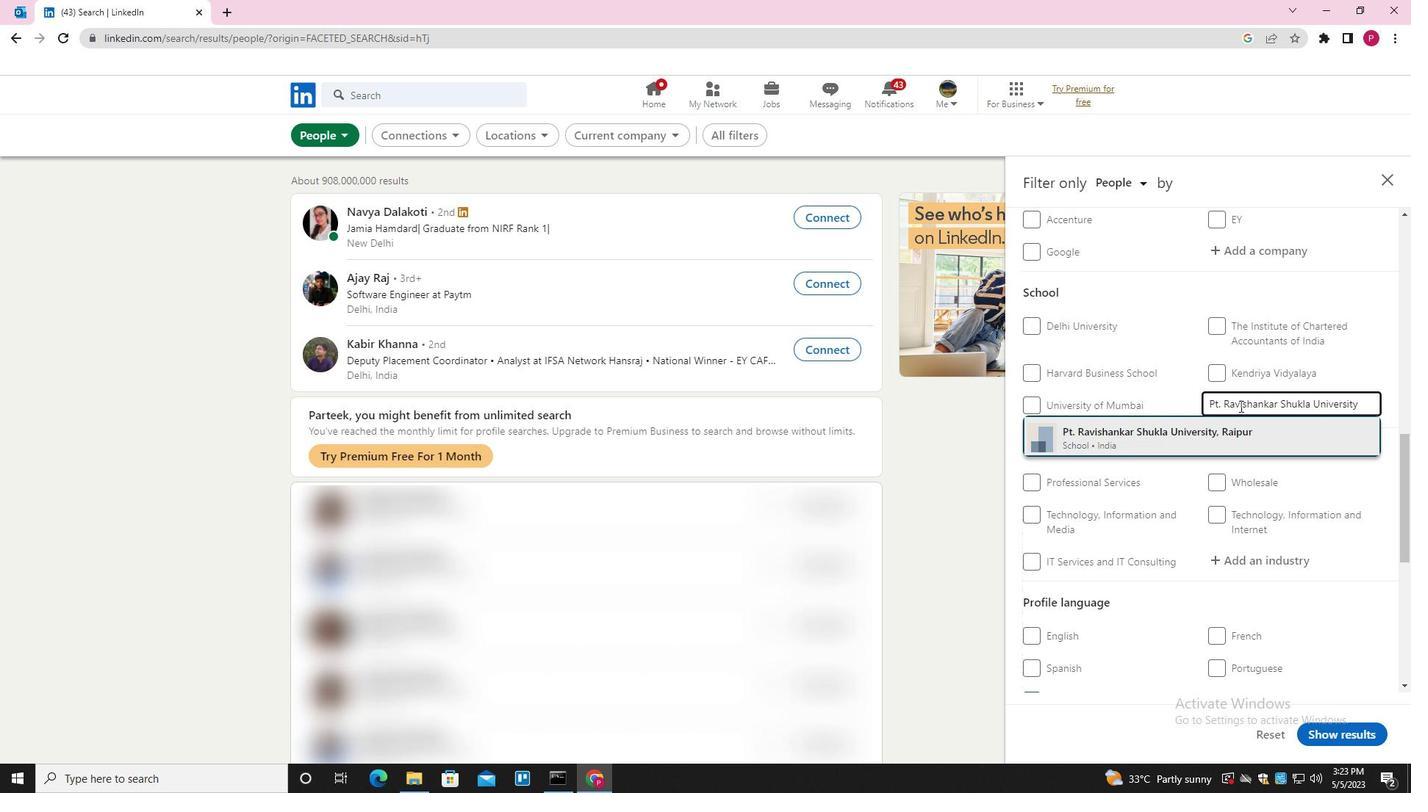 
Action: Mouse scrolled (1239, 405) with delta (0, 0)
Screenshot: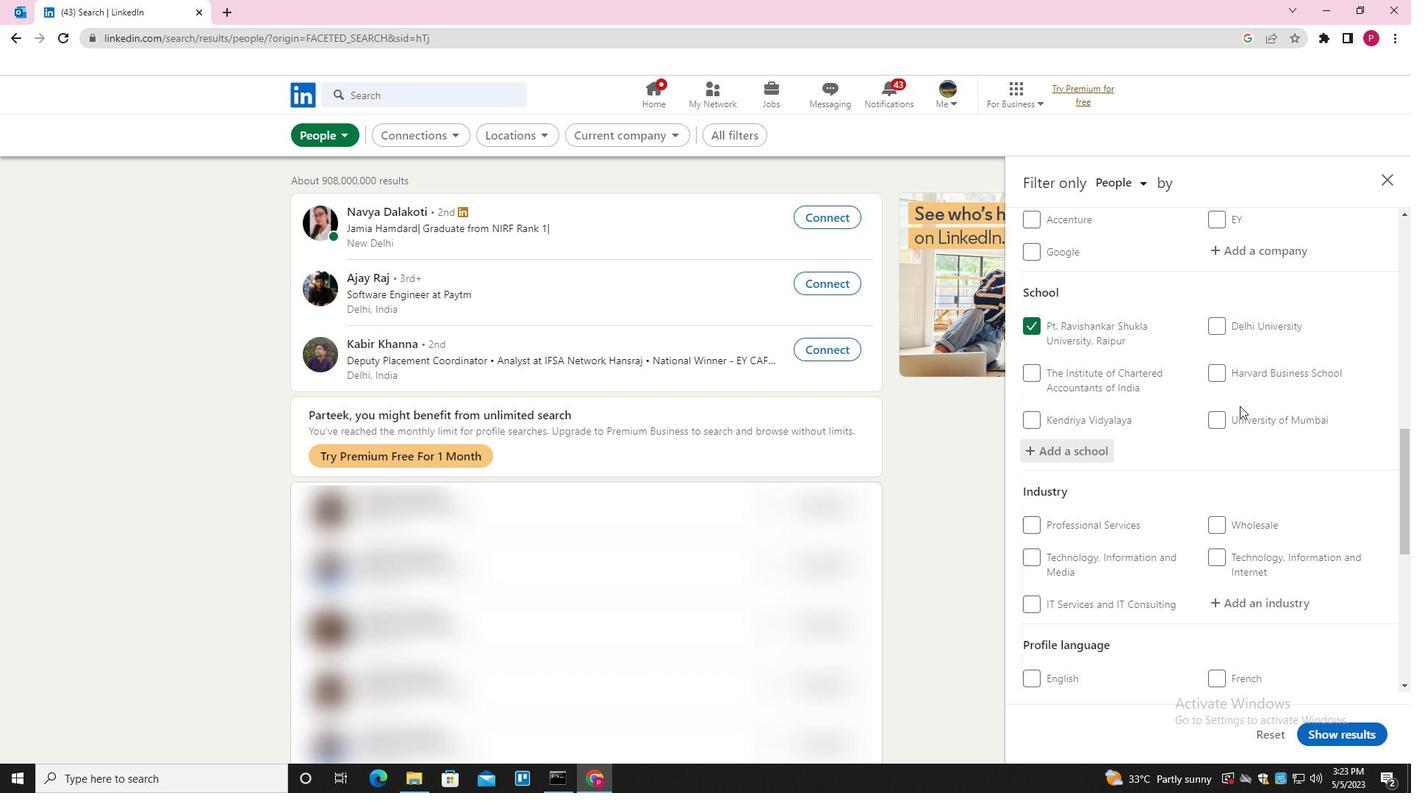 
Action: Mouse scrolled (1239, 405) with delta (0, 0)
Screenshot: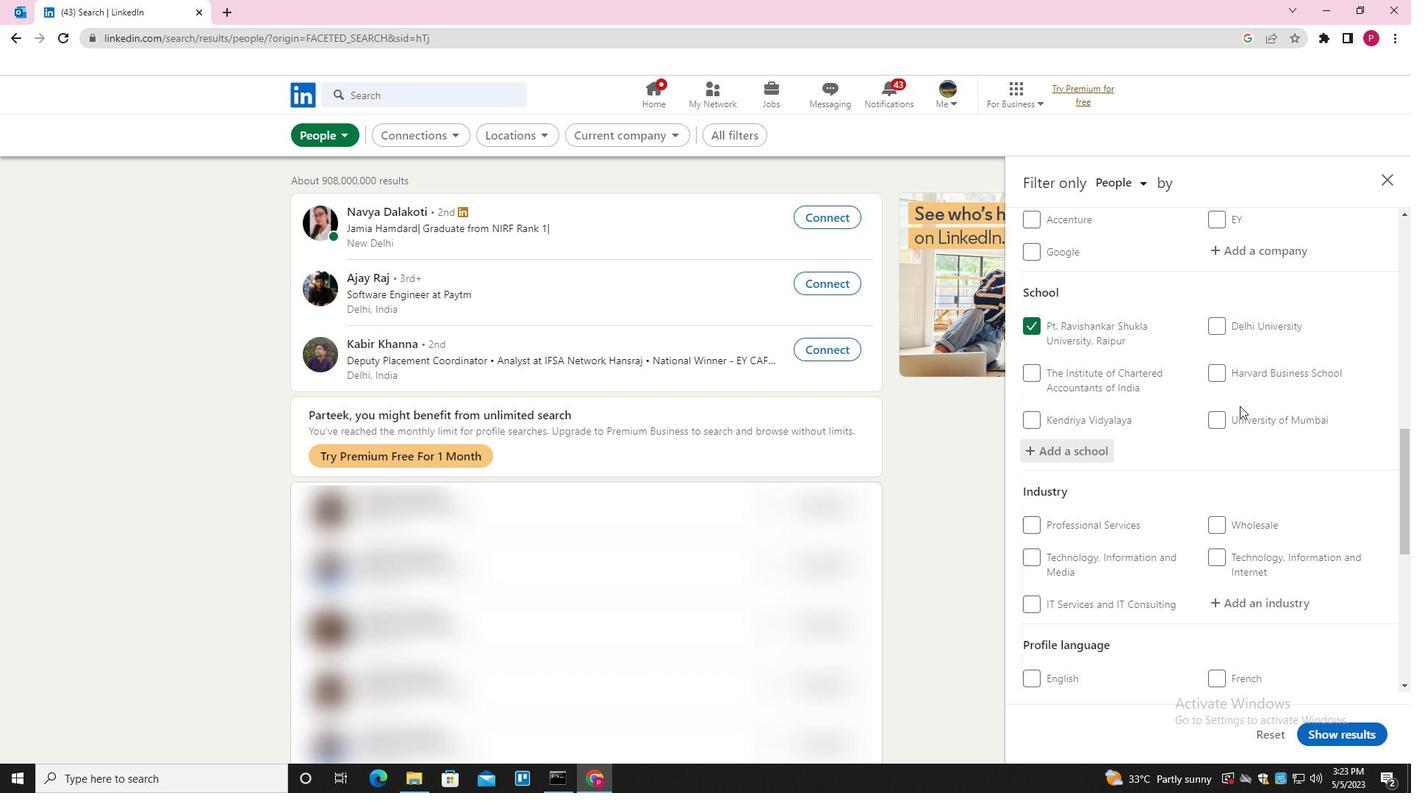 
Action: Mouse moved to (1242, 445)
Screenshot: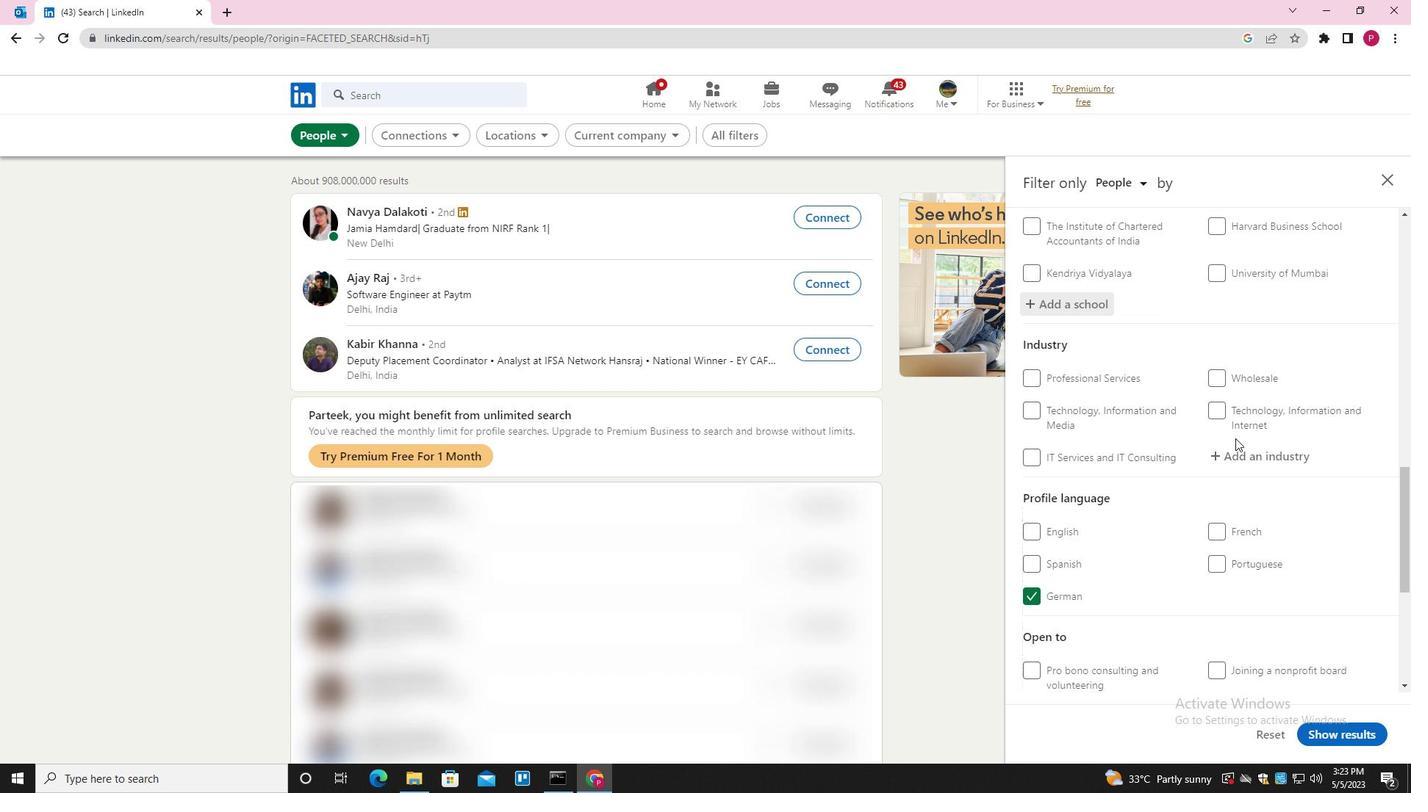 
Action: Mouse pressed left at (1242, 445)
Screenshot: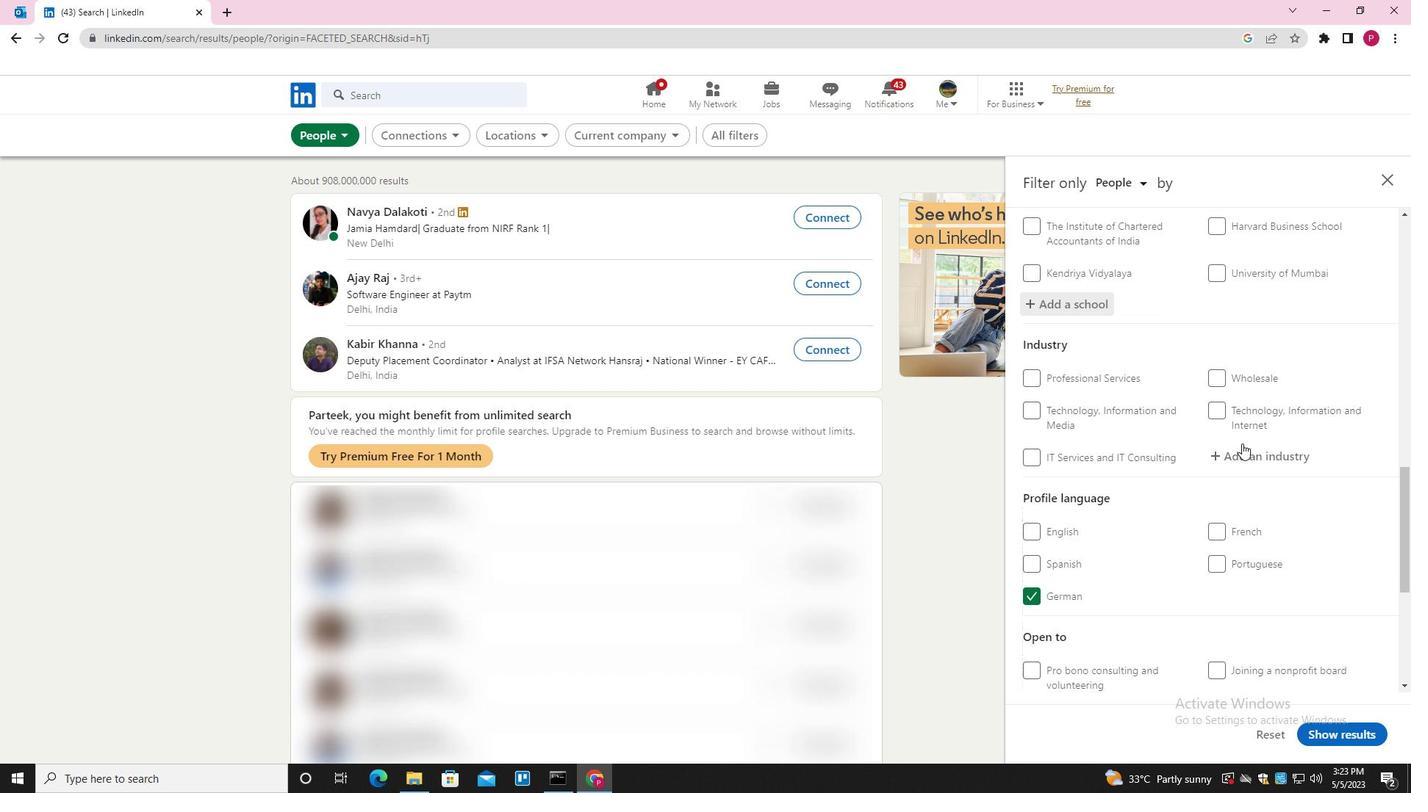 
Action: Key pressed <Key.shift><Key.shift><Key.shift><Key.shift><Key.shift><Key.shift><Key.shift><Key.shift><Key.shift><Key.shift><Key.shift>VETRE<Key.backspace><Key.backspace>ERIB<Key.backspace>NARY<Key.space><Key.shift>SERVICES<Key.down><Key.enter>
Screenshot: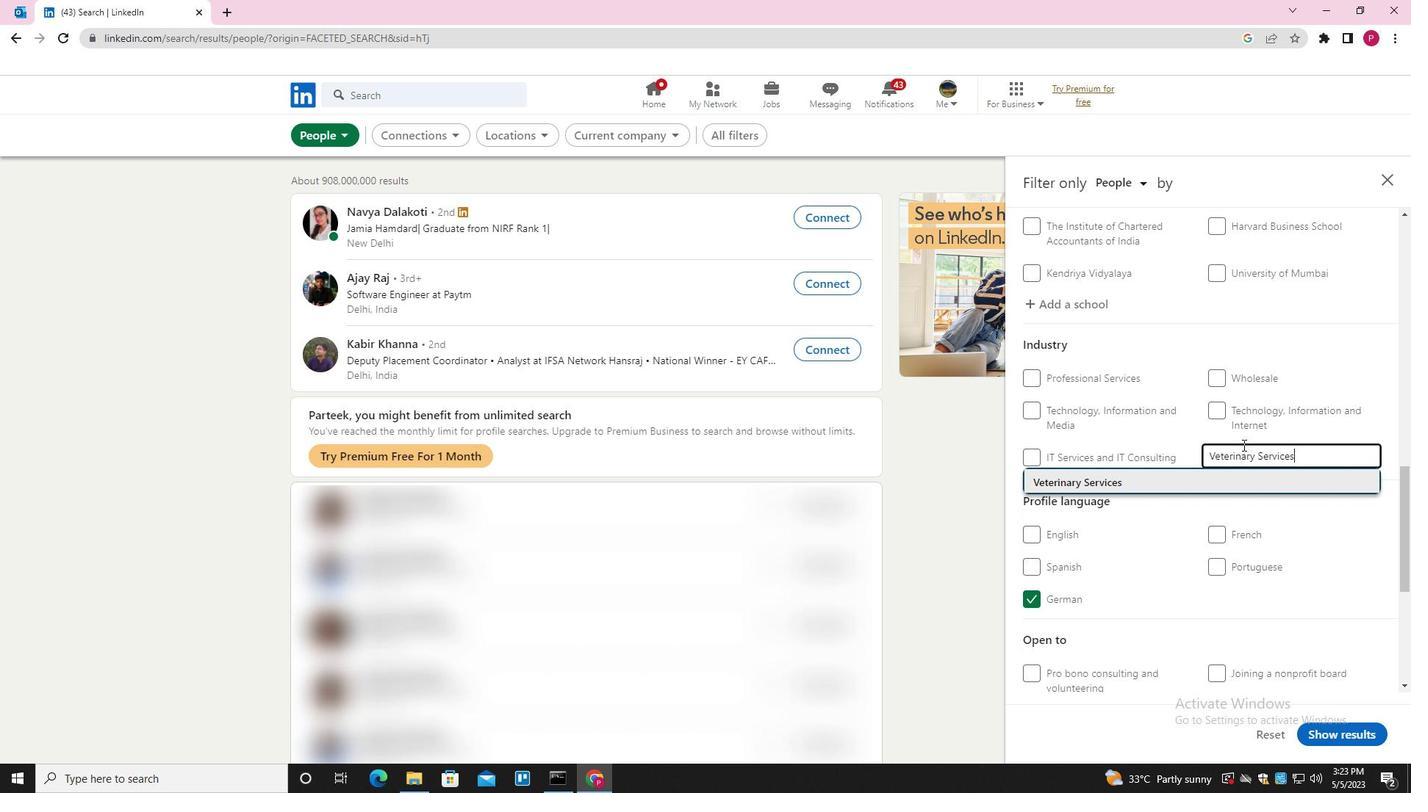 
Action: Mouse moved to (1214, 474)
Screenshot: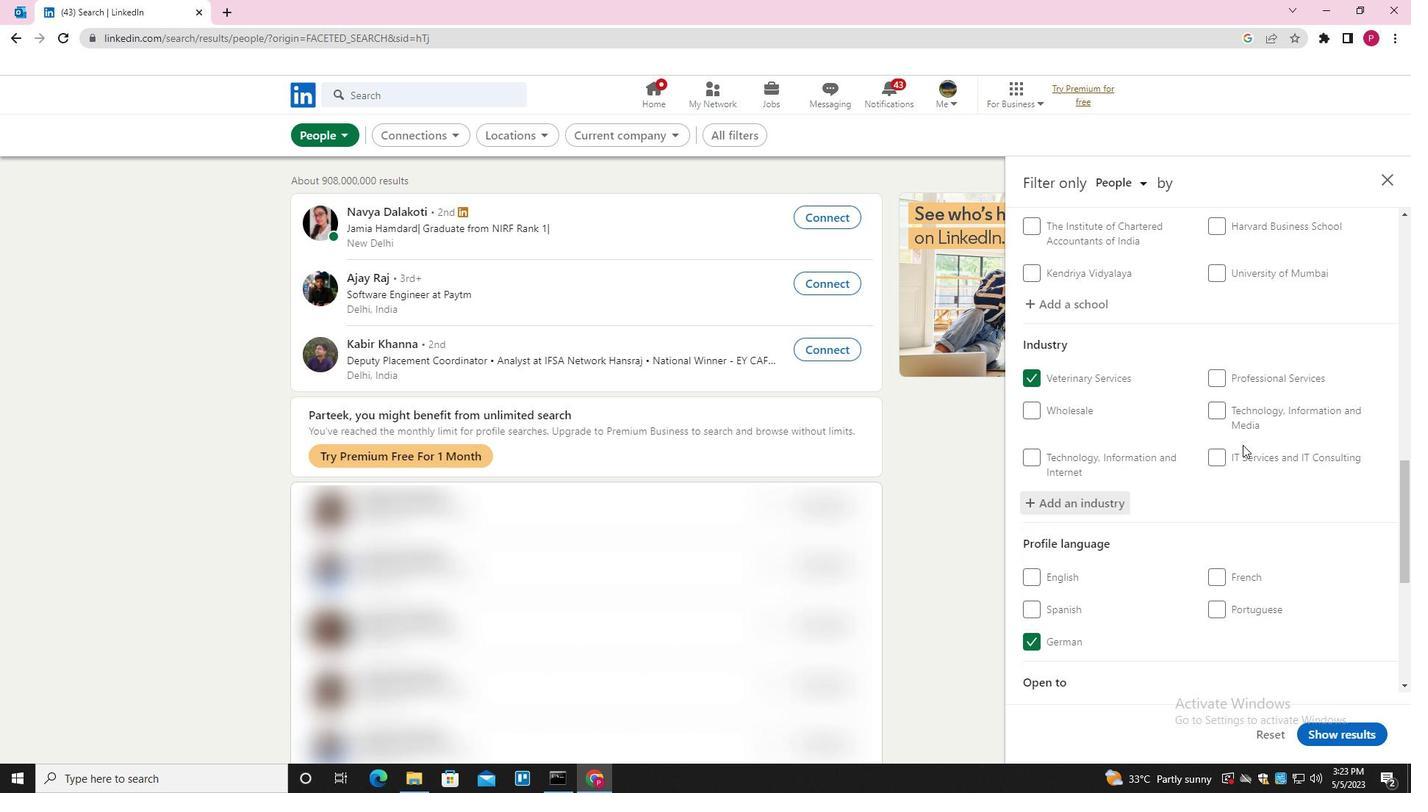
Action: Mouse scrolled (1214, 474) with delta (0, 0)
Screenshot: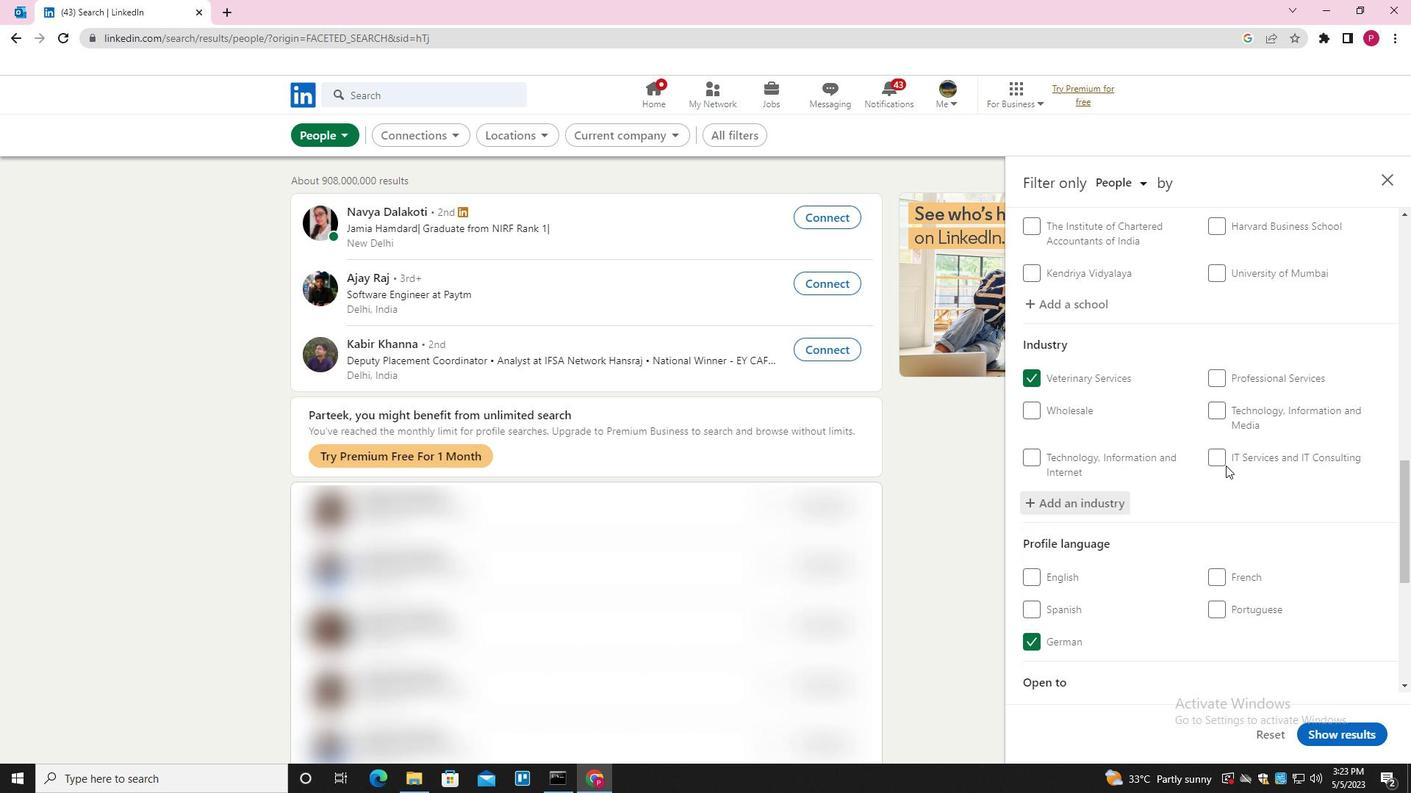 
Action: Mouse moved to (1214, 477)
Screenshot: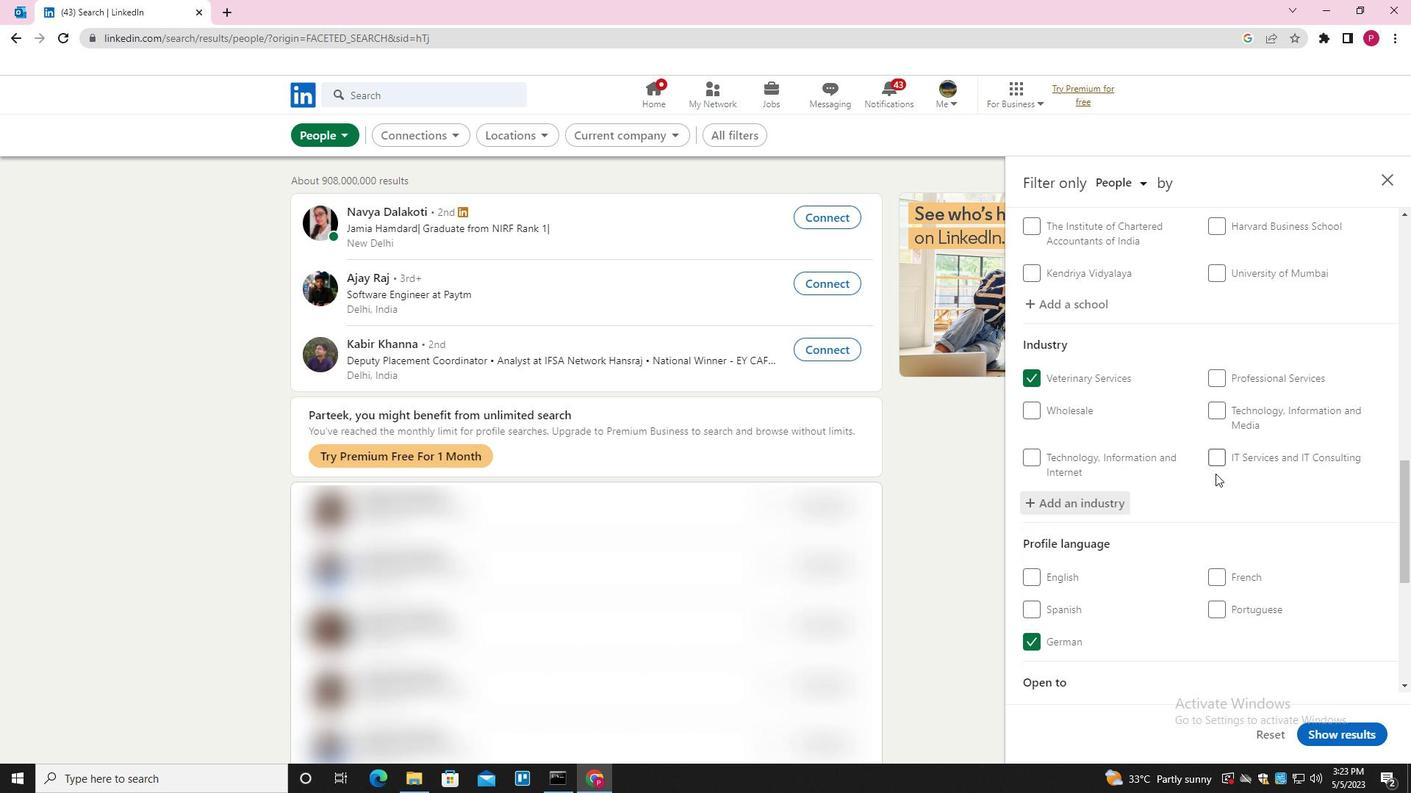 
Action: Mouse scrolled (1214, 476) with delta (0, 0)
Screenshot: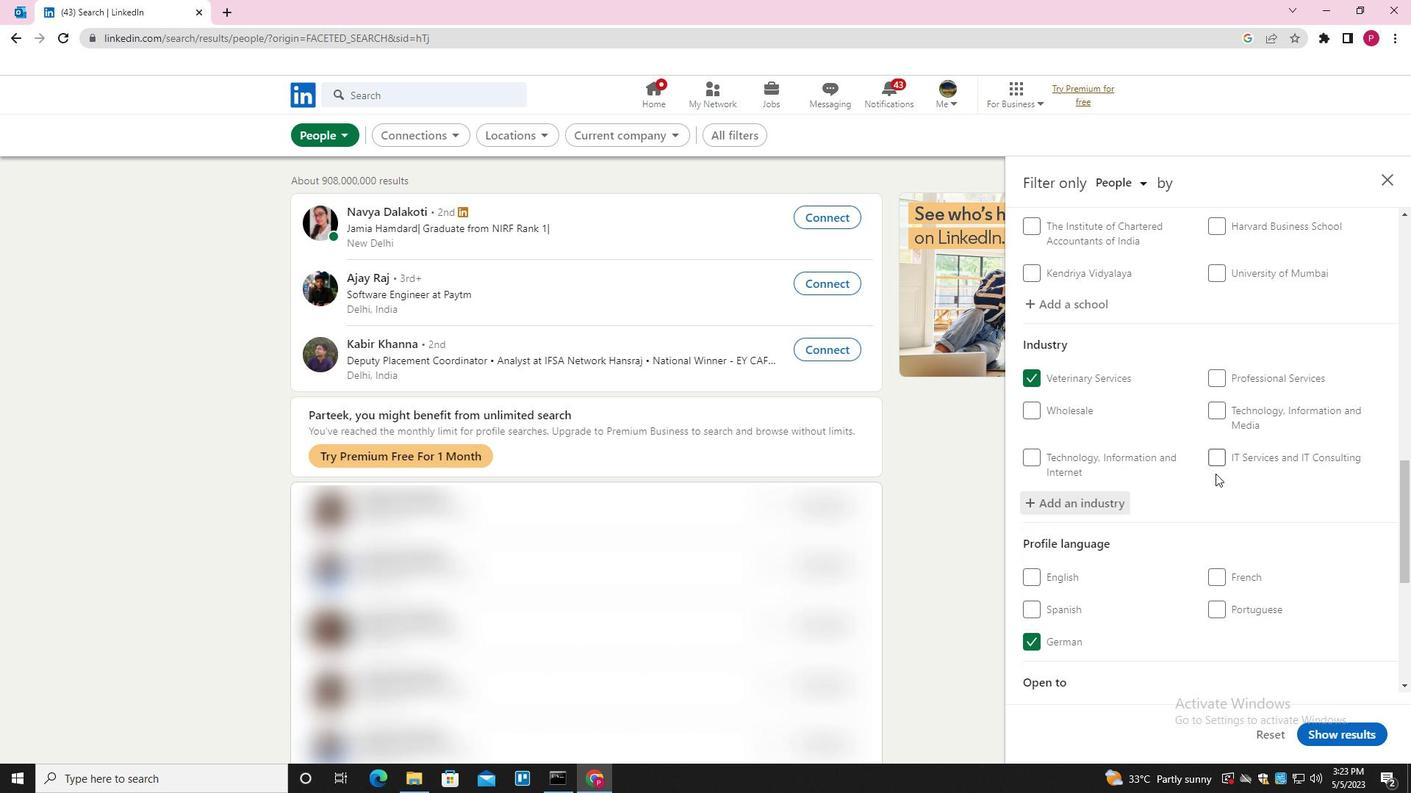 
Action: Mouse moved to (1211, 479)
Screenshot: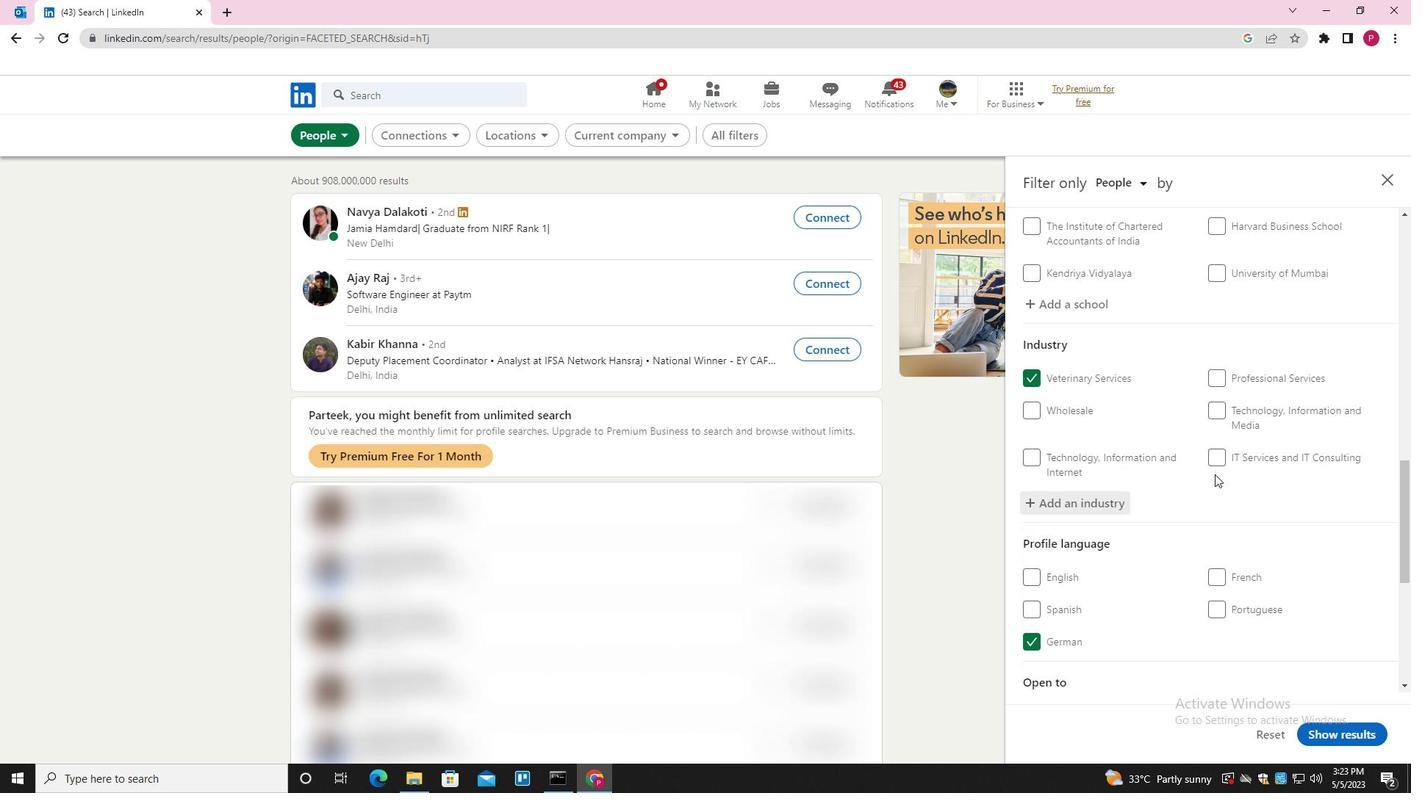 
Action: Mouse scrolled (1211, 478) with delta (0, 0)
Screenshot: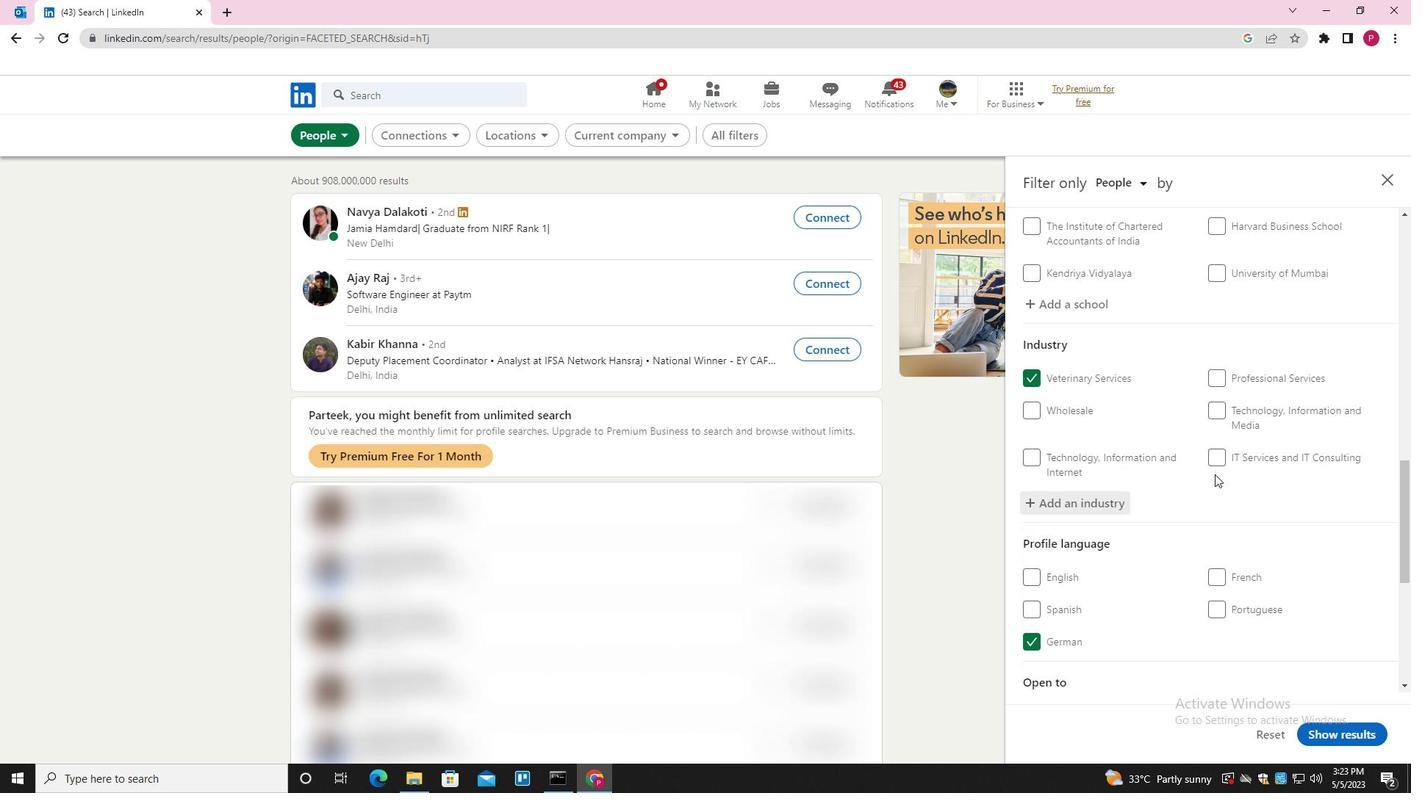 
Action: Mouse moved to (1211, 479)
Screenshot: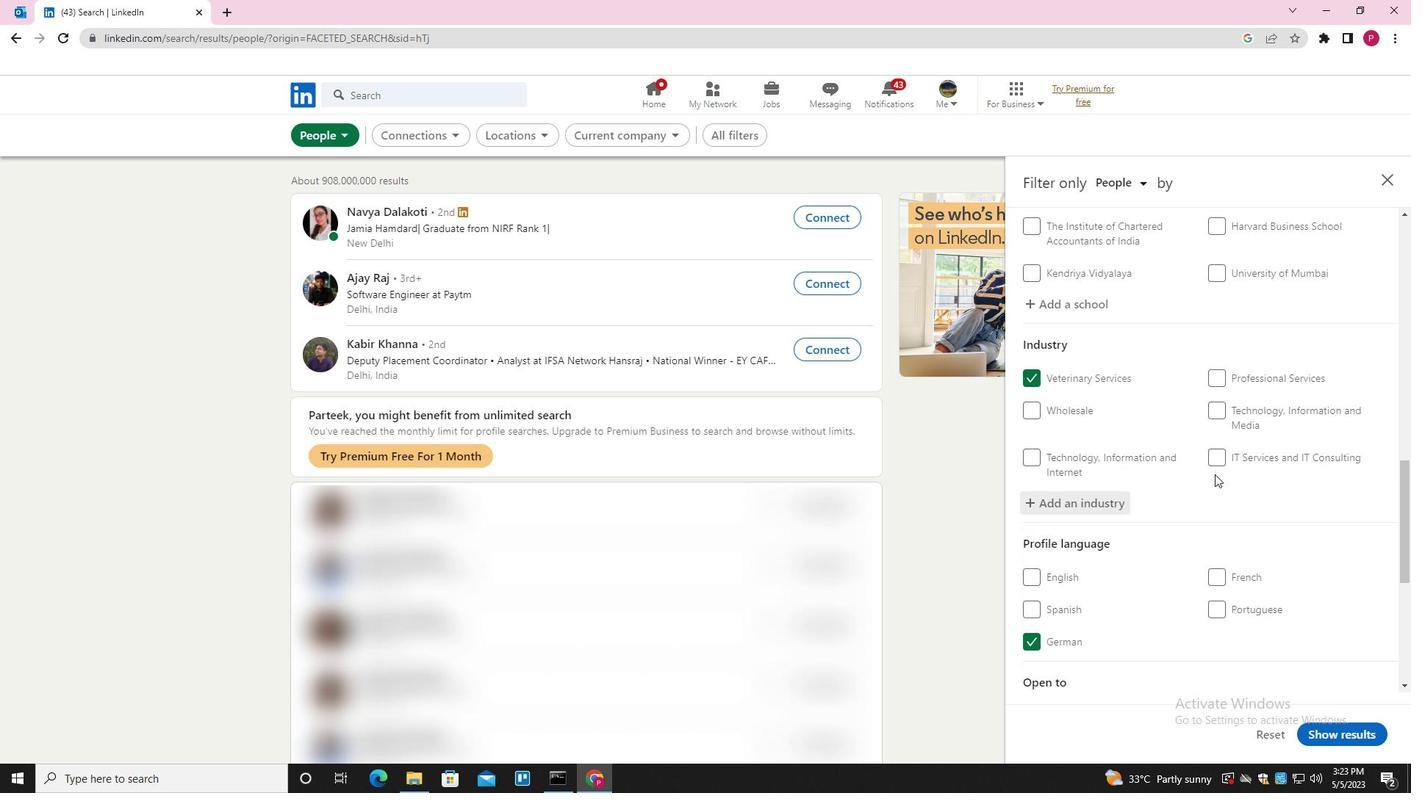 
Action: Mouse scrolled (1211, 479) with delta (0, 0)
Screenshot: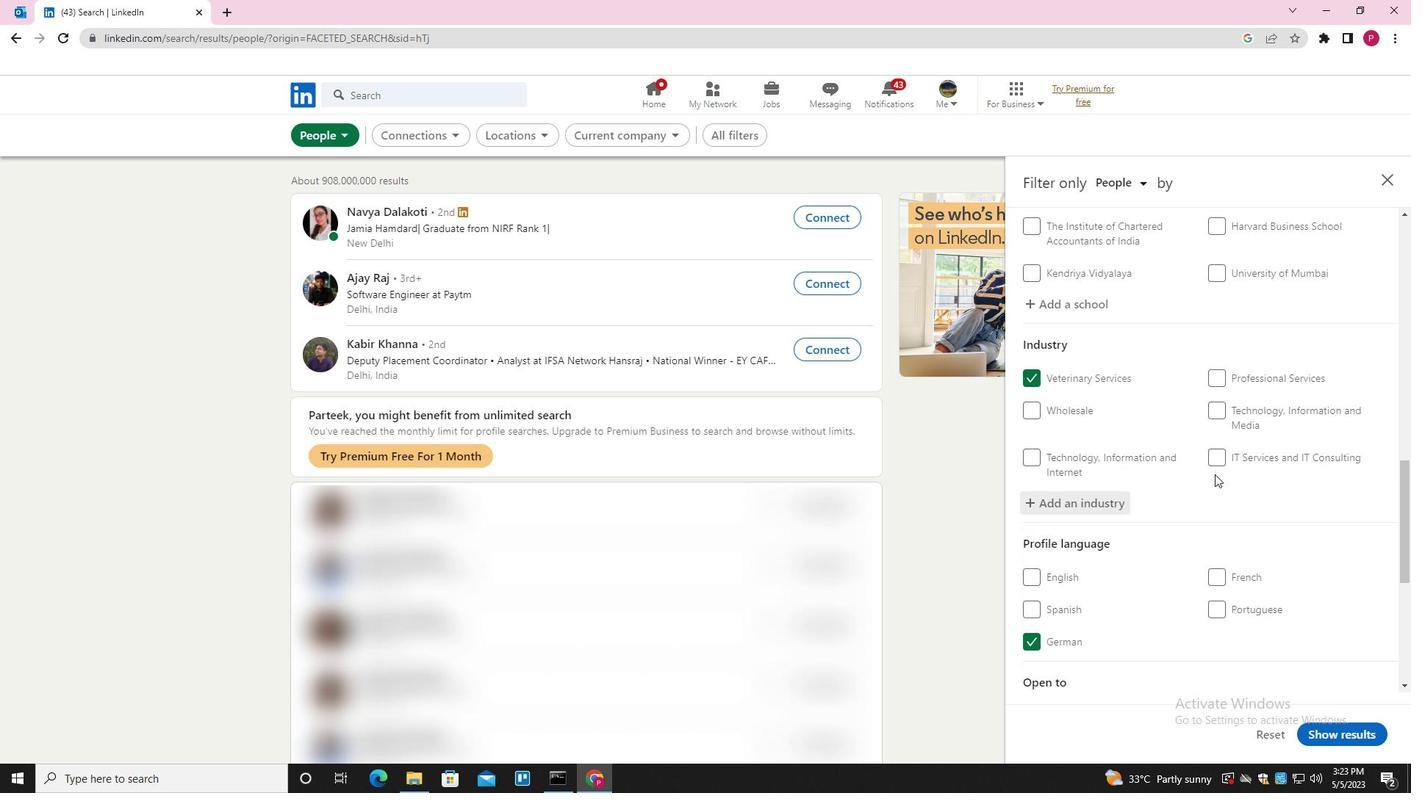 
Action: Mouse moved to (1231, 565)
Screenshot: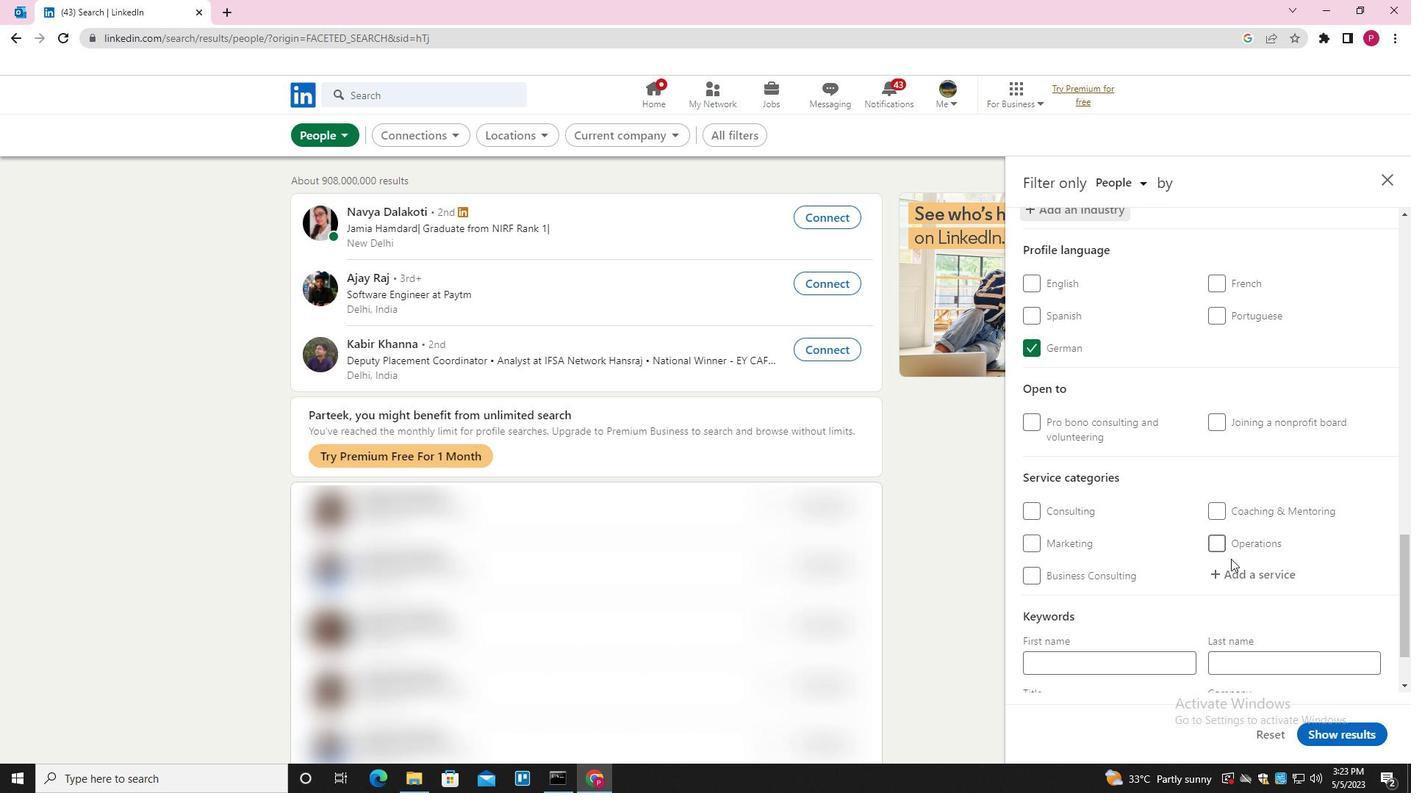 
Action: Mouse pressed left at (1231, 565)
Screenshot: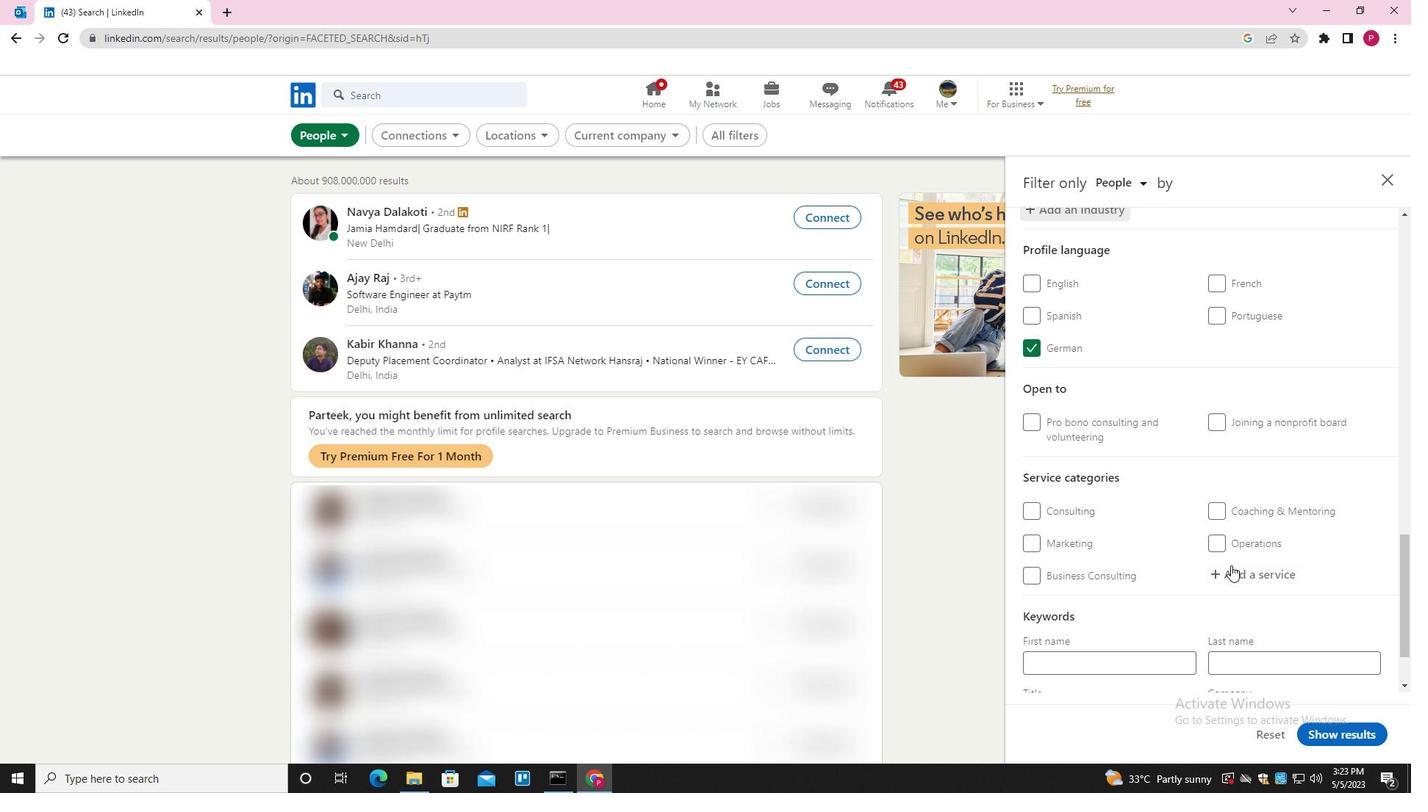 
Action: Key pressed <Key.shift>BUDGE<Key.down><Key.enter>
Screenshot: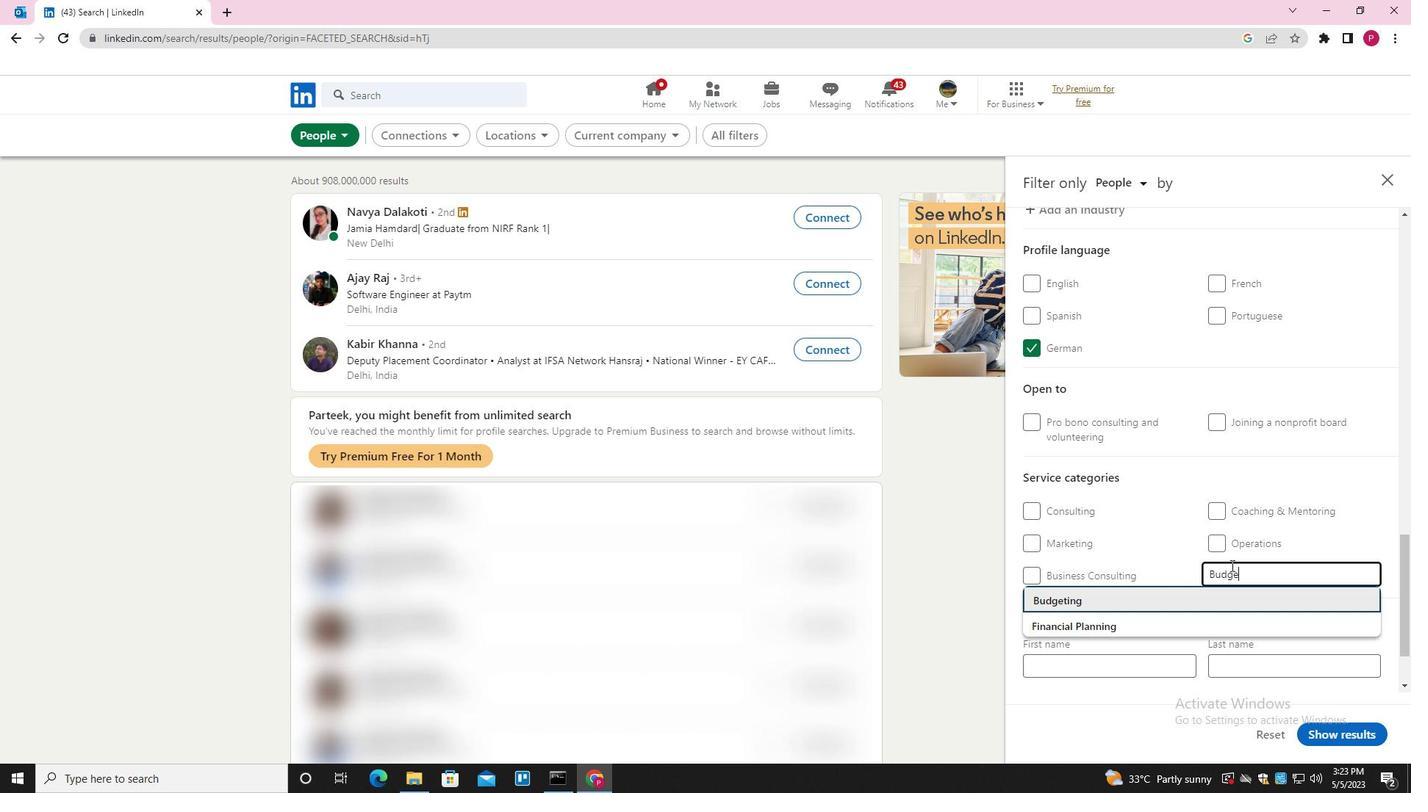 
Action: Mouse moved to (1209, 569)
Screenshot: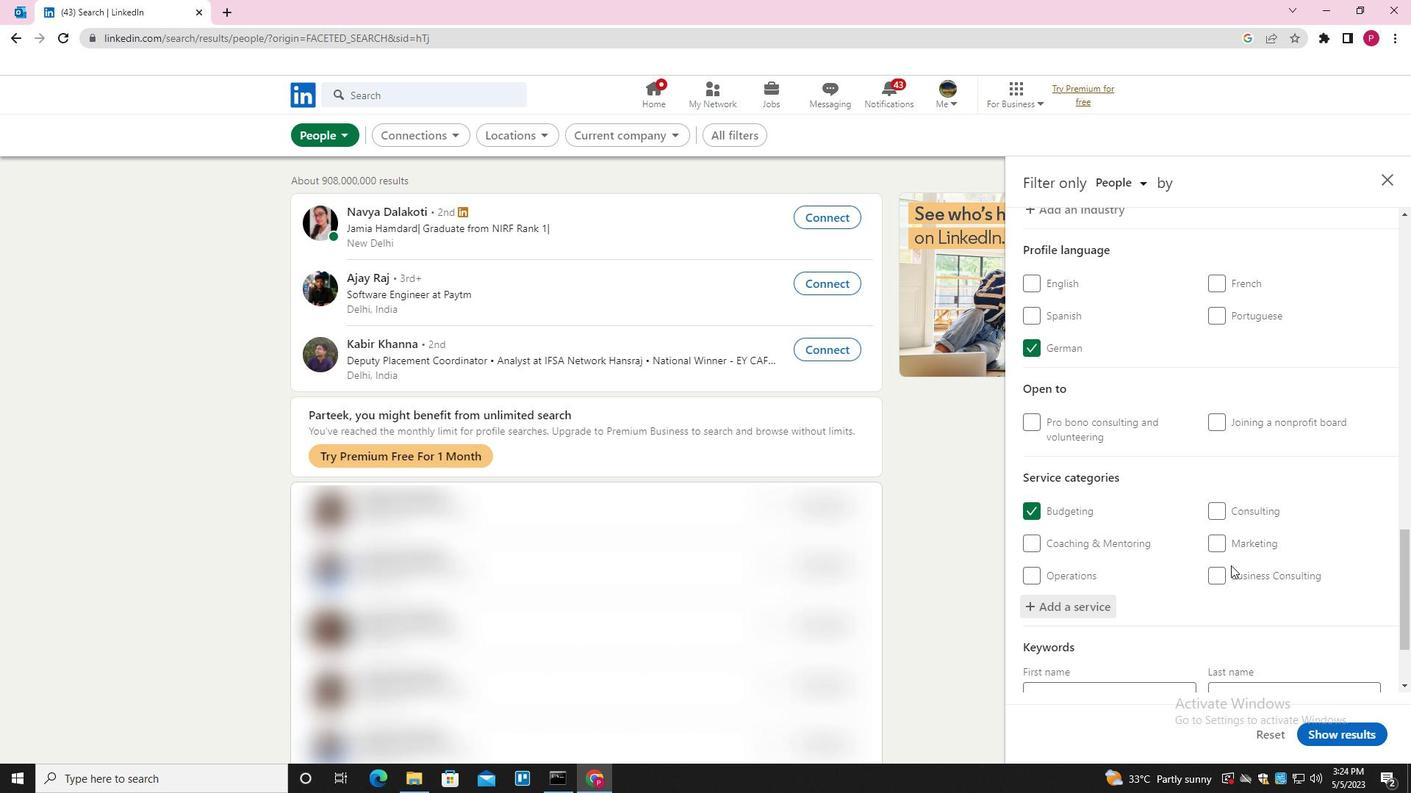 
Action: Mouse scrolled (1209, 568) with delta (0, 0)
Screenshot: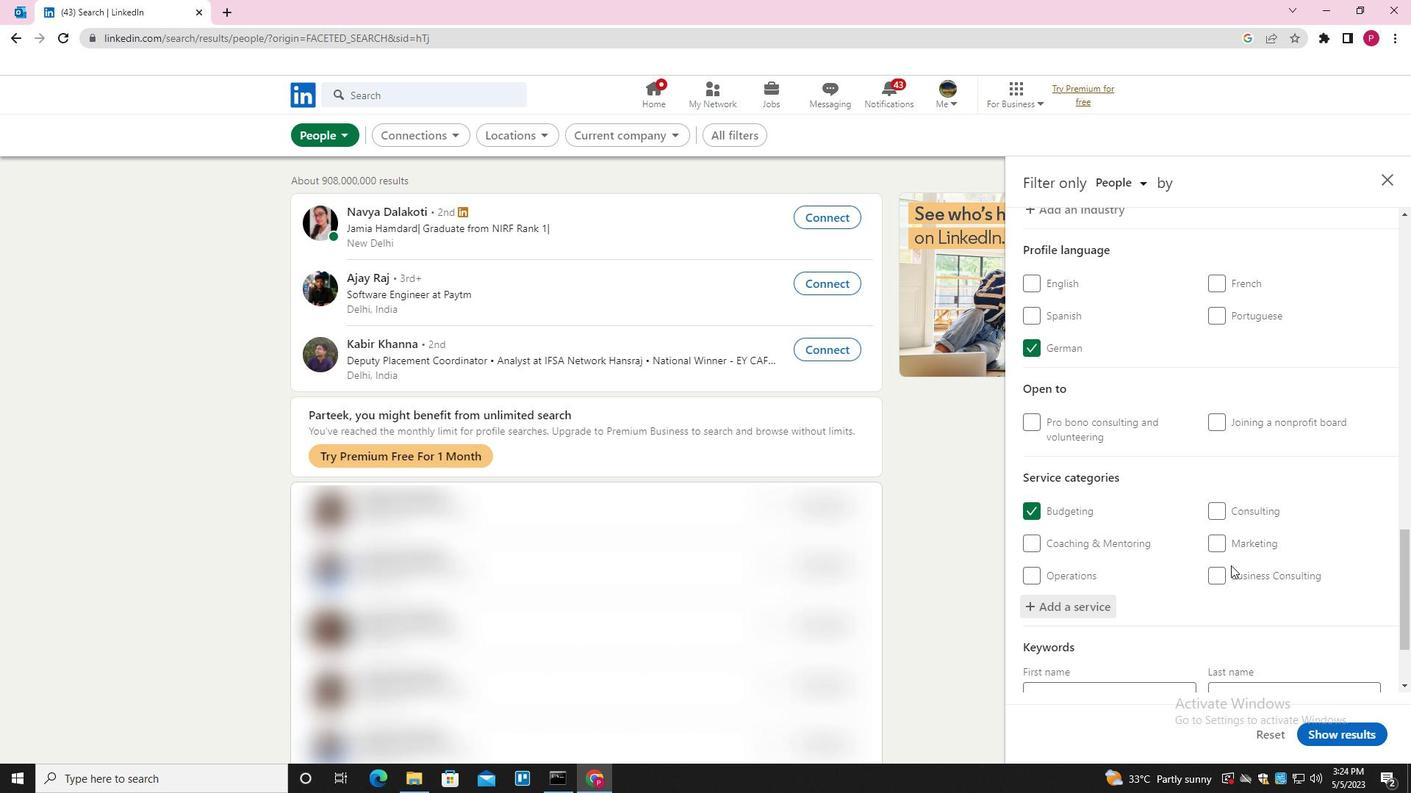 
Action: Mouse moved to (1202, 574)
Screenshot: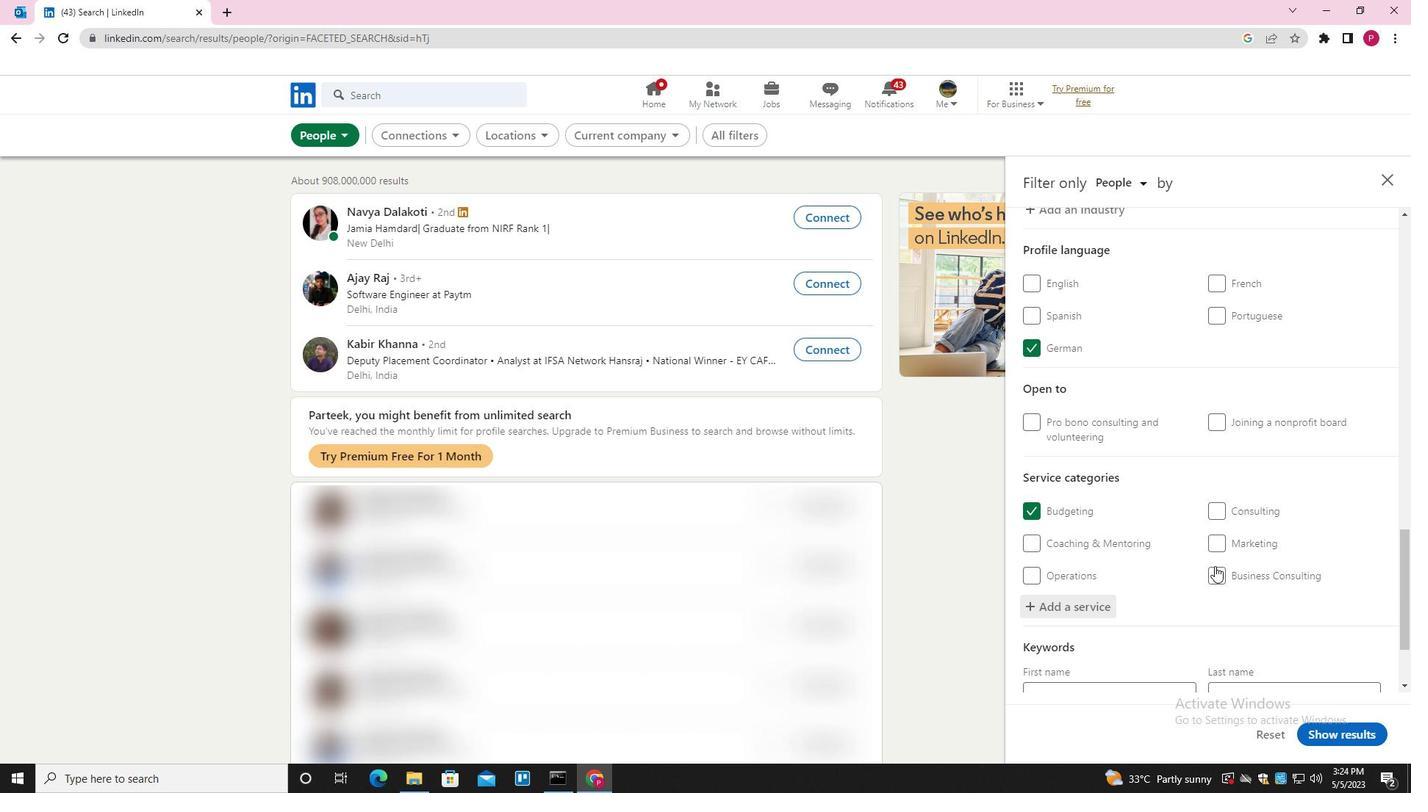 
Action: Mouse scrolled (1202, 574) with delta (0, 0)
Screenshot: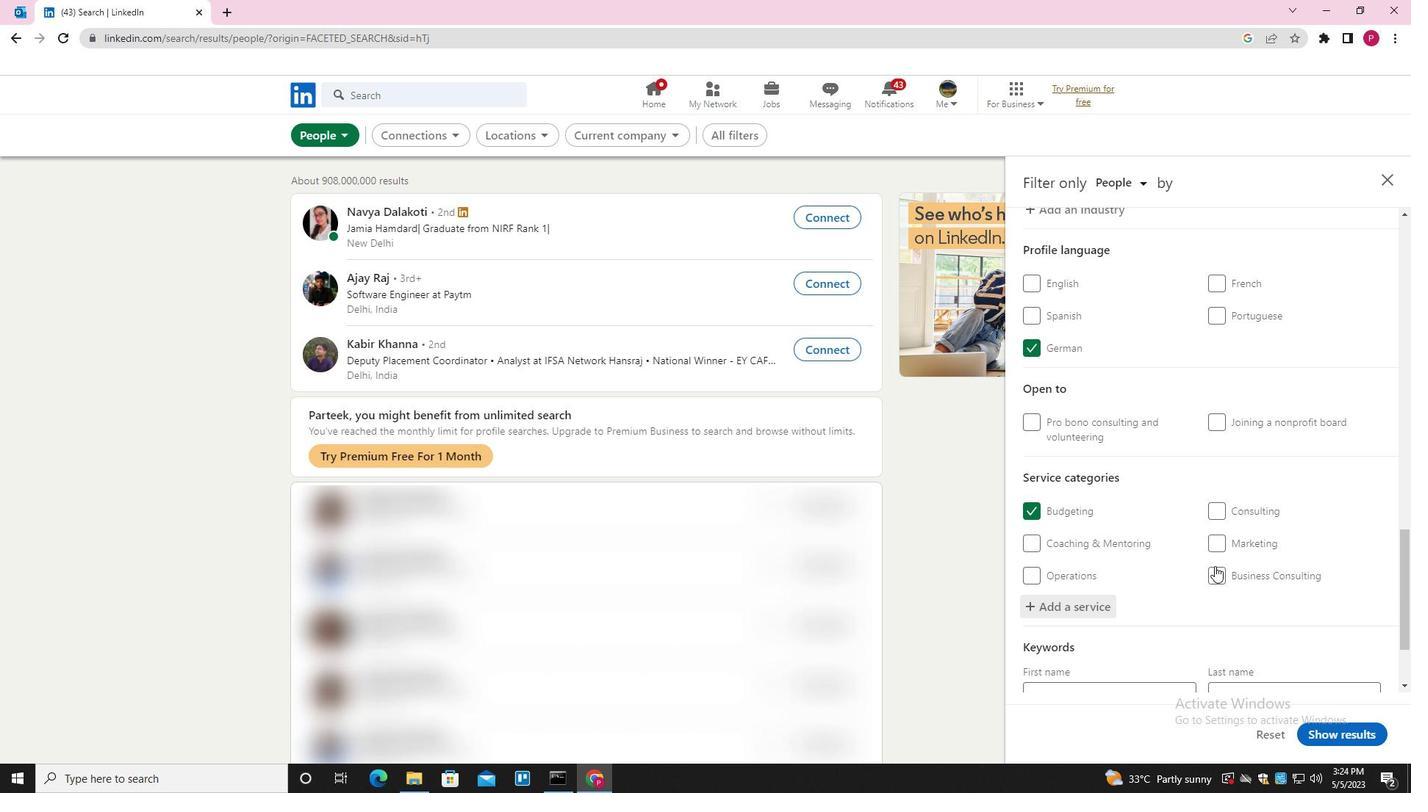 
Action: Mouse moved to (1199, 576)
Screenshot: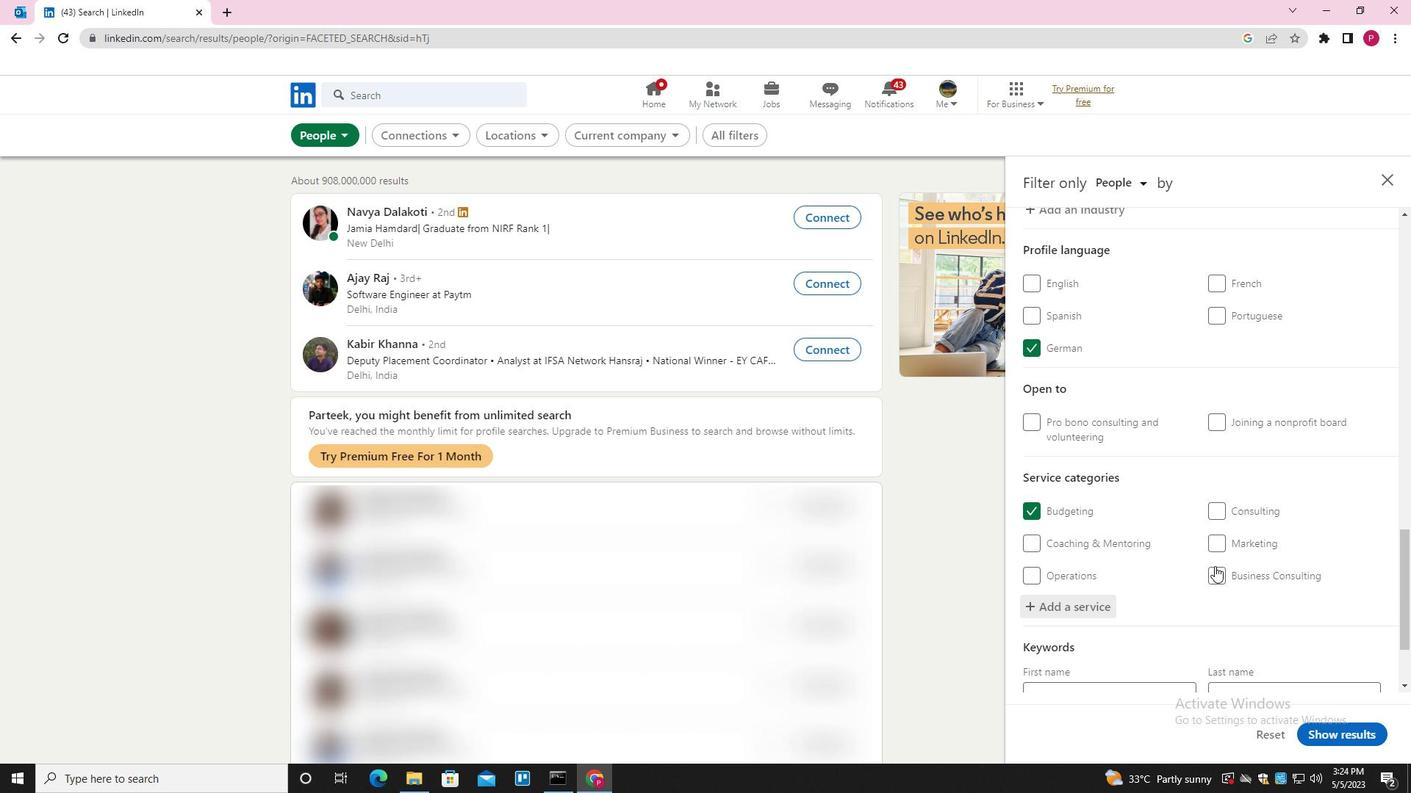 
Action: Mouse scrolled (1199, 575) with delta (0, 0)
Screenshot: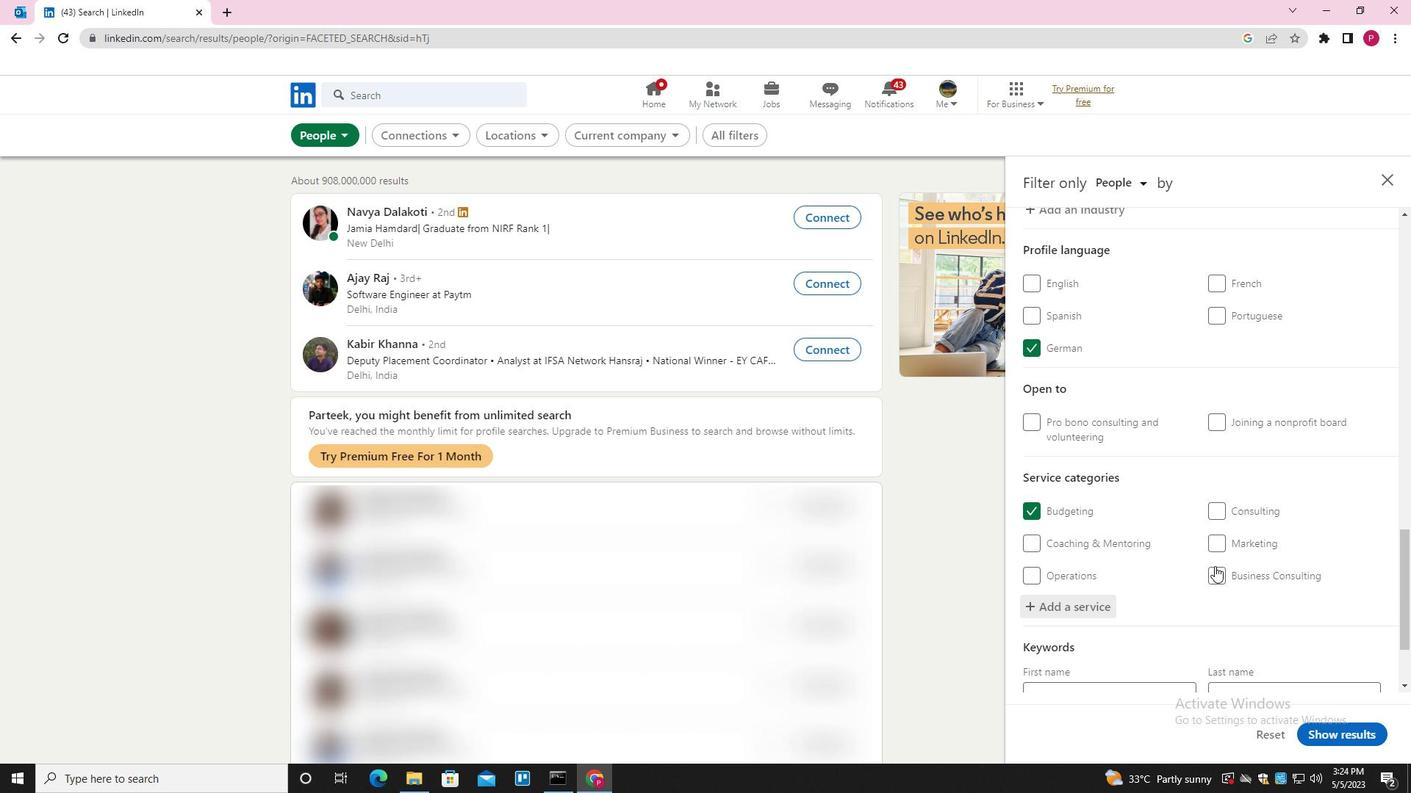 
Action: Mouse moved to (1198, 576)
Screenshot: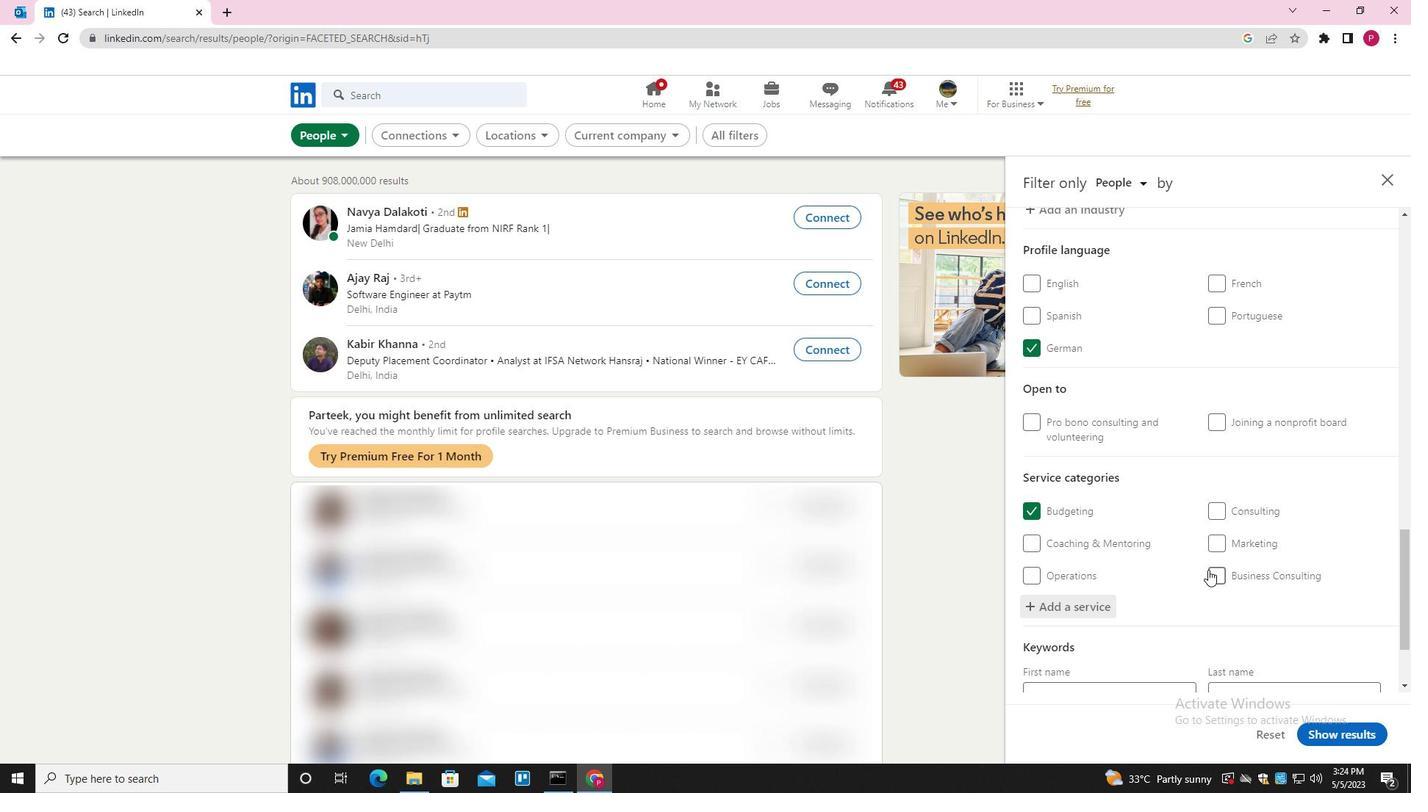 
Action: Mouse scrolled (1198, 576) with delta (0, 0)
Screenshot: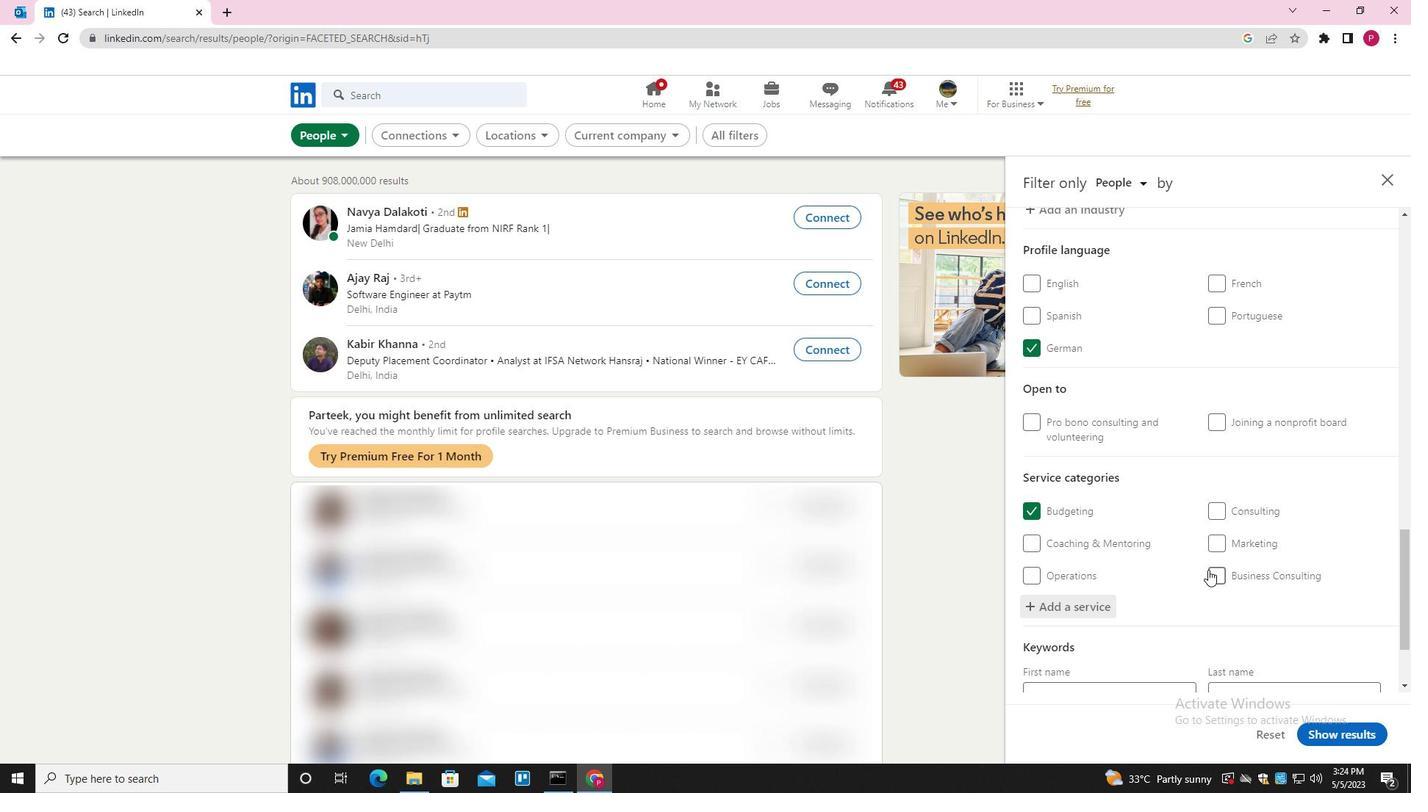 
Action: Mouse scrolled (1198, 576) with delta (0, 0)
Screenshot: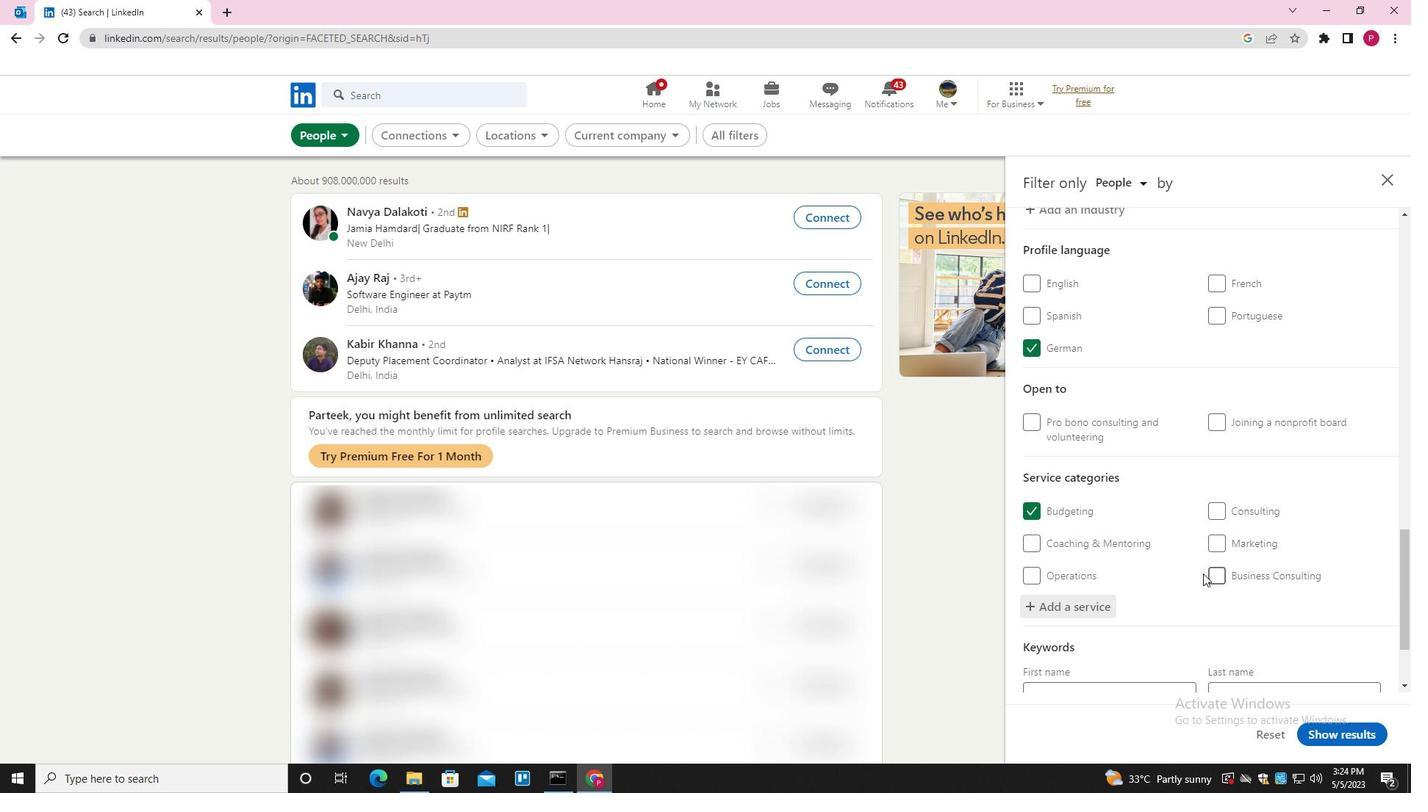 
Action: Mouse moved to (1172, 626)
Screenshot: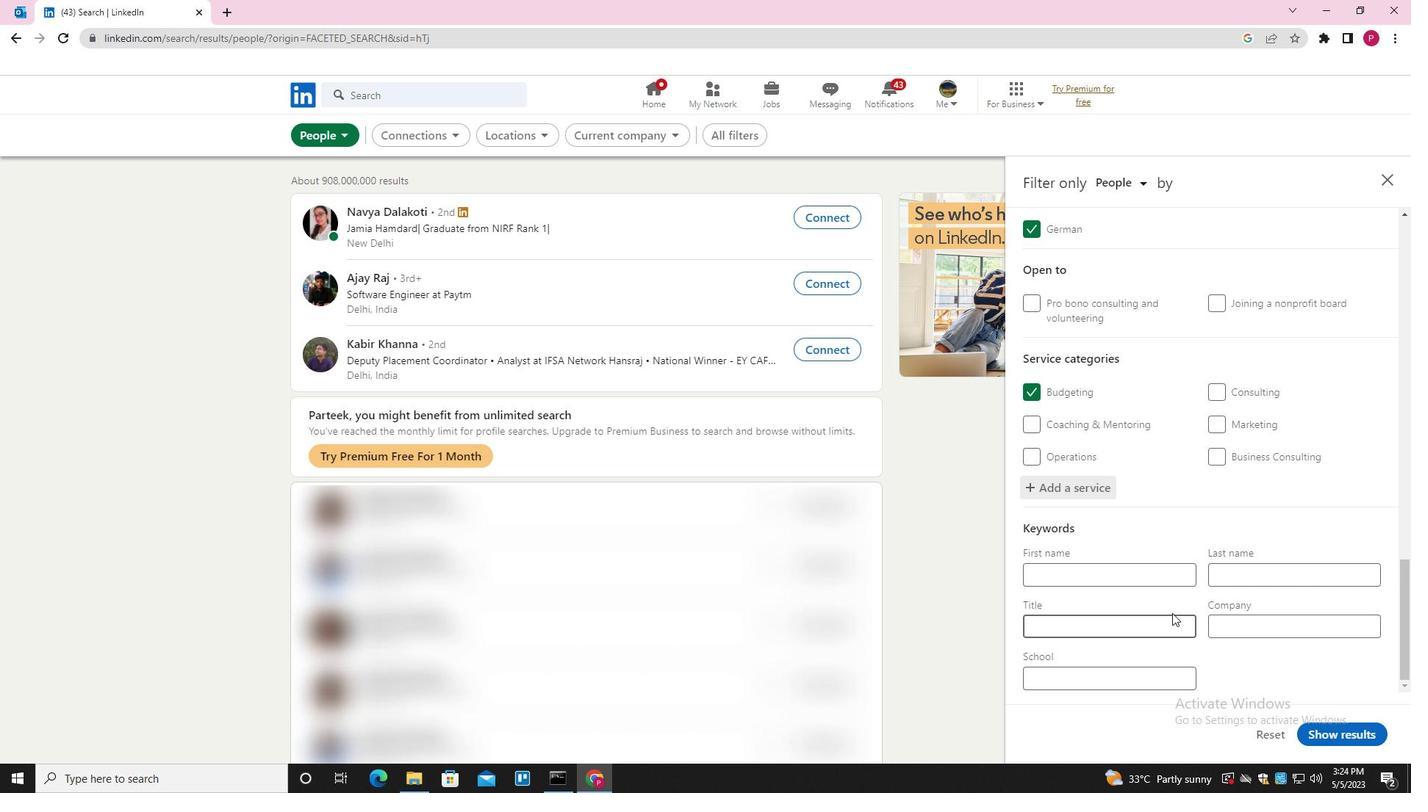 
Action: Mouse pressed left at (1172, 626)
Screenshot: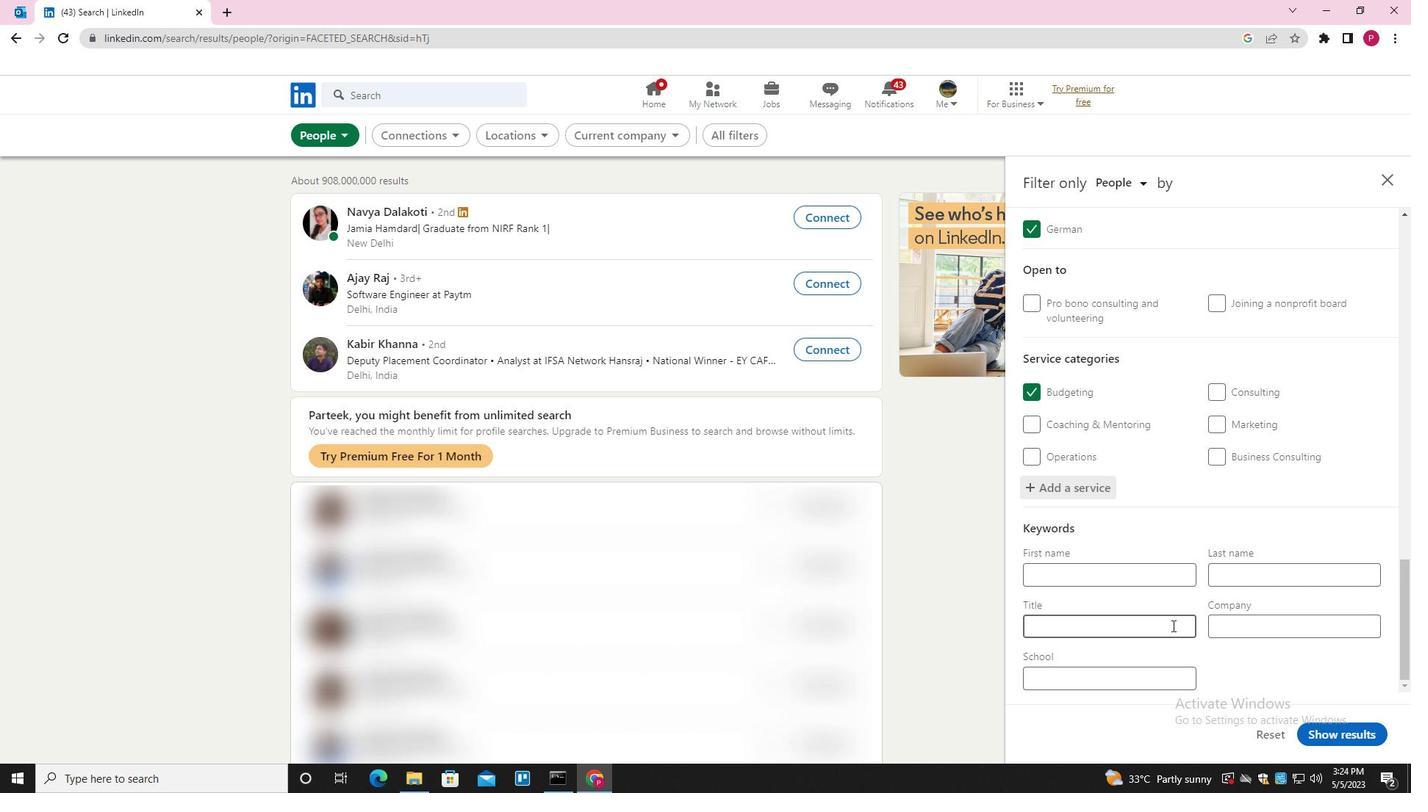 
Action: Key pressed <Key.shift><Key.shift>CONTROLLER
Screenshot: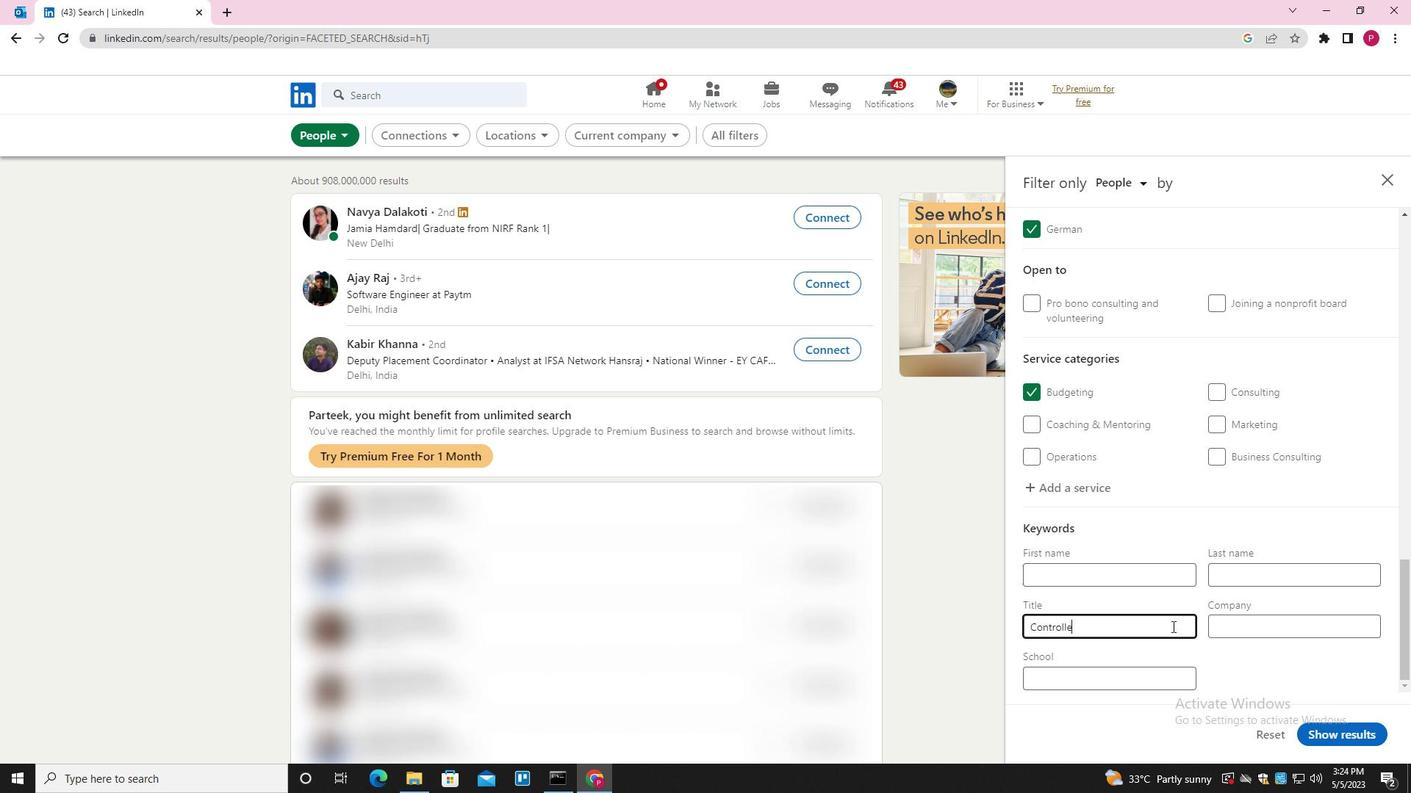 
Action: Mouse moved to (1353, 740)
Screenshot: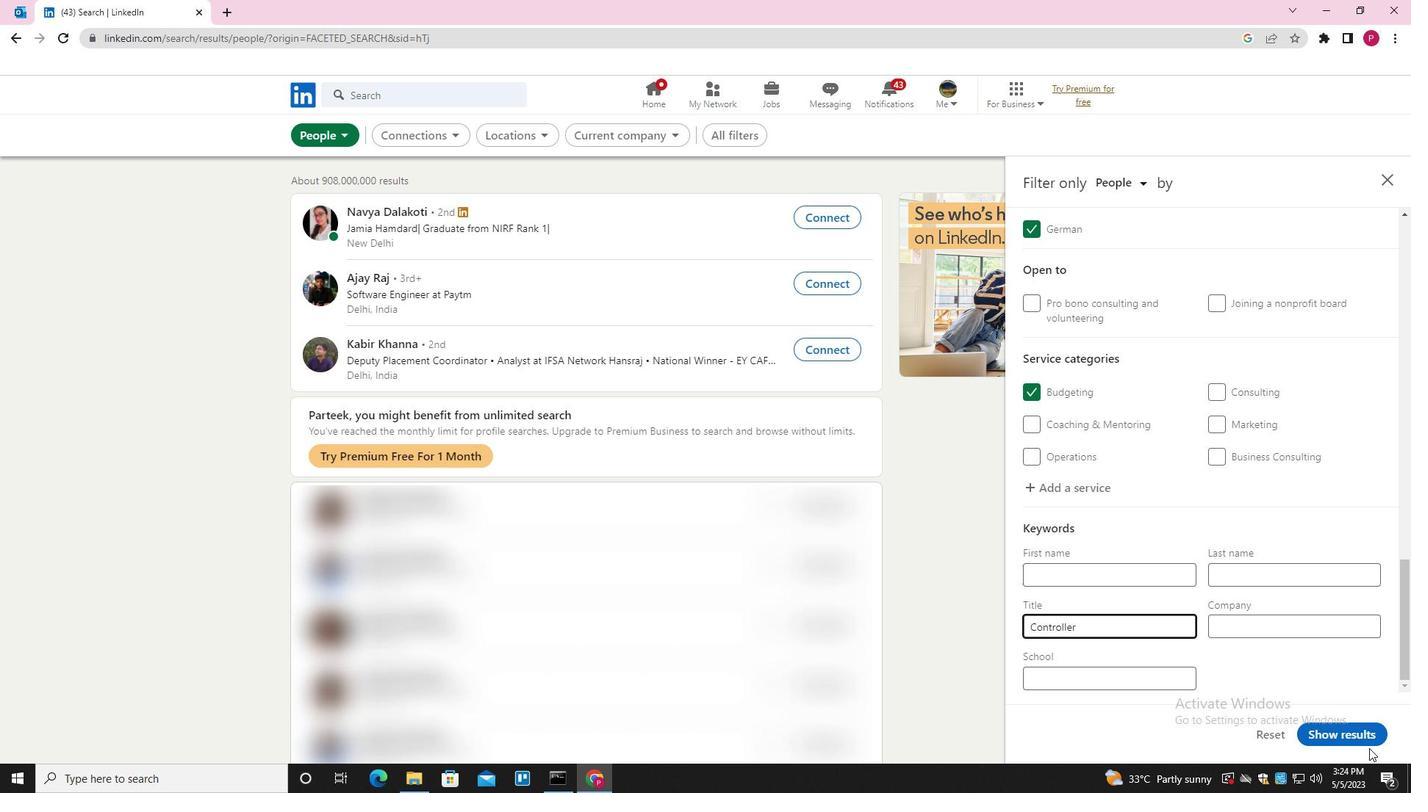 
Action: Mouse pressed left at (1353, 740)
Screenshot: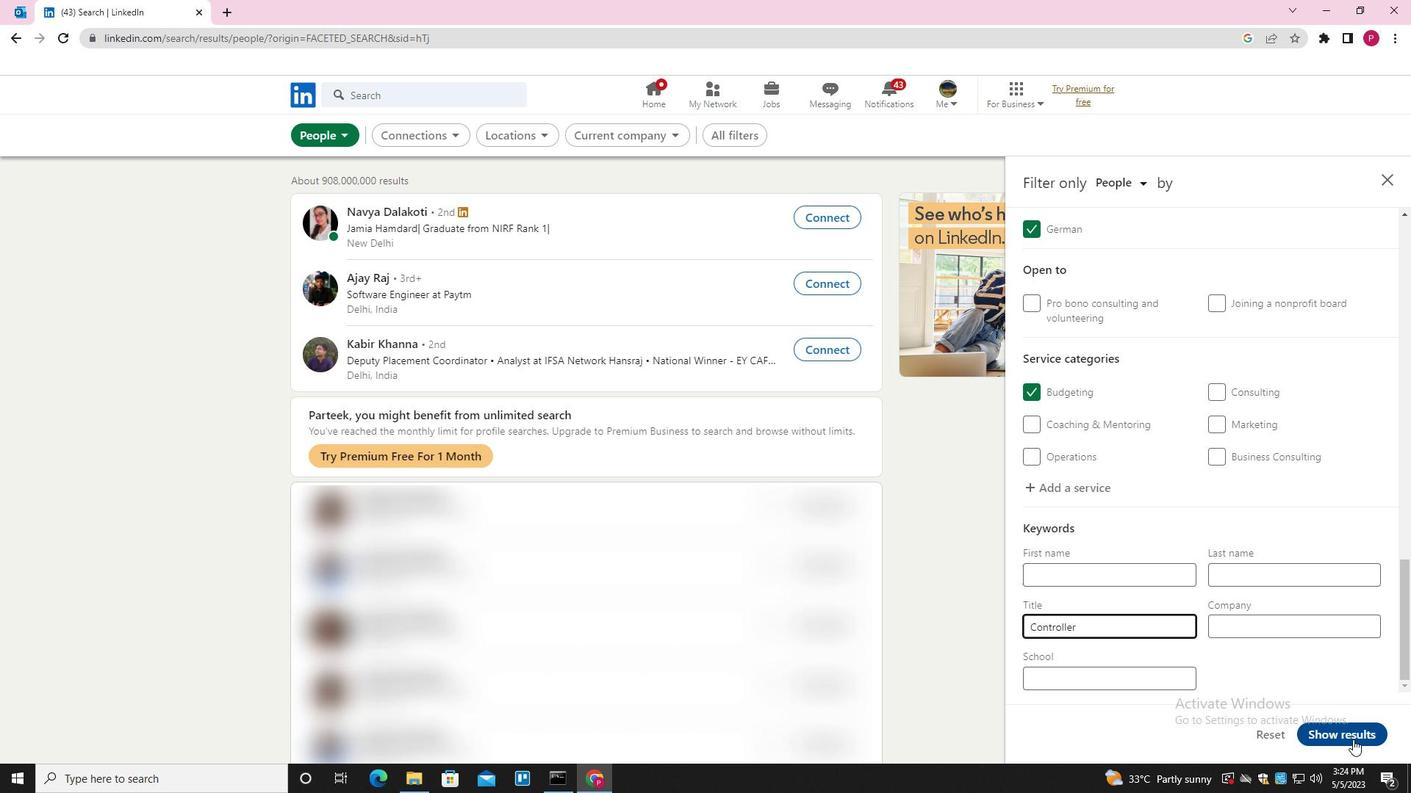 
Action: Mouse moved to (685, 378)
Screenshot: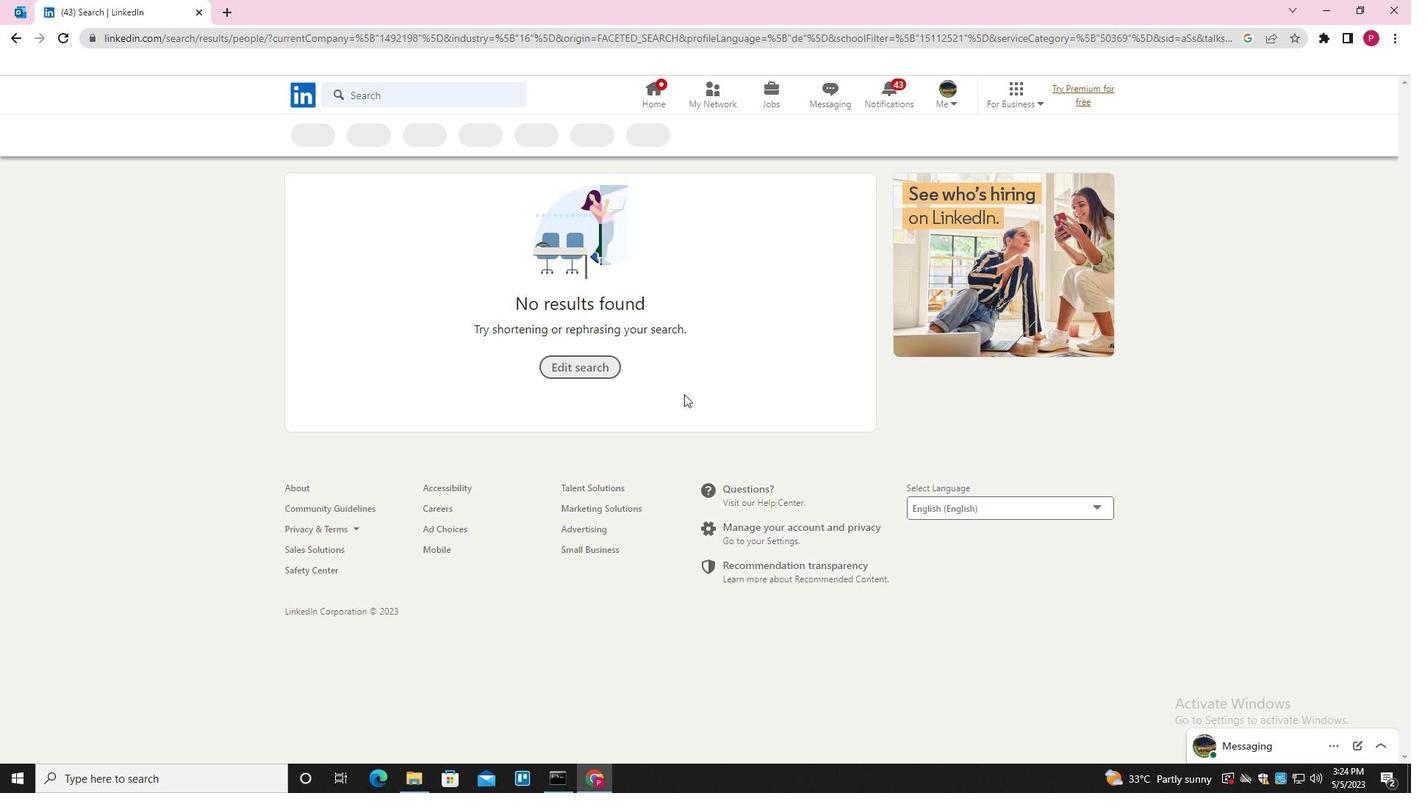 
